 Task: Look for space in Trindade, Brazil from 3rd August, 2023 to 7th August, 2023 for 2 adults in price range Rs.4000 to Rs.9000. Place can be private room with 1  bedroom having 1 bed and 1 bathroom. Property type can be hotel. Amenities needed are: washing machine, . Booking option can be shelf check-in. Required host language is Spanish.
Action: Mouse moved to (431, 123)
Screenshot: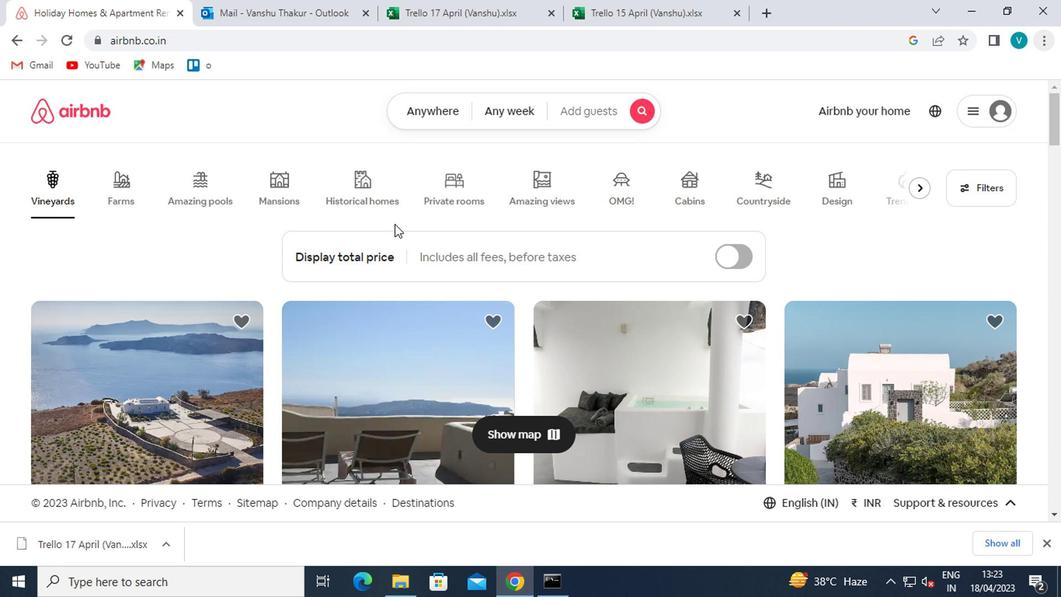 
Action: Mouse pressed left at (431, 123)
Screenshot: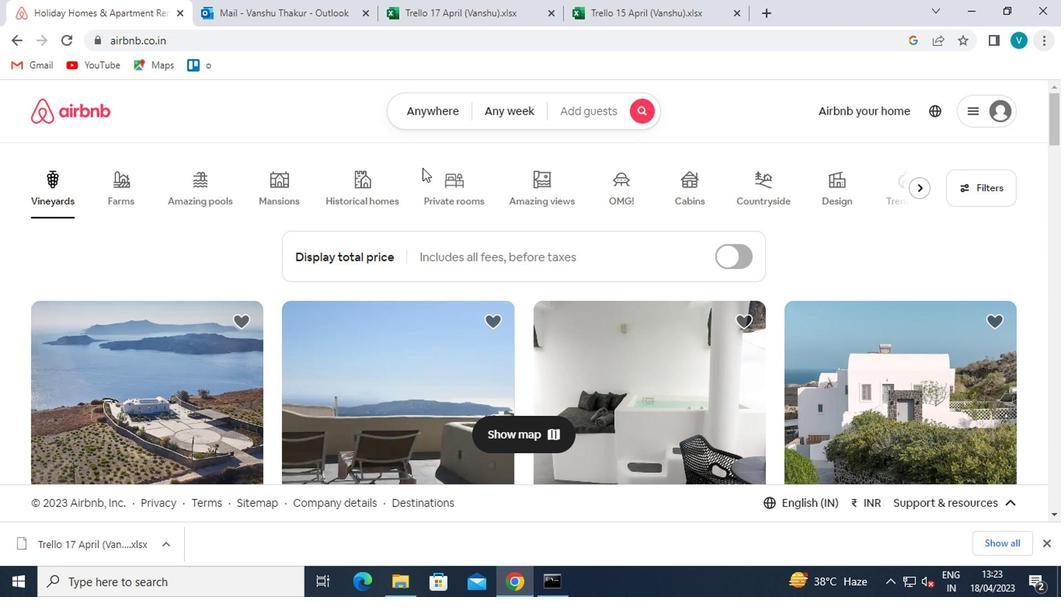 
Action: Mouse moved to (349, 152)
Screenshot: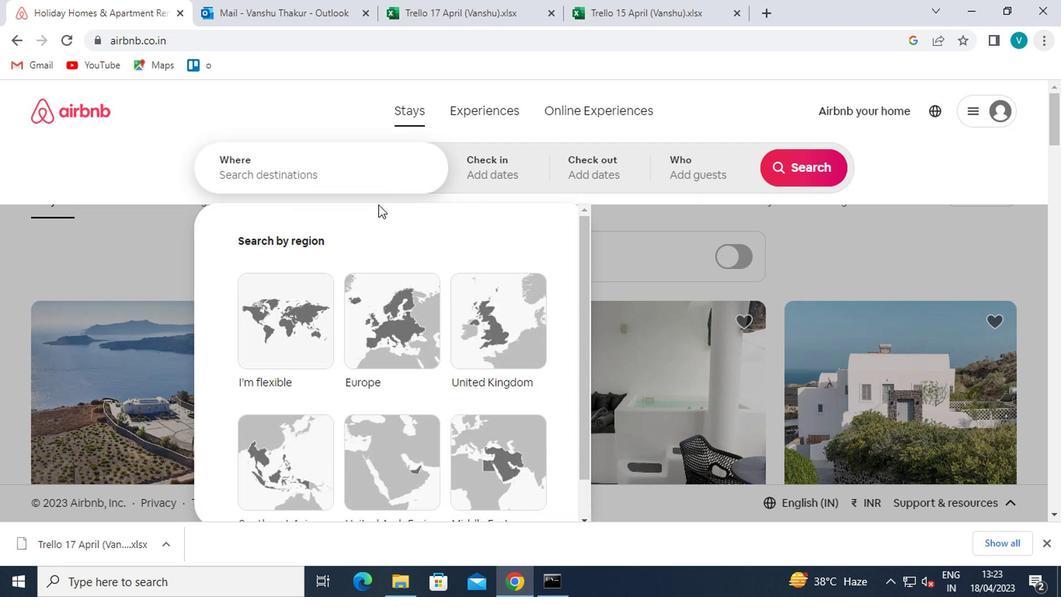 
Action: Mouse pressed left at (349, 152)
Screenshot: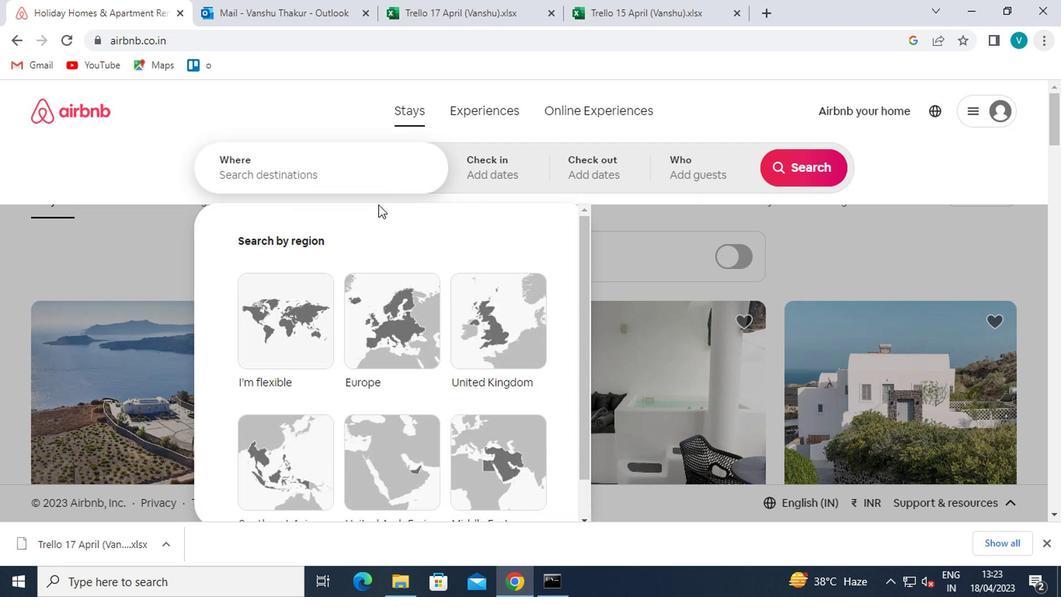 
Action: Mouse moved to (341, 183)
Screenshot: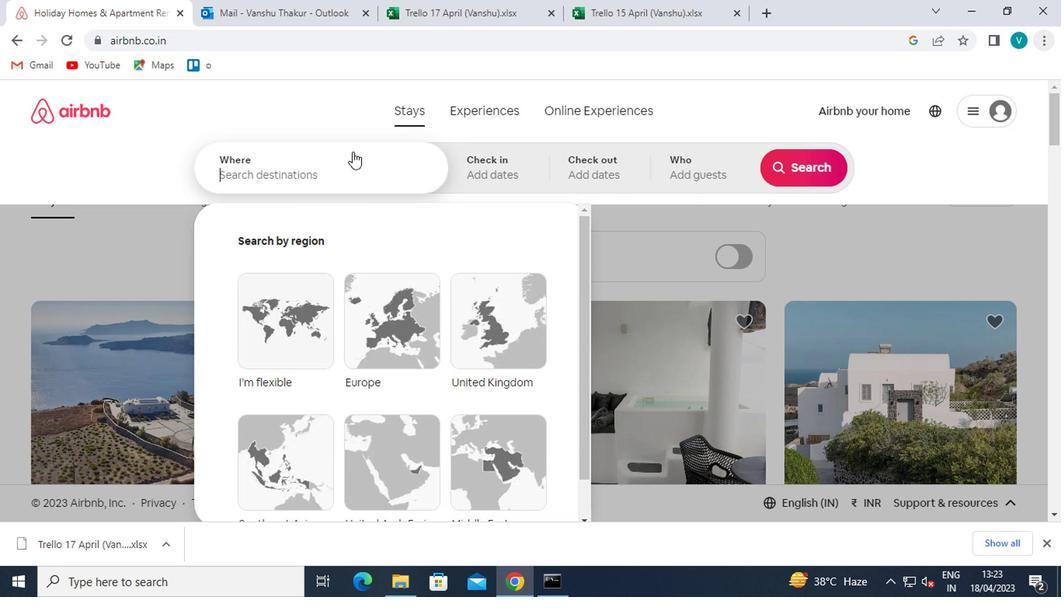
Action: Mouse pressed left at (341, 183)
Screenshot: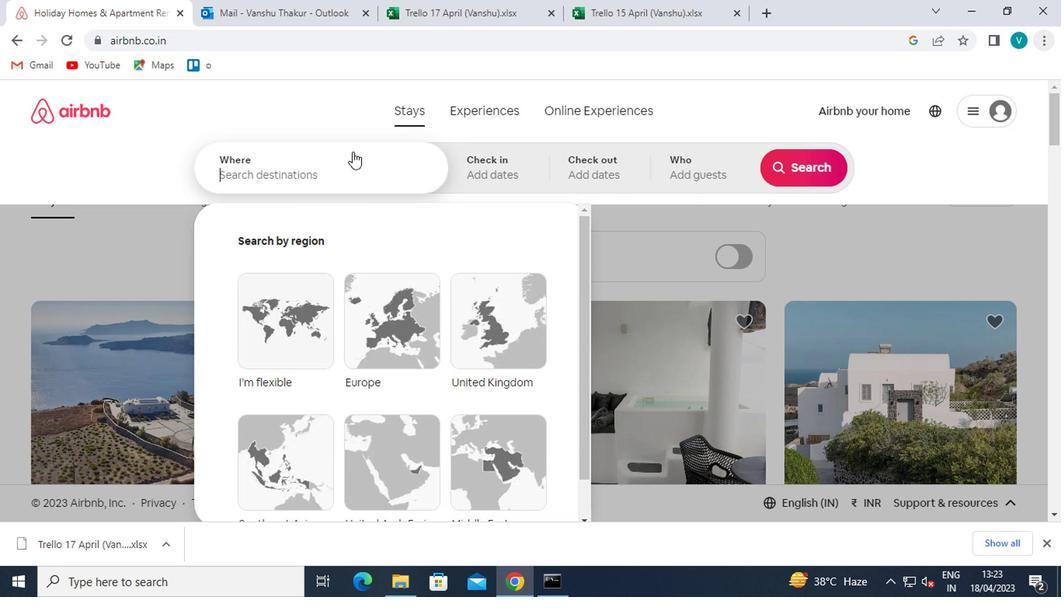
Action: Mouse moved to (341, 183)
Screenshot: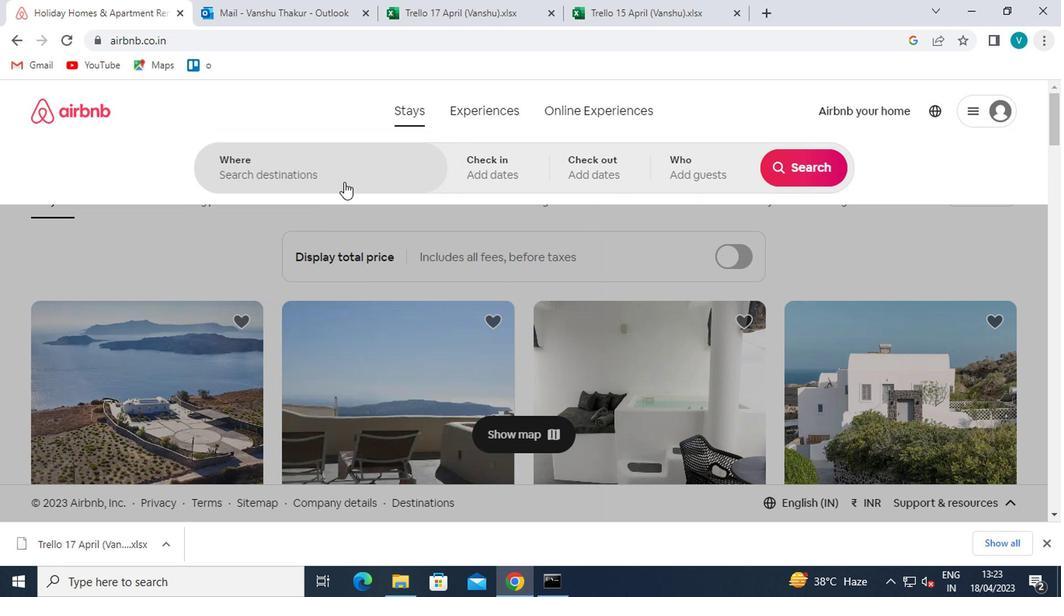
Action: Key pressed <Key.shift>TRINDADE
Screenshot: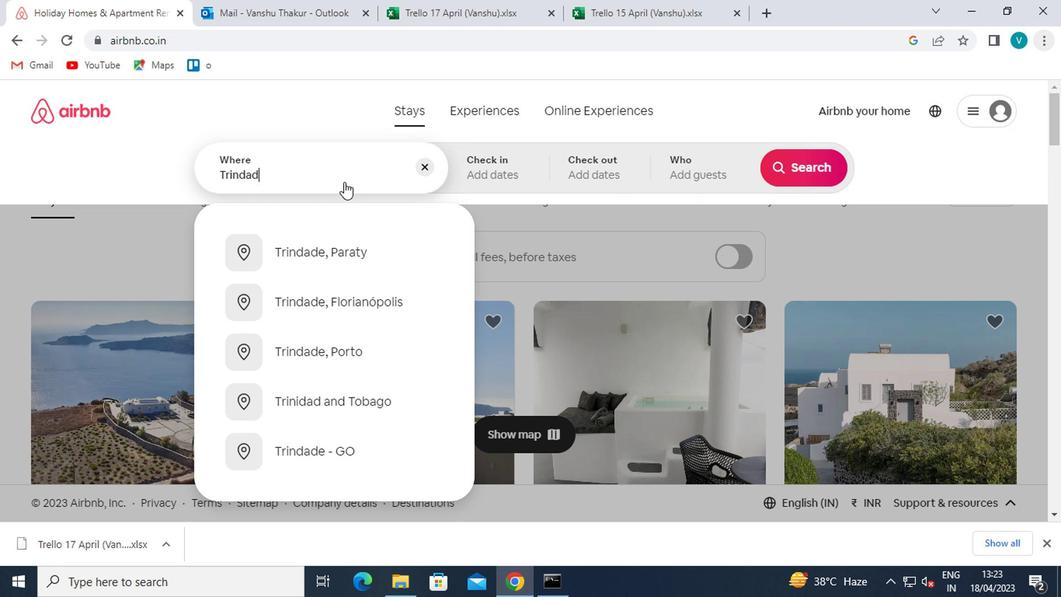 
Action: Mouse moved to (341, 183)
Screenshot: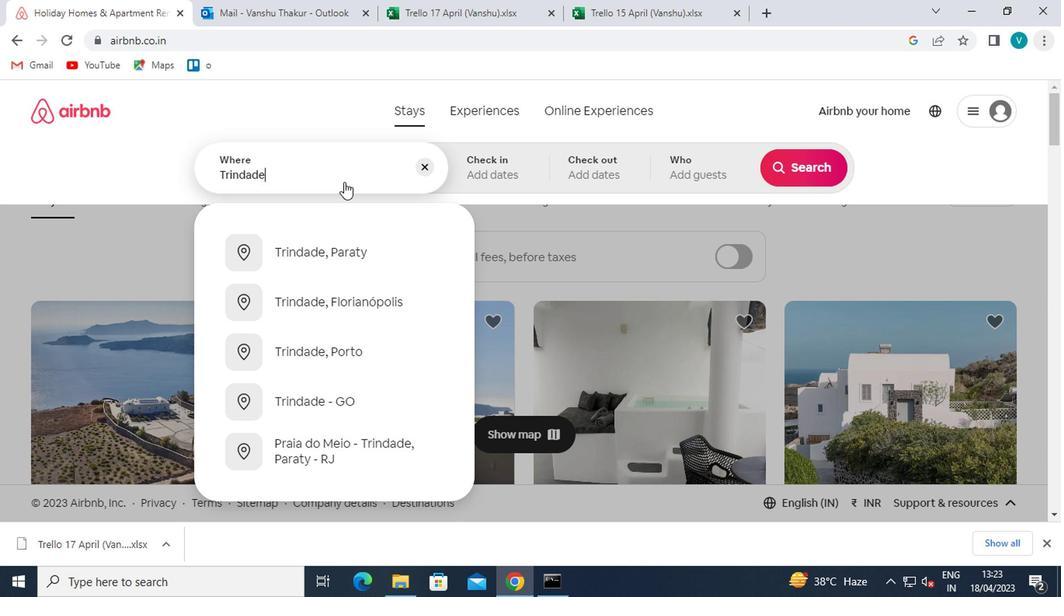 
Action: Key pressed <Key.enter>
Screenshot: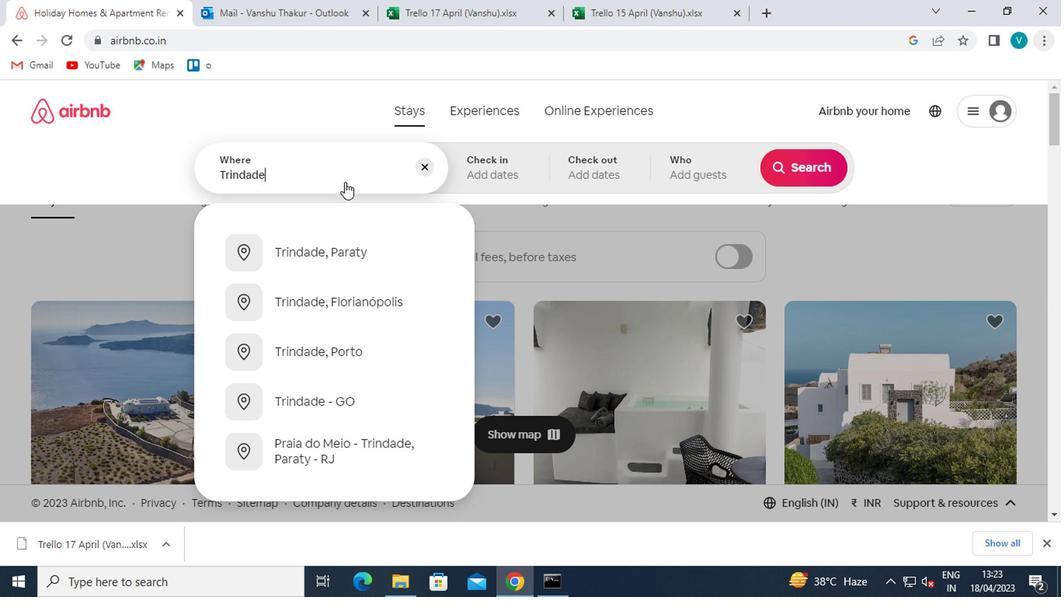 
Action: Mouse moved to (789, 288)
Screenshot: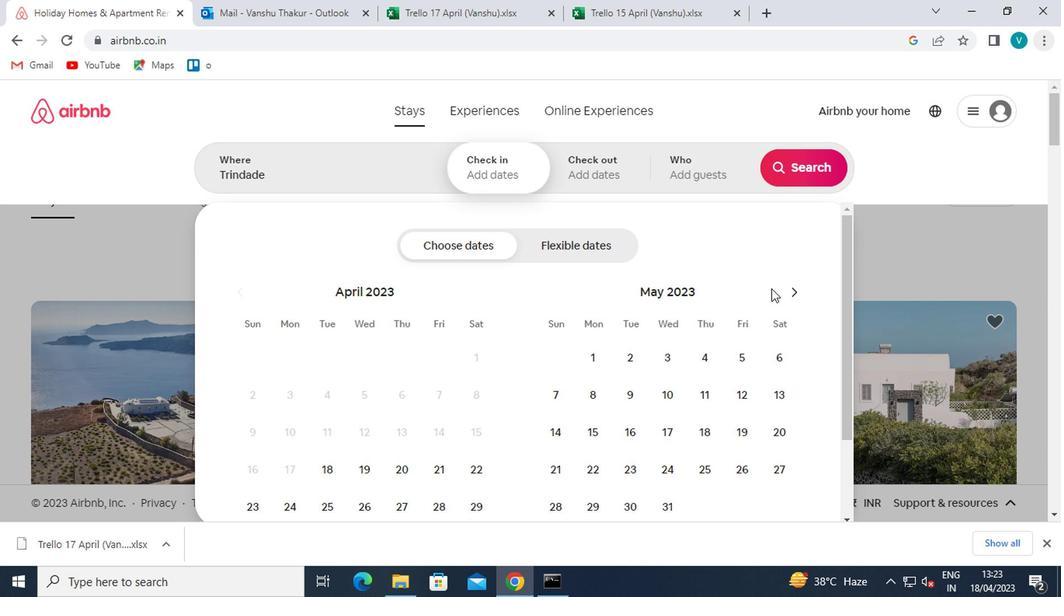 
Action: Mouse pressed left at (789, 288)
Screenshot: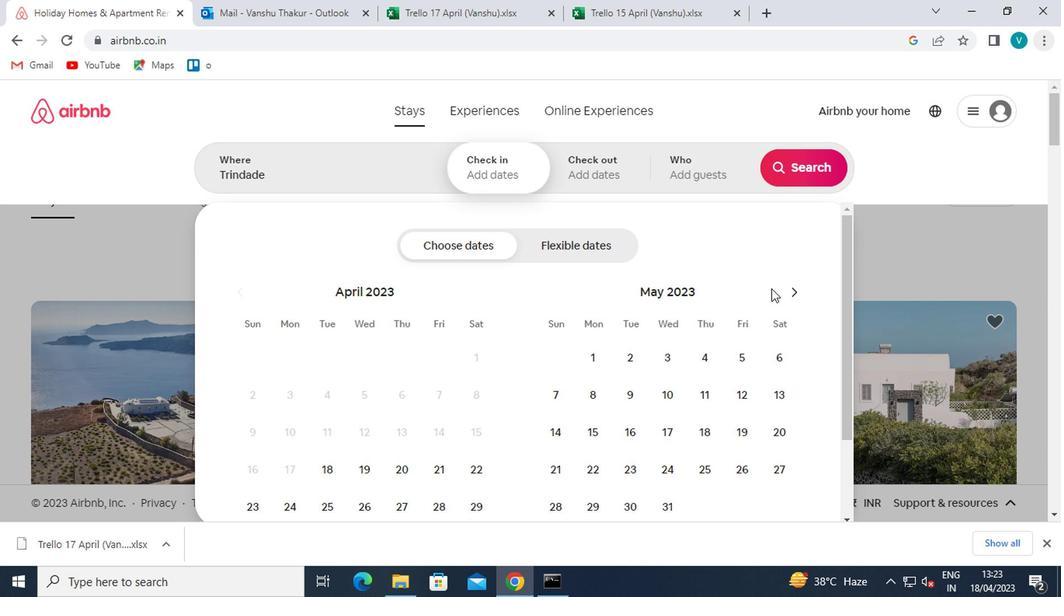 
Action: Mouse pressed left at (789, 288)
Screenshot: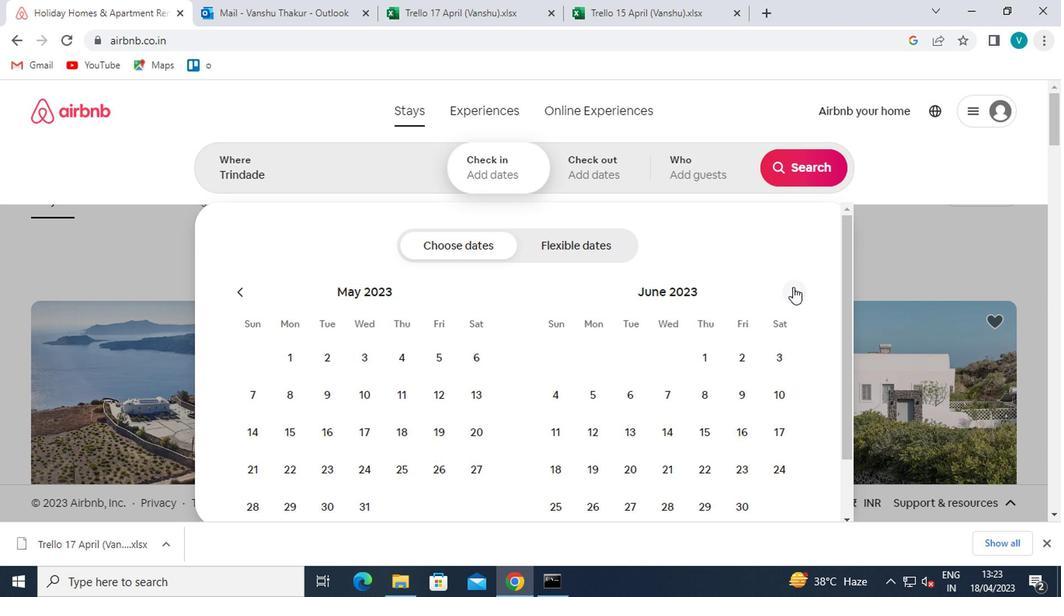 
Action: Mouse pressed left at (789, 288)
Screenshot: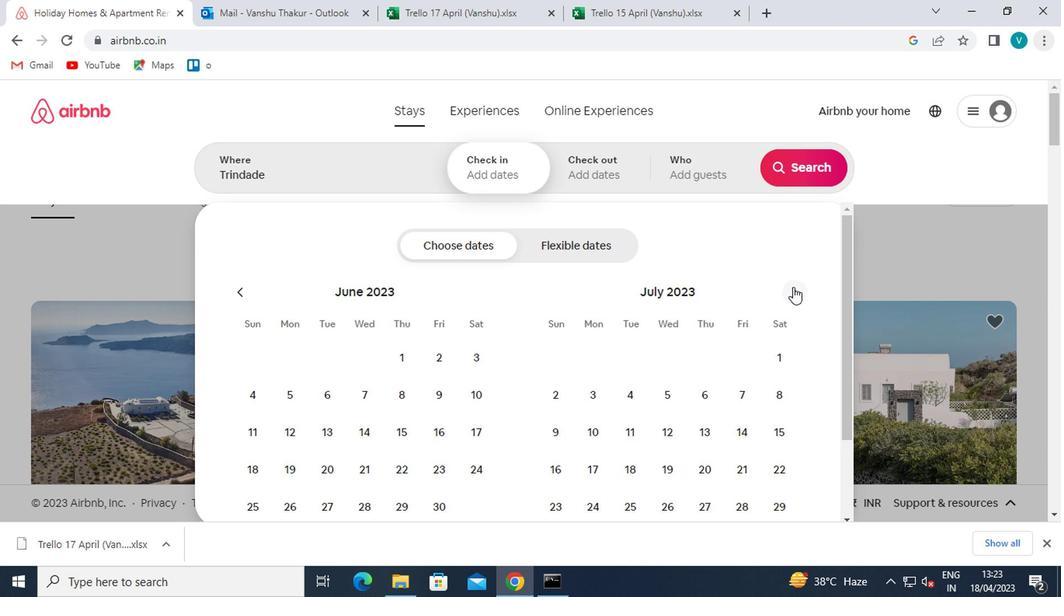 
Action: Mouse moved to (695, 362)
Screenshot: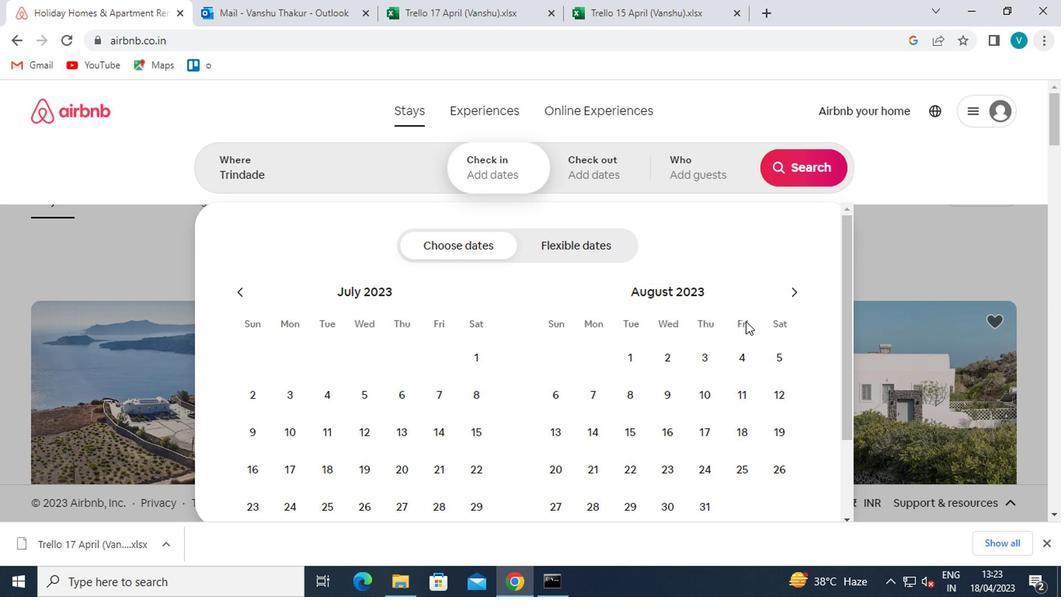
Action: Mouse pressed left at (695, 362)
Screenshot: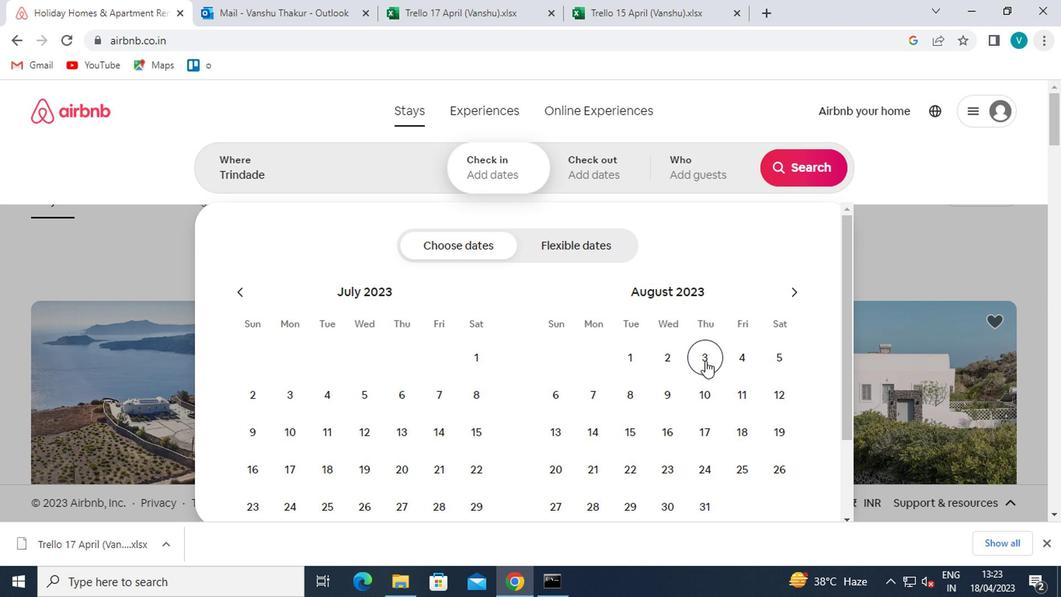 
Action: Mouse moved to (580, 388)
Screenshot: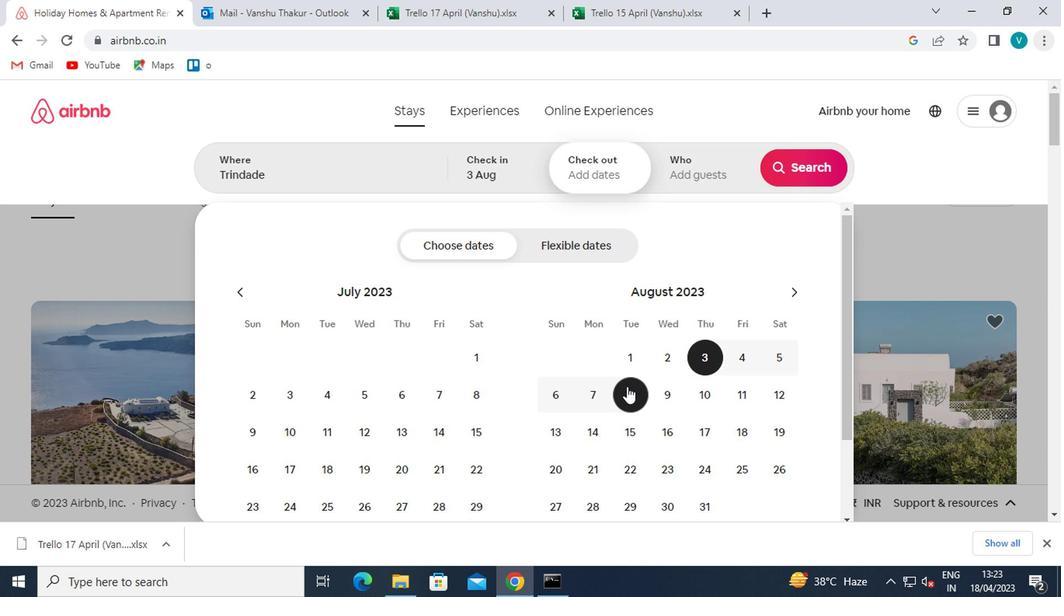 
Action: Mouse pressed left at (580, 388)
Screenshot: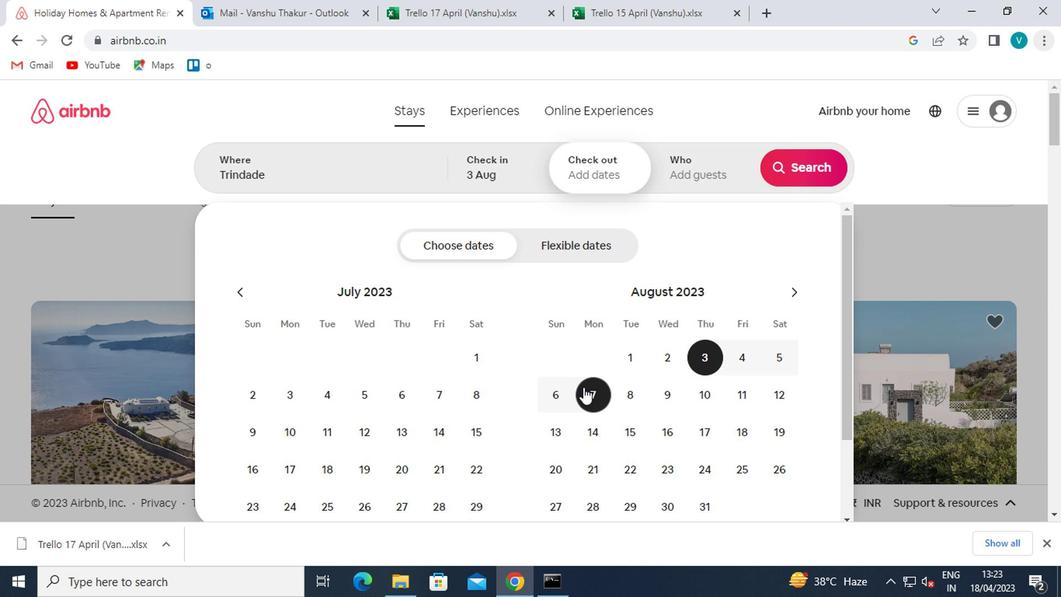 
Action: Mouse moved to (705, 185)
Screenshot: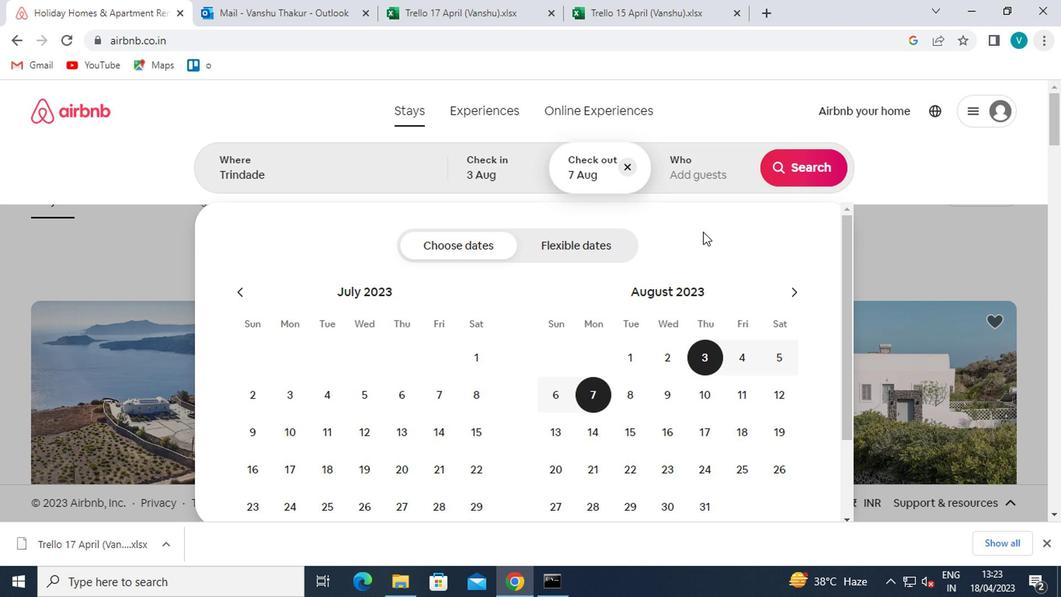 
Action: Mouse pressed left at (705, 185)
Screenshot: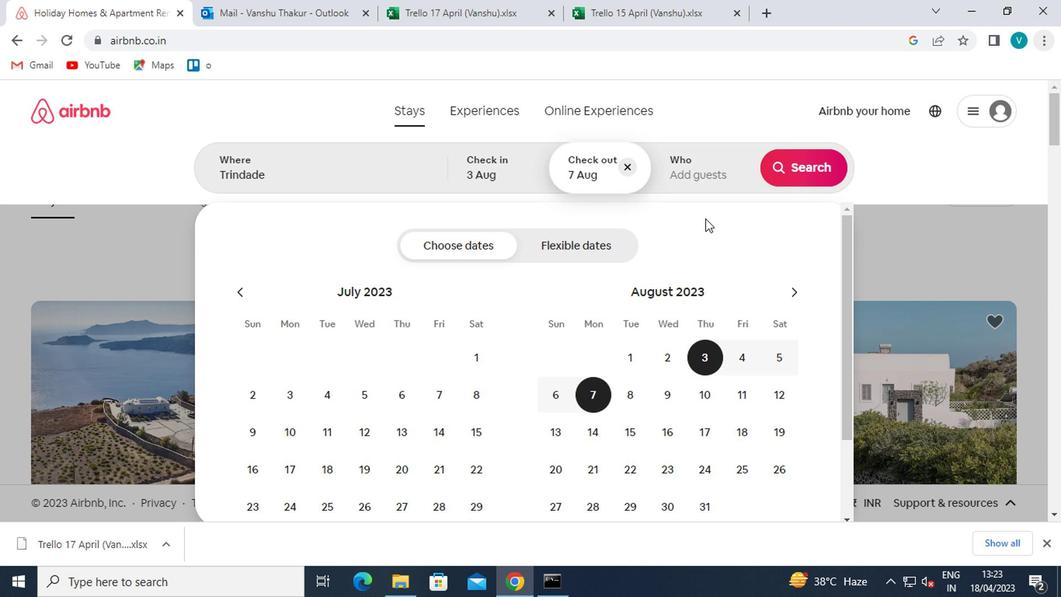 
Action: Mouse moved to (807, 255)
Screenshot: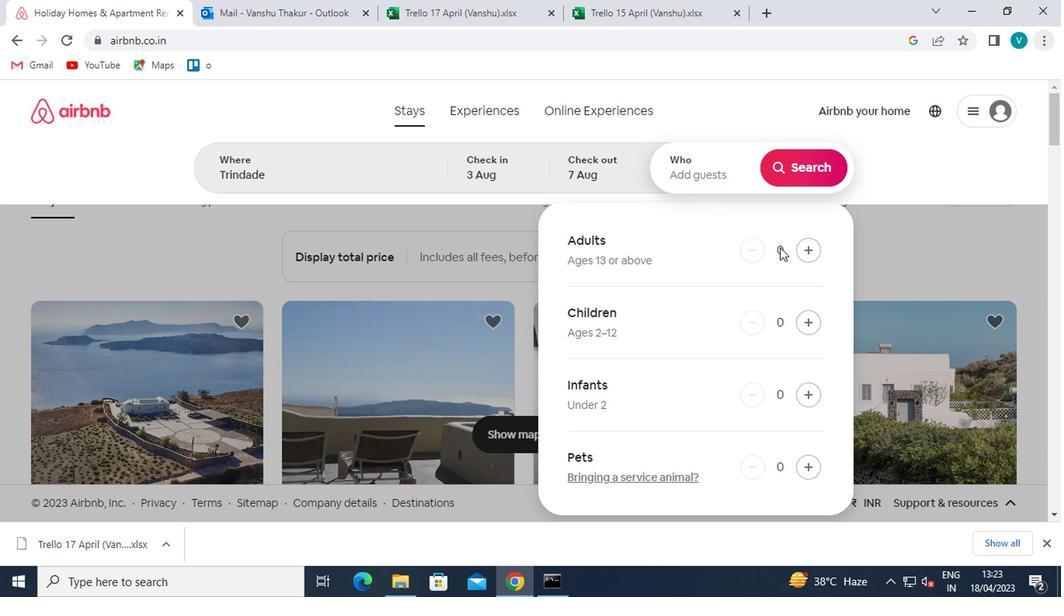 
Action: Mouse pressed left at (807, 255)
Screenshot: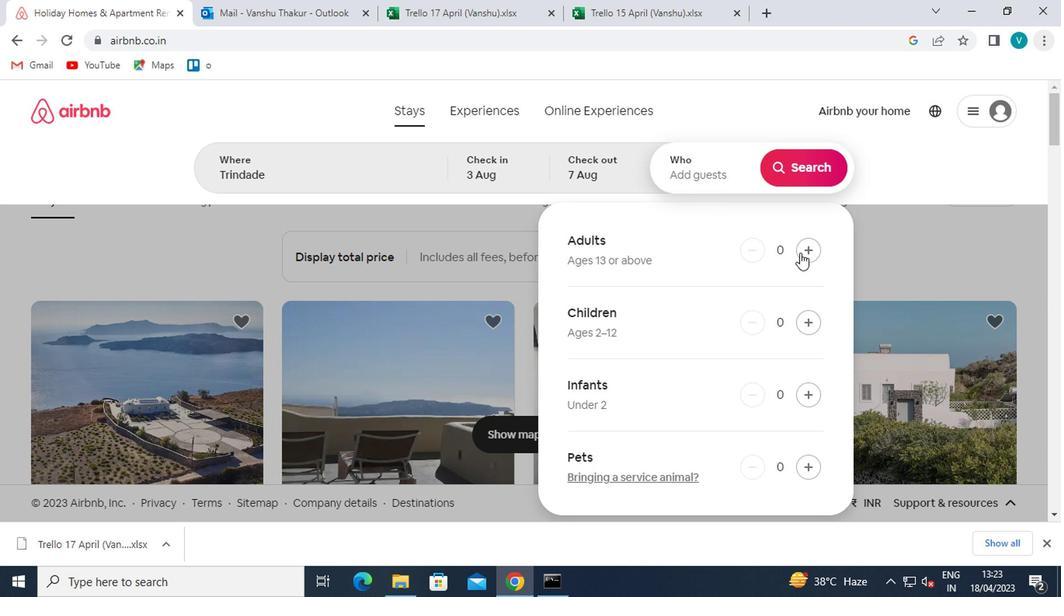 
Action: Mouse pressed left at (807, 255)
Screenshot: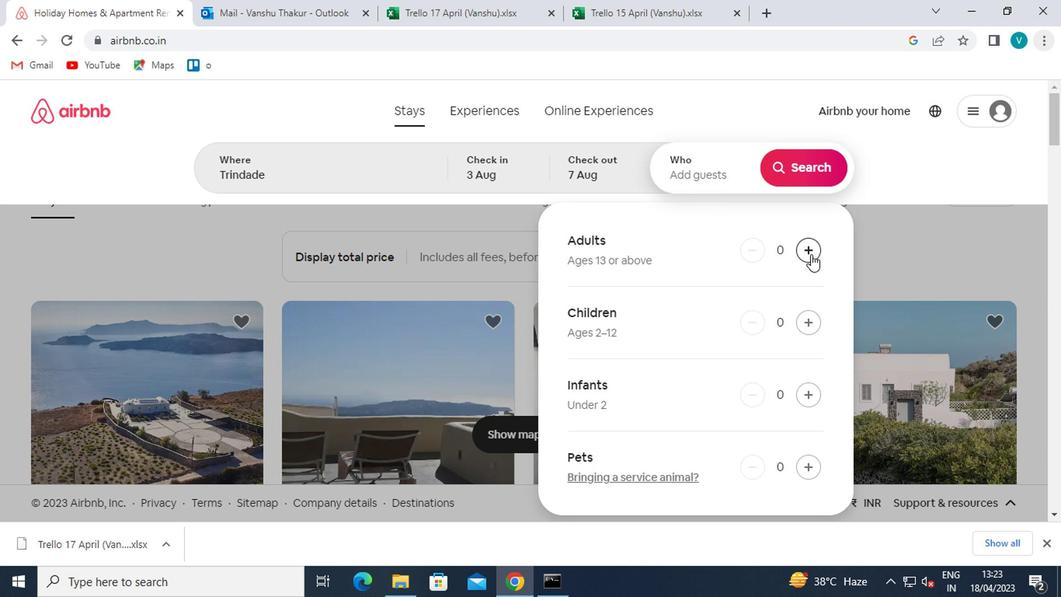 
Action: Mouse moved to (816, 173)
Screenshot: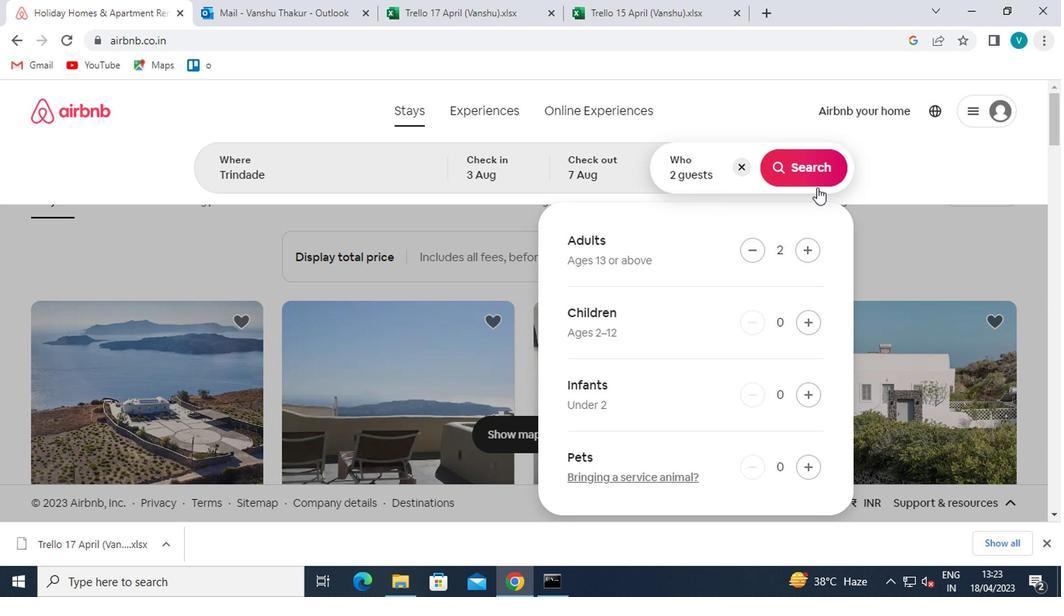 
Action: Mouse pressed left at (816, 173)
Screenshot: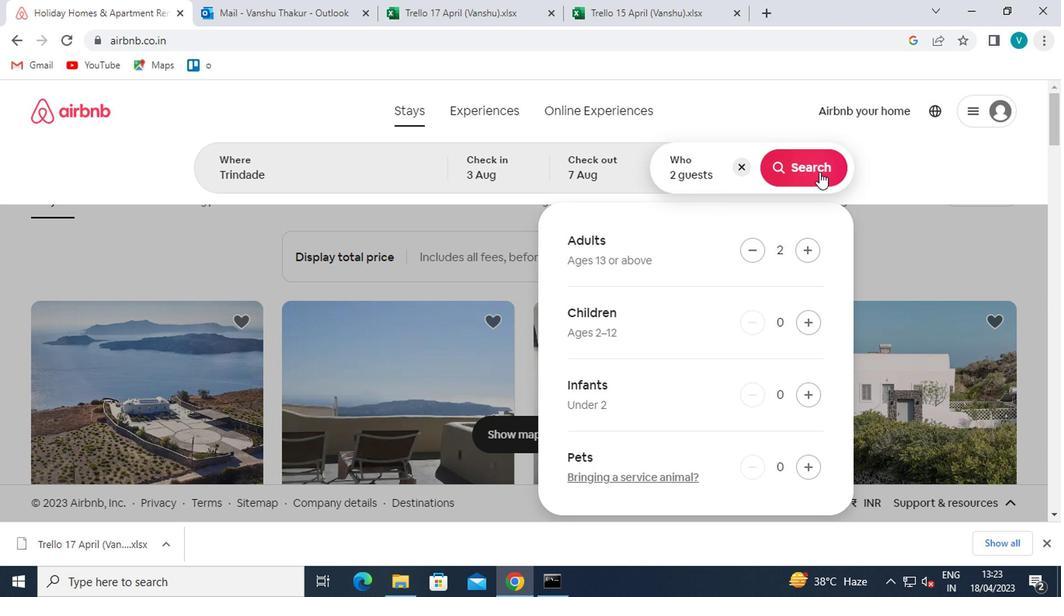 
Action: Mouse moved to (974, 164)
Screenshot: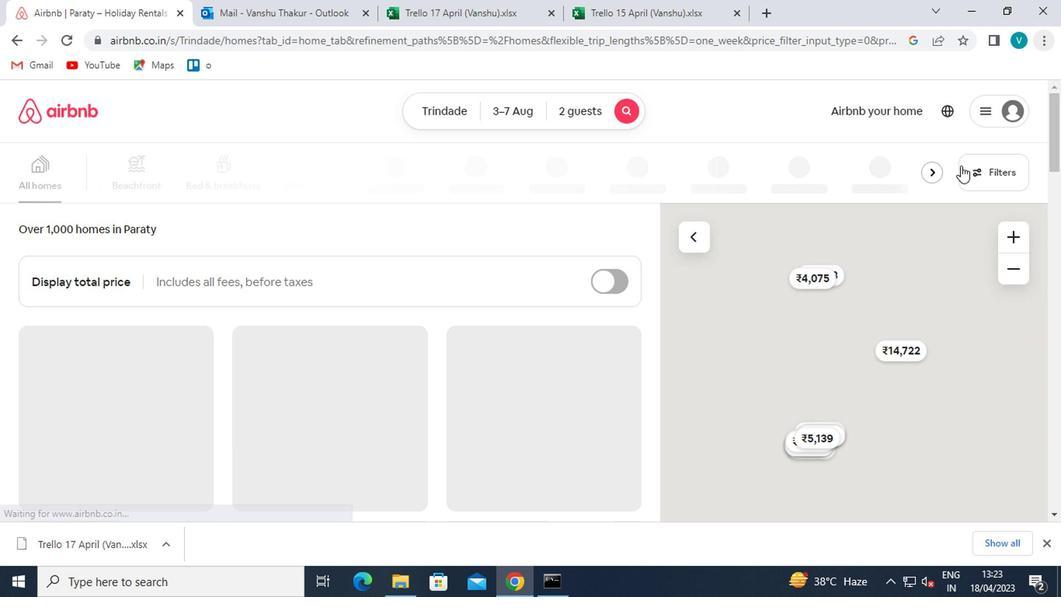 
Action: Mouse pressed left at (974, 164)
Screenshot: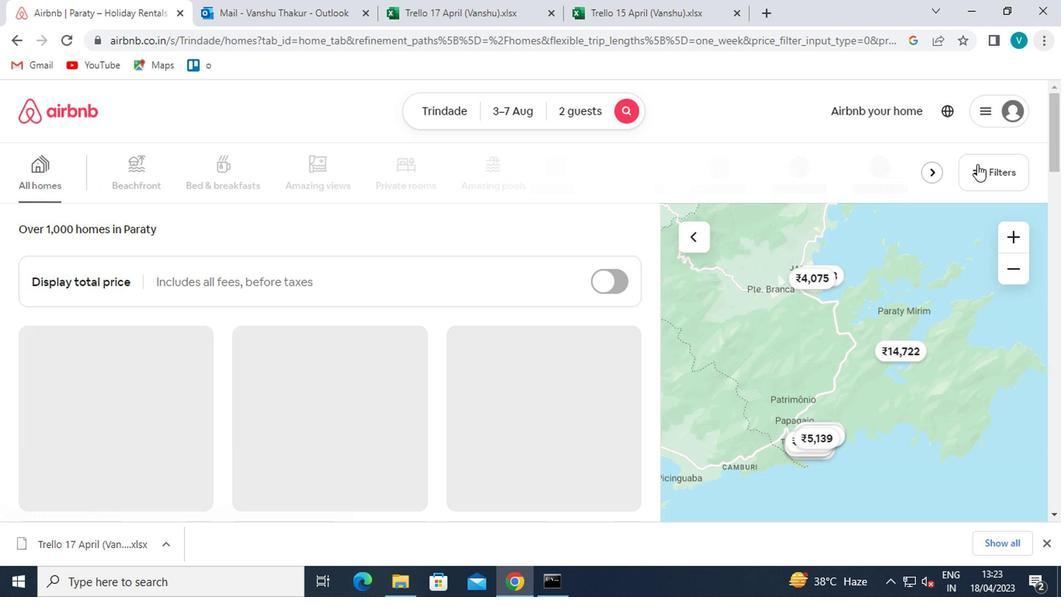 
Action: Mouse moved to (381, 362)
Screenshot: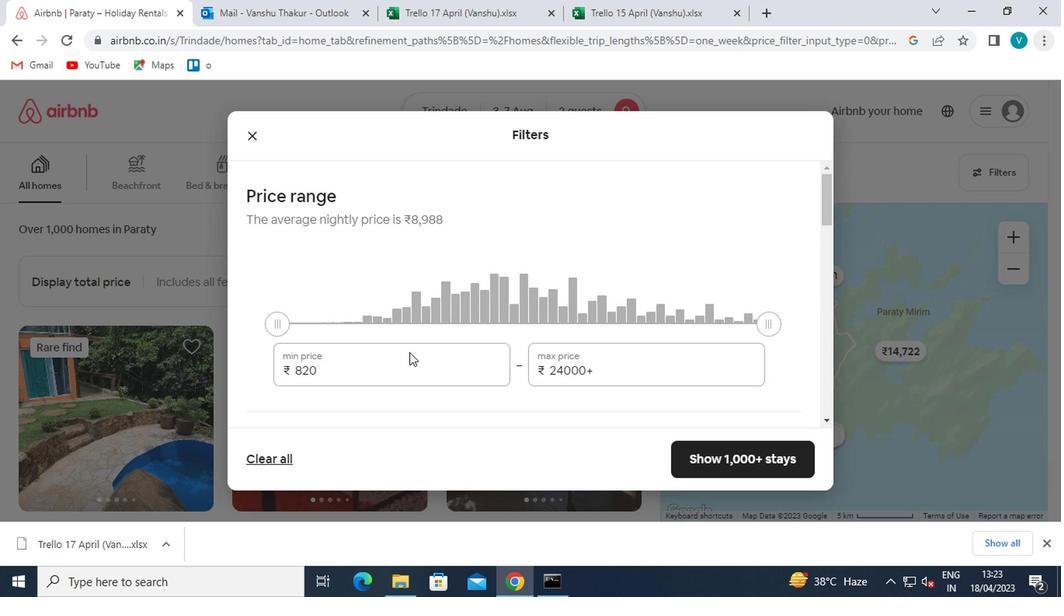 
Action: Mouse pressed left at (381, 362)
Screenshot: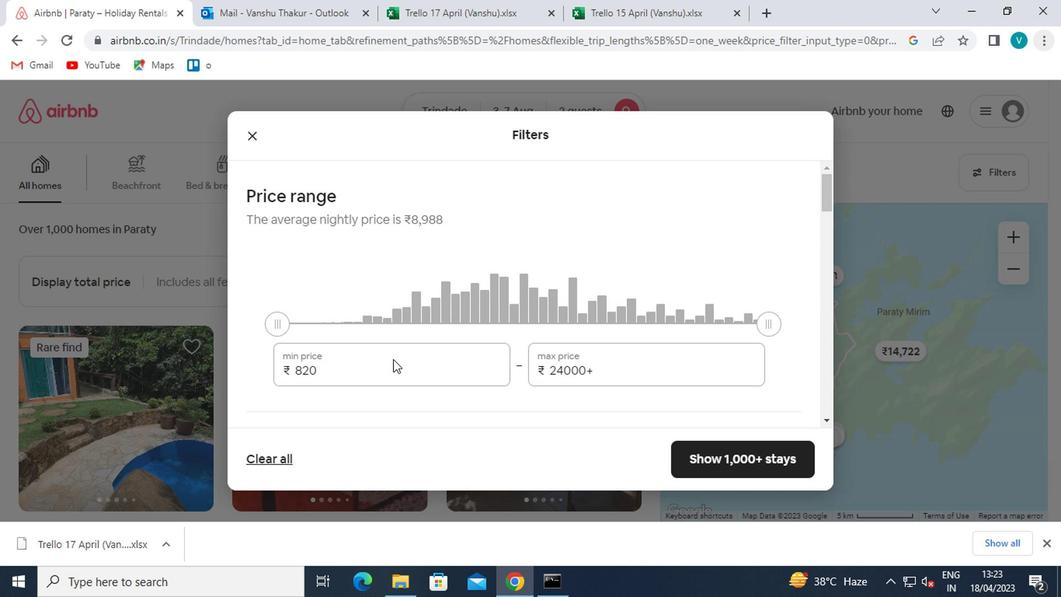
Action: Key pressed <Key.backspace><Key.backspace><Key.backspace>4000
Screenshot: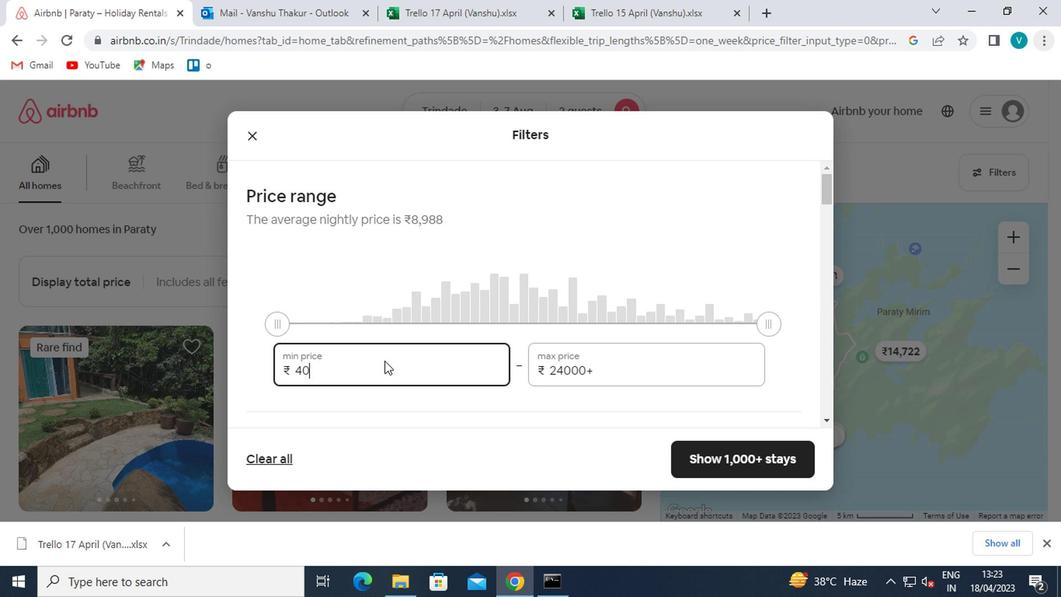 
Action: Mouse moved to (651, 373)
Screenshot: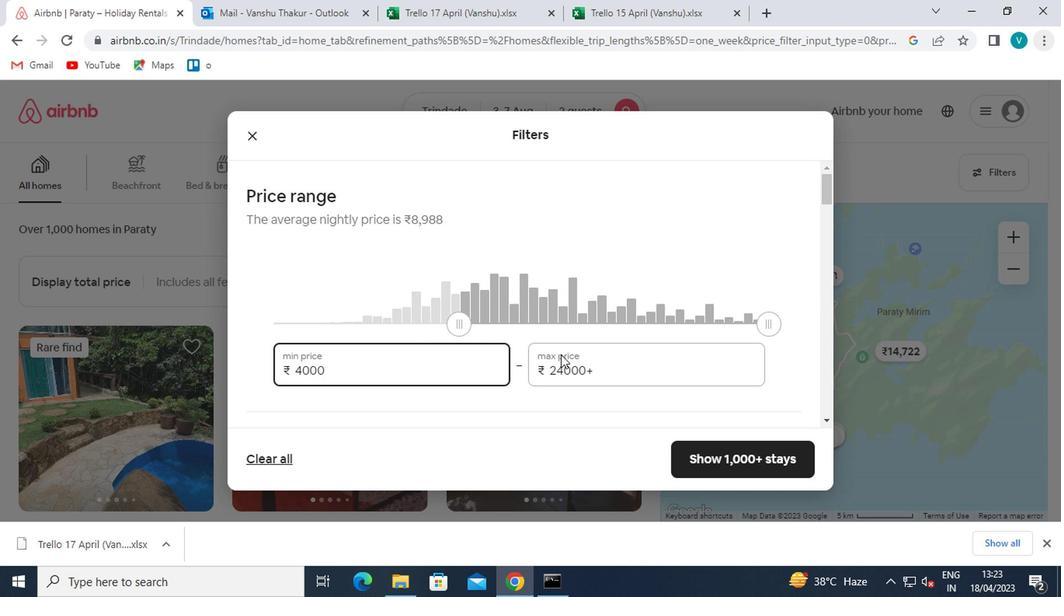 
Action: Mouse pressed left at (651, 373)
Screenshot: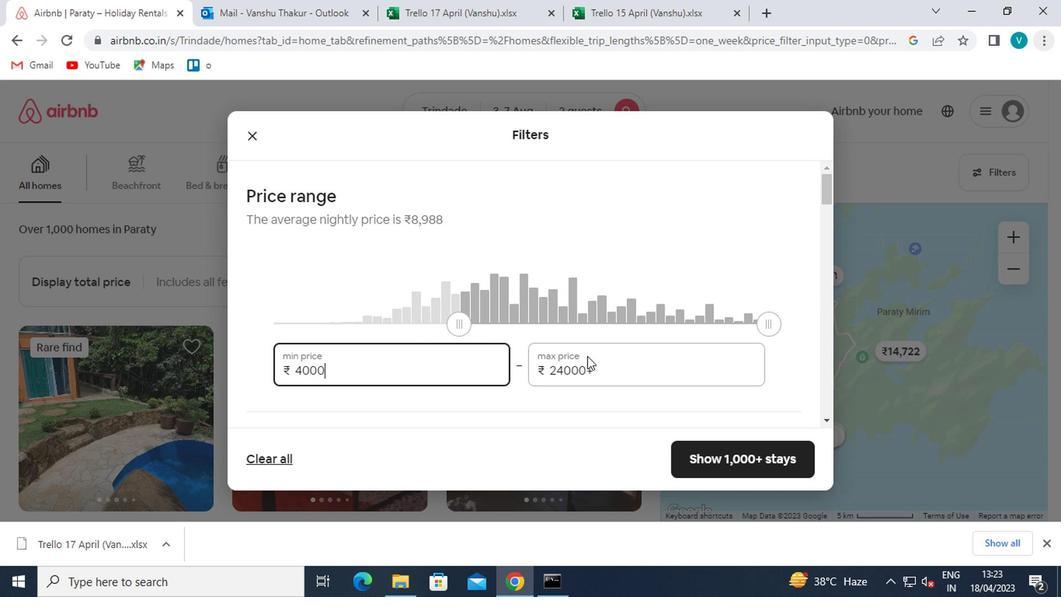 
Action: Mouse moved to (605, 349)
Screenshot: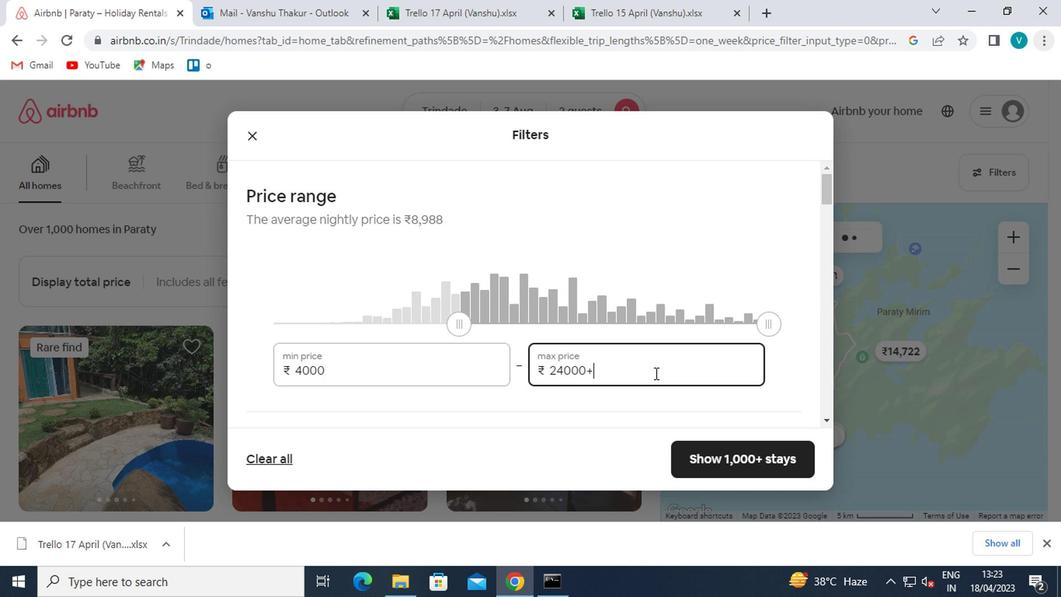 
Action: Key pressed <Key.backspace><Key.backspace><Key.backspace><Key.backspace><Key.backspace><Key.backspace>9000
Screenshot: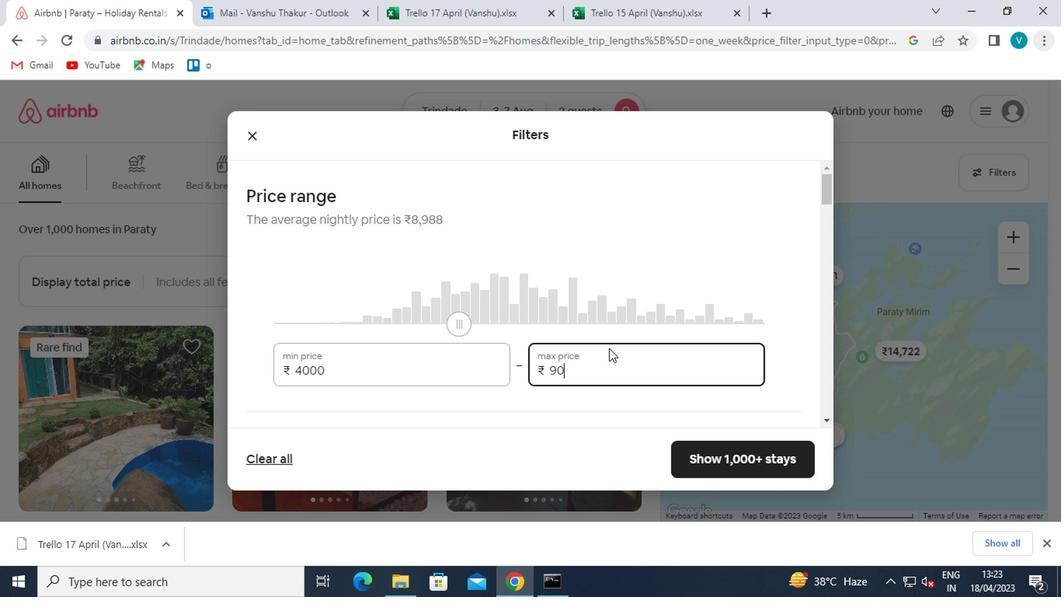 
Action: Mouse moved to (602, 348)
Screenshot: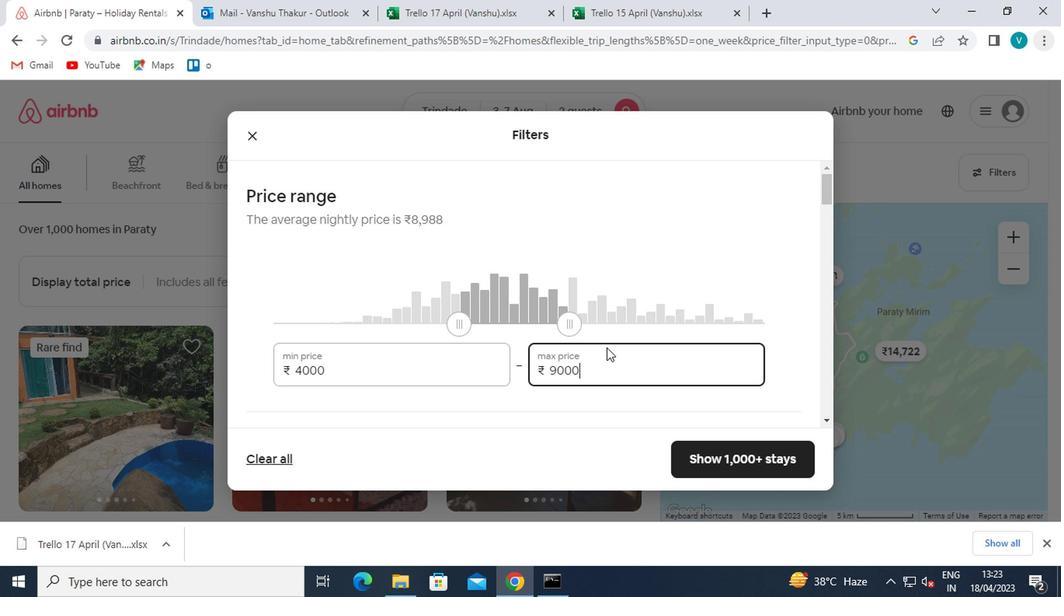 
Action: Mouse scrolled (602, 347) with delta (0, -1)
Screenshot: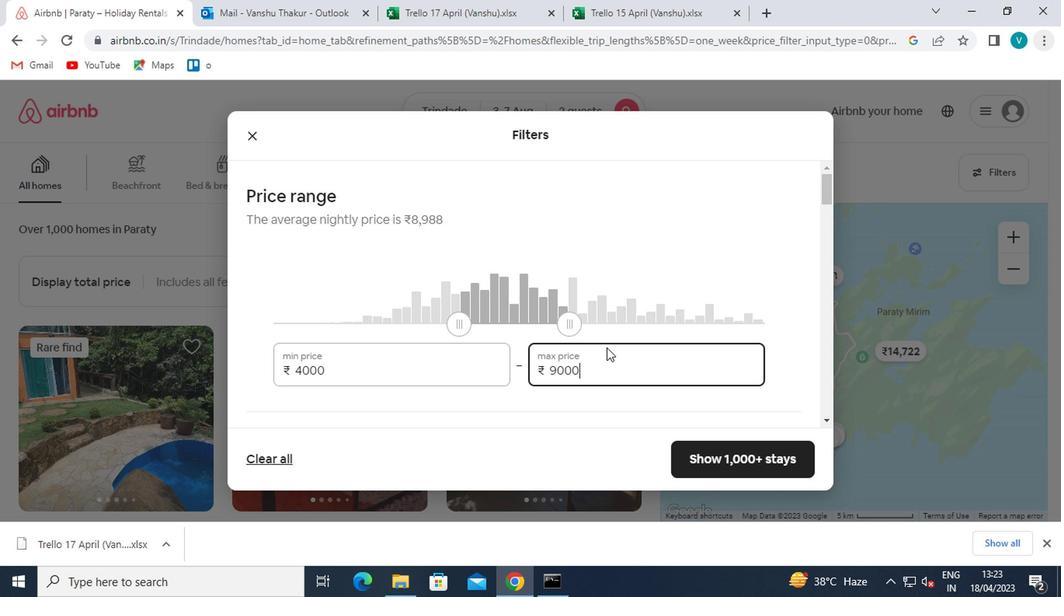 
Action: Mouse moved to (602, 349)
Screenshot: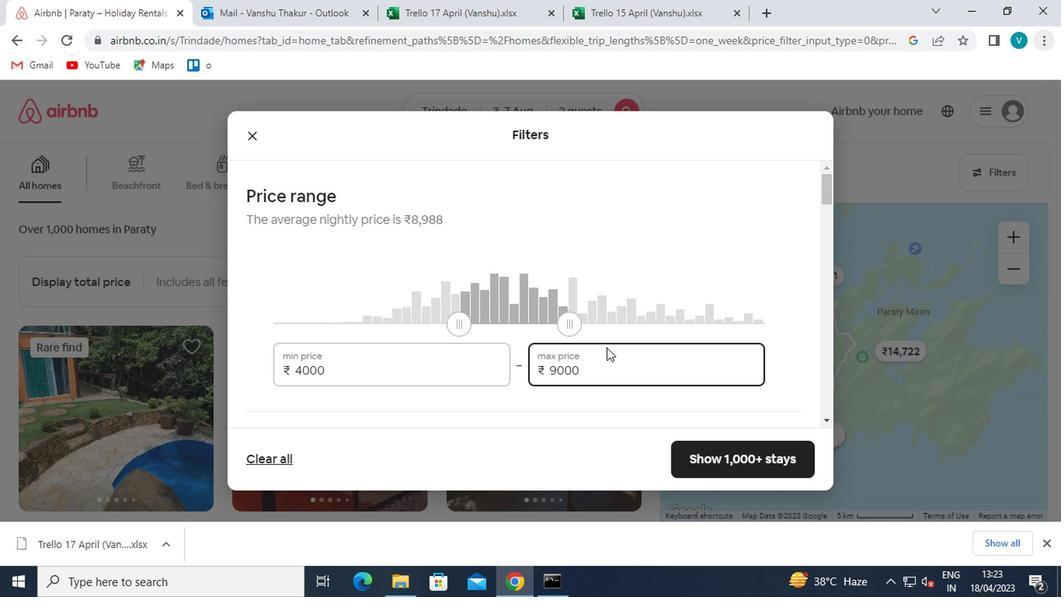 
Action: Mouse scrolled (602, 348) with delta (0, 0)
Screenshot: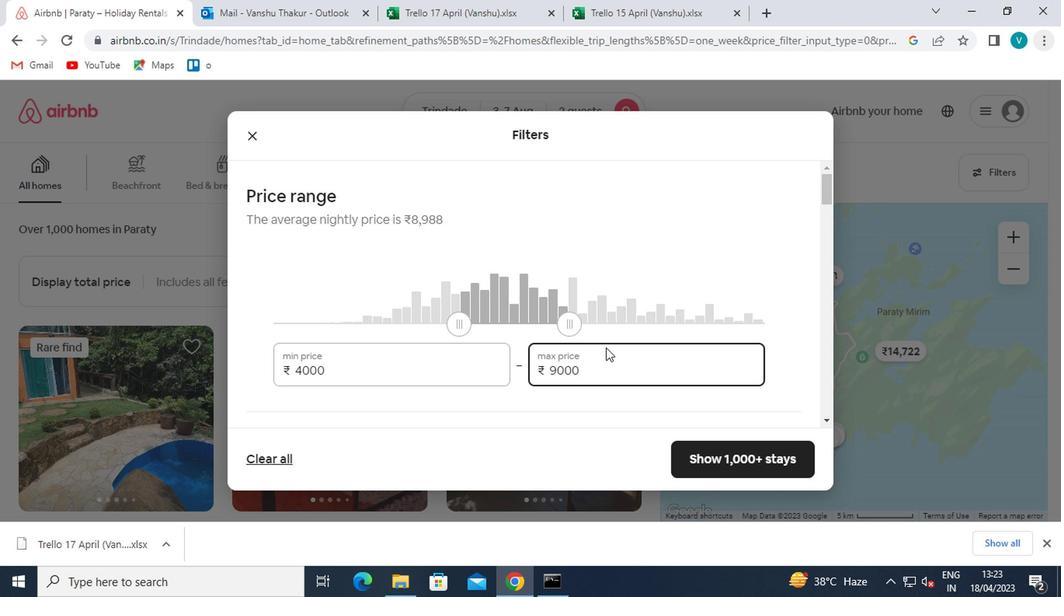
Action: Mouse moved to (601, 352)
Screenshot: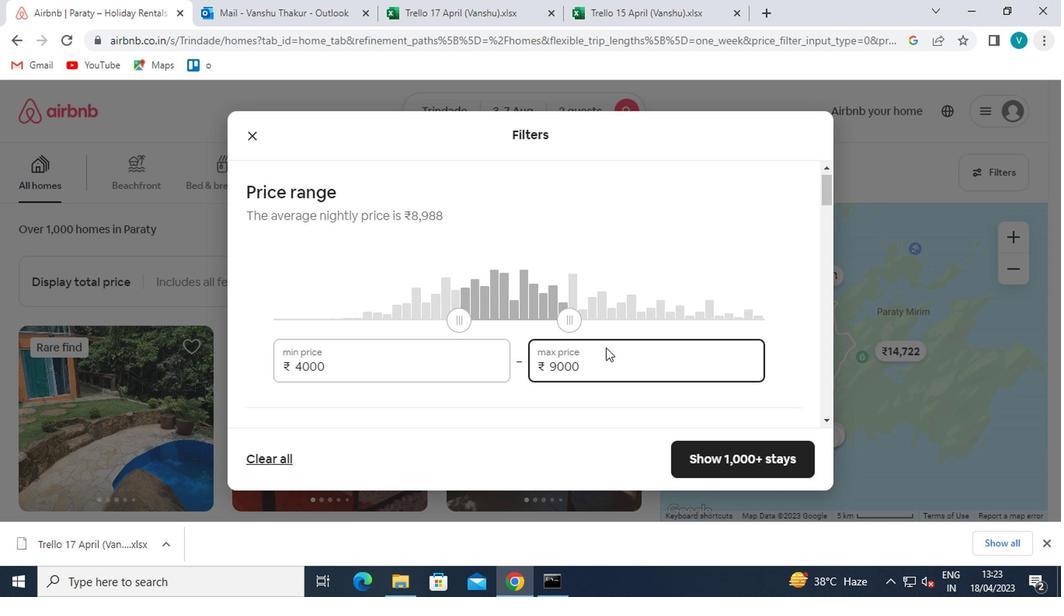 
Action: Mouse scrolled (601, 352) with delta (0, 0)
Screenshot: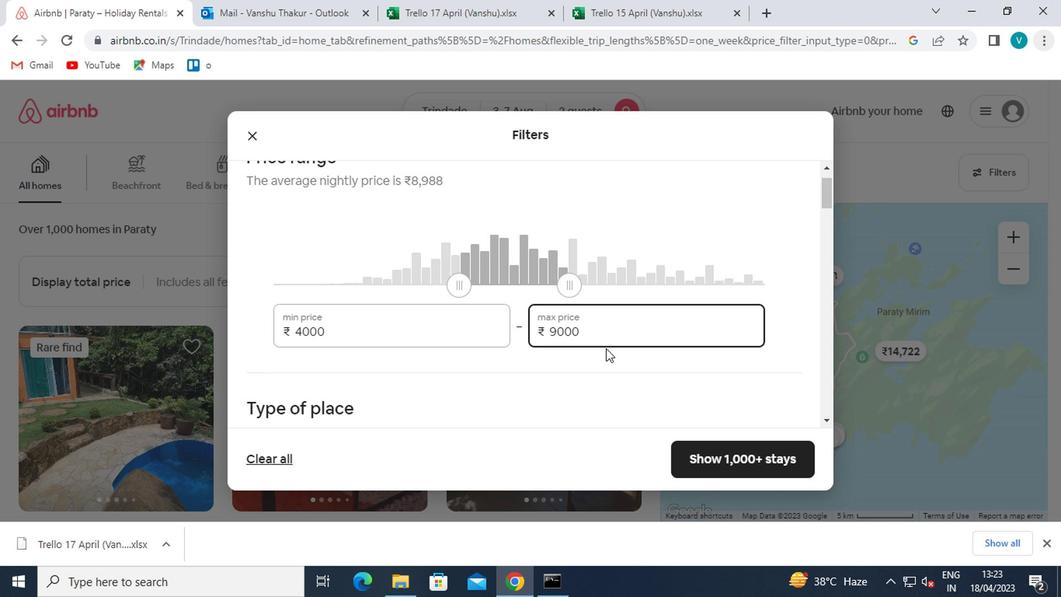 
Action: Mouse moved to (563, 266)
Screenshot: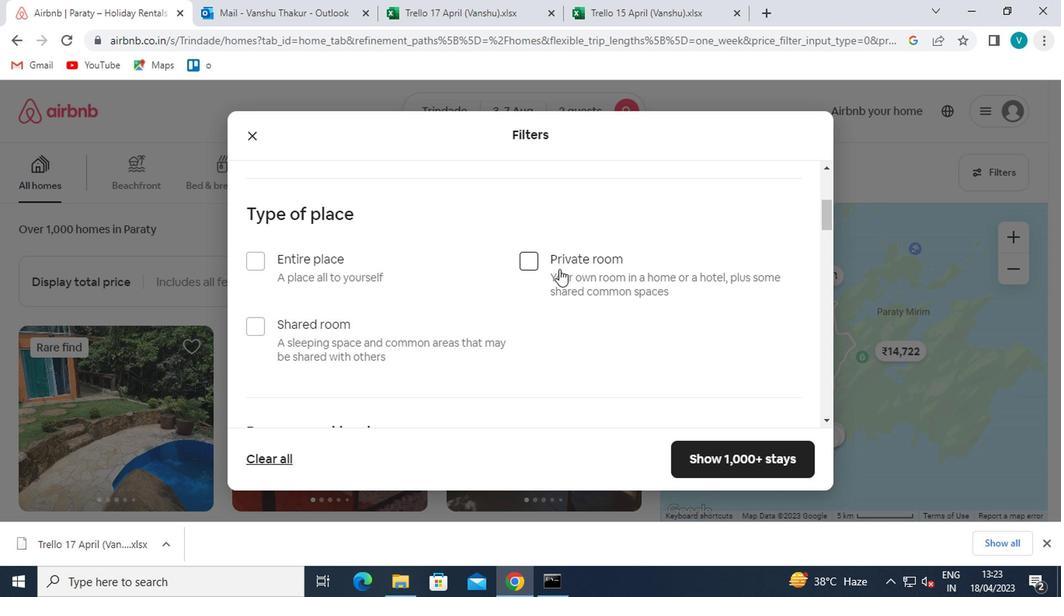 
Action: Mouse pressed left at (563, 266)
Screenshot: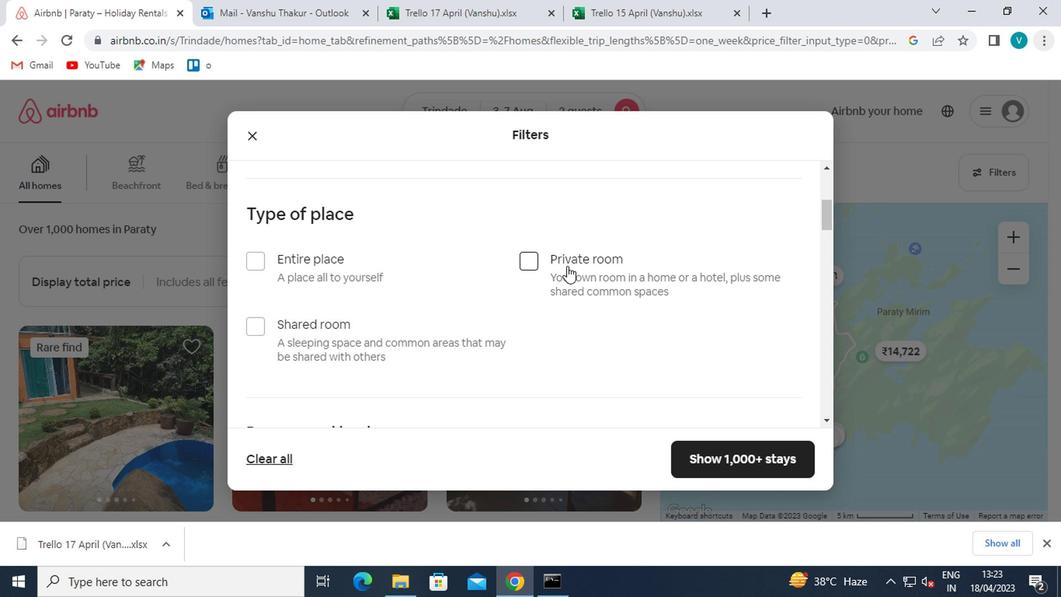 
Action: Mouse moved to (556, 270)
Screenshot: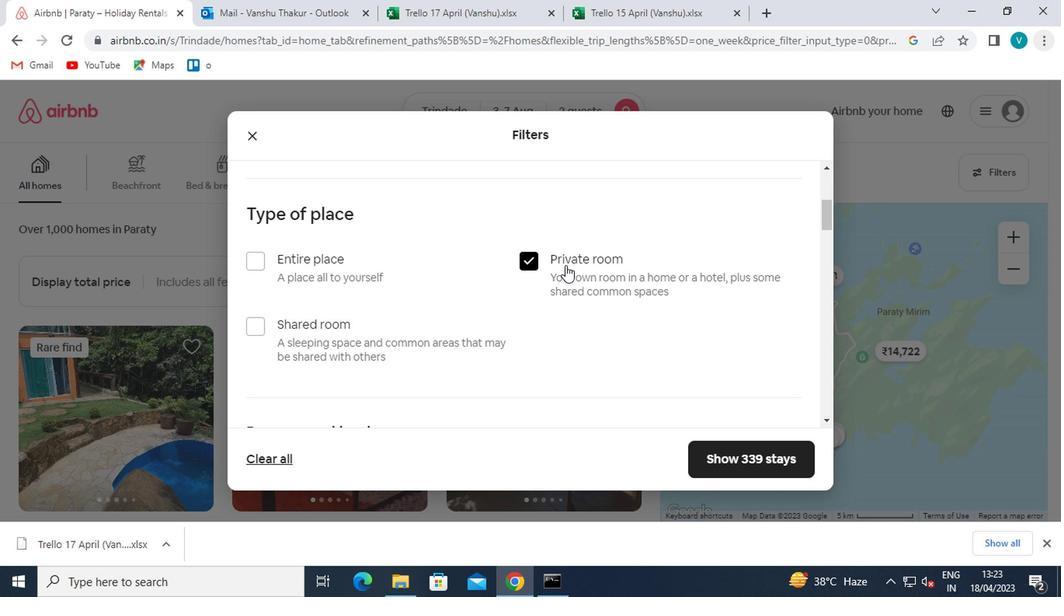 
Action: Mouse scrolled (556, 270) with delta (0, 0)
Screenshot: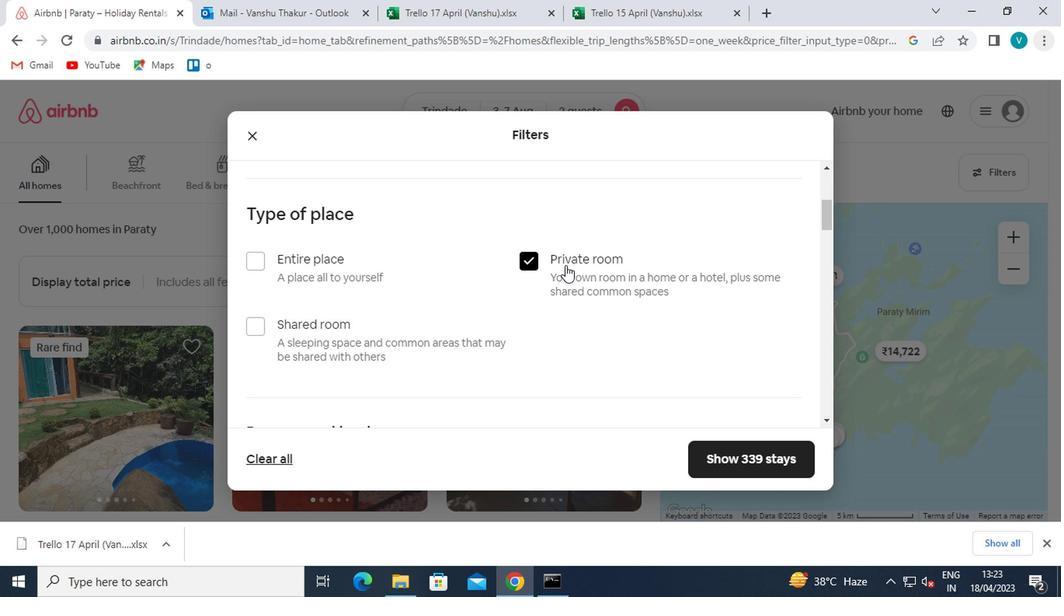 
Action: Mouse moved to (553, 278)
Screenshot: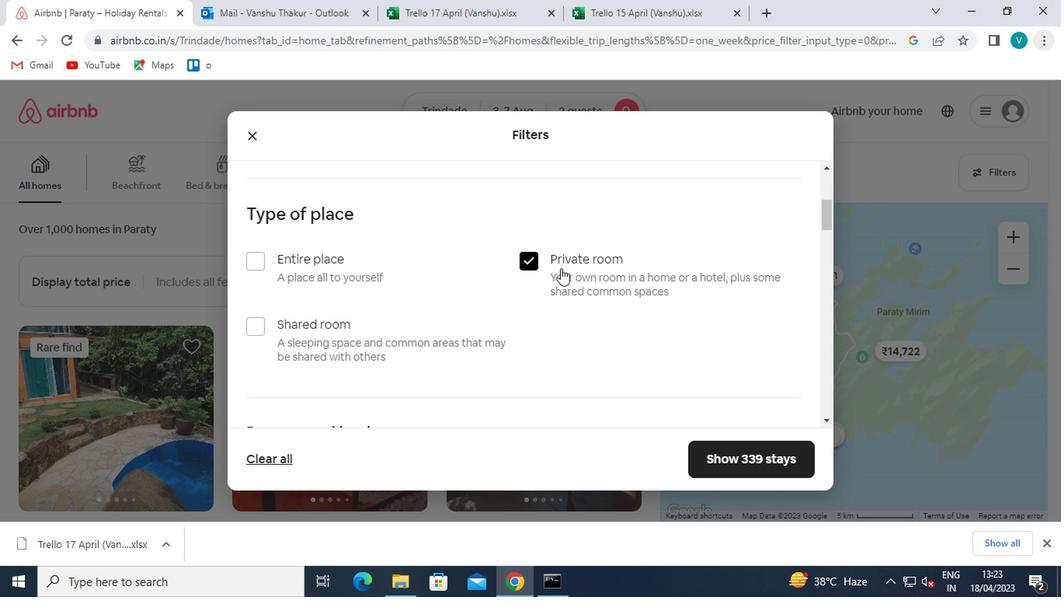 
Action: Mouse scrolled (553, 277) with delta (0, -1)
Screenshot: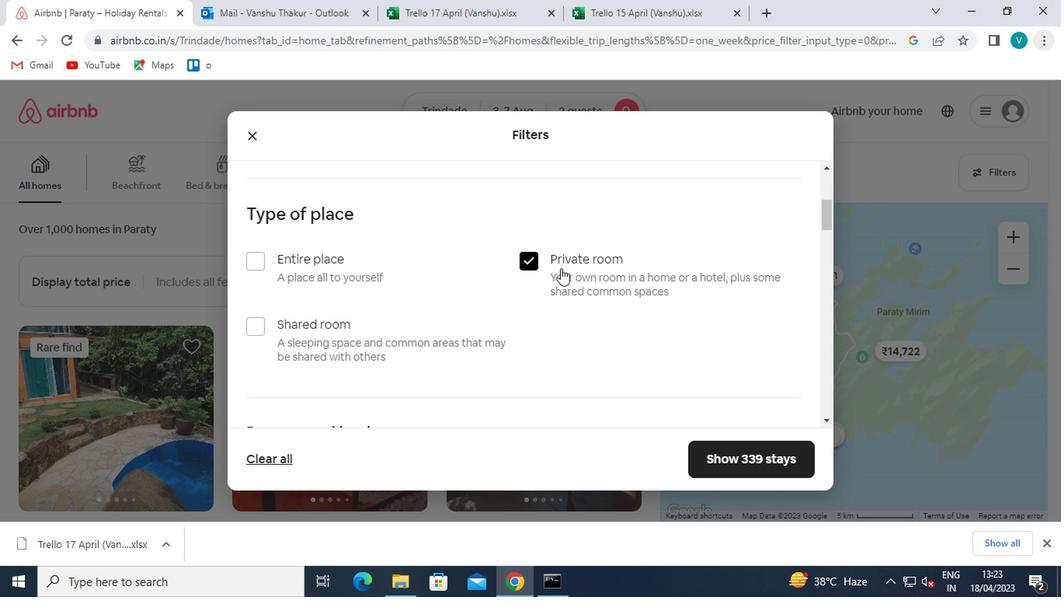 
Action: Mouse moved to (321, 367)
Screenshot: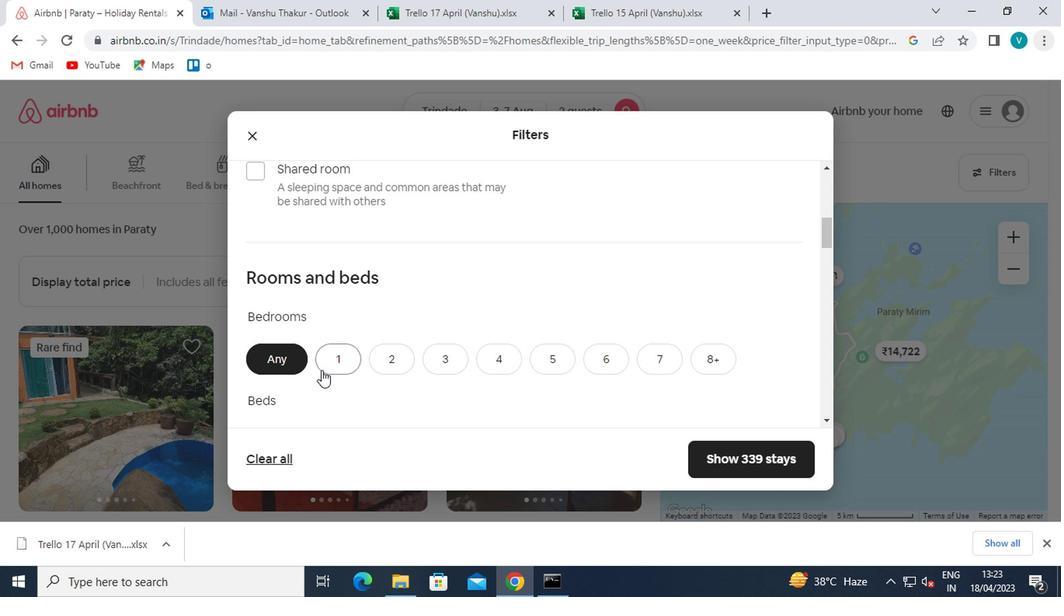 
Action: Mouse pressed left at (321, 367)
Screenshot: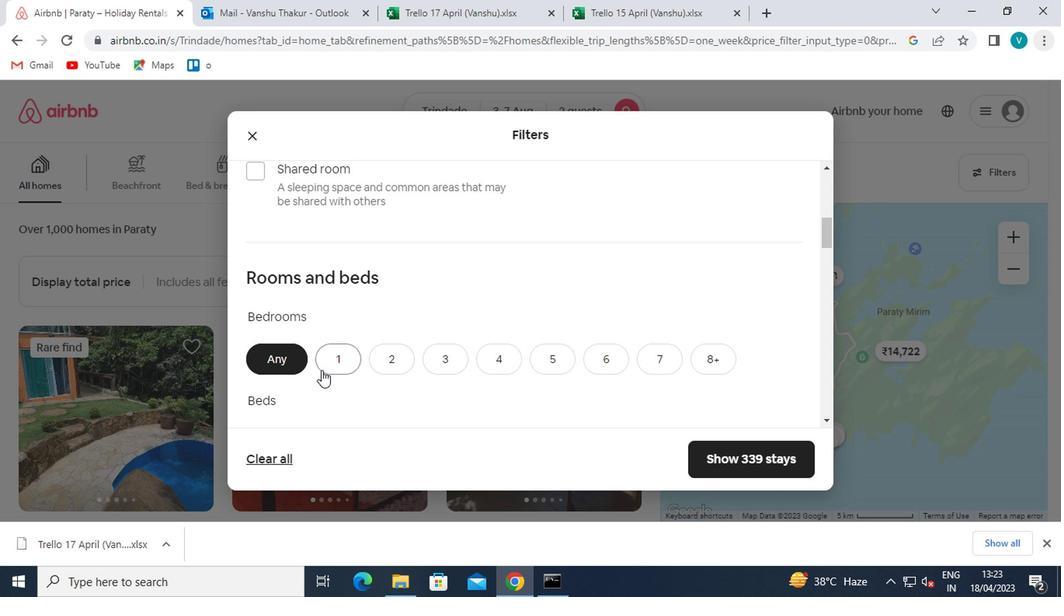 
Action: Mouse moved to (325, 367)
Screenshot: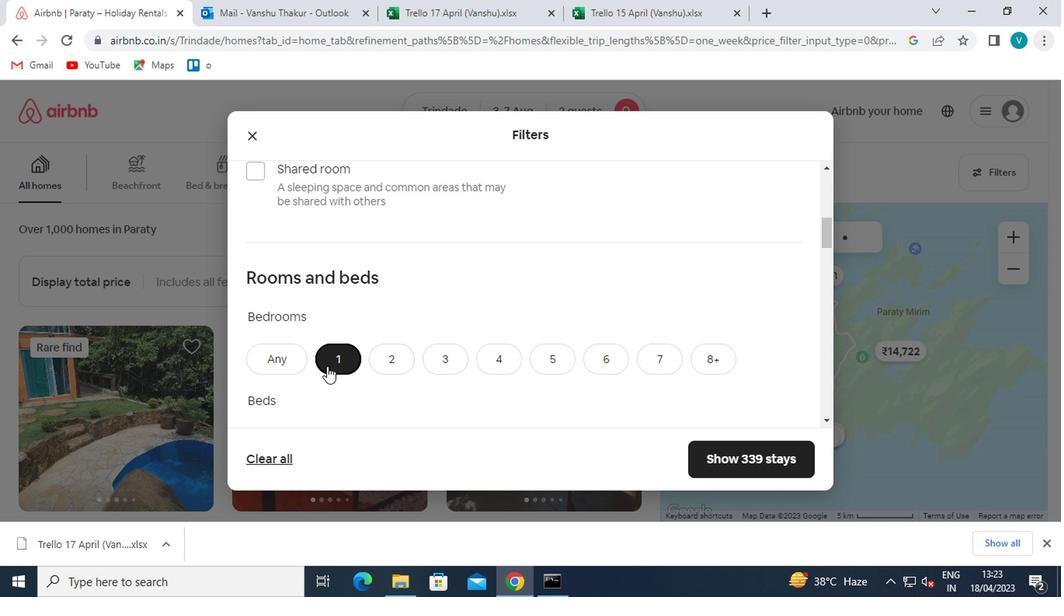 
Action: Mouse scrolled (325, 366) with delta (0, -1)
Screenshot: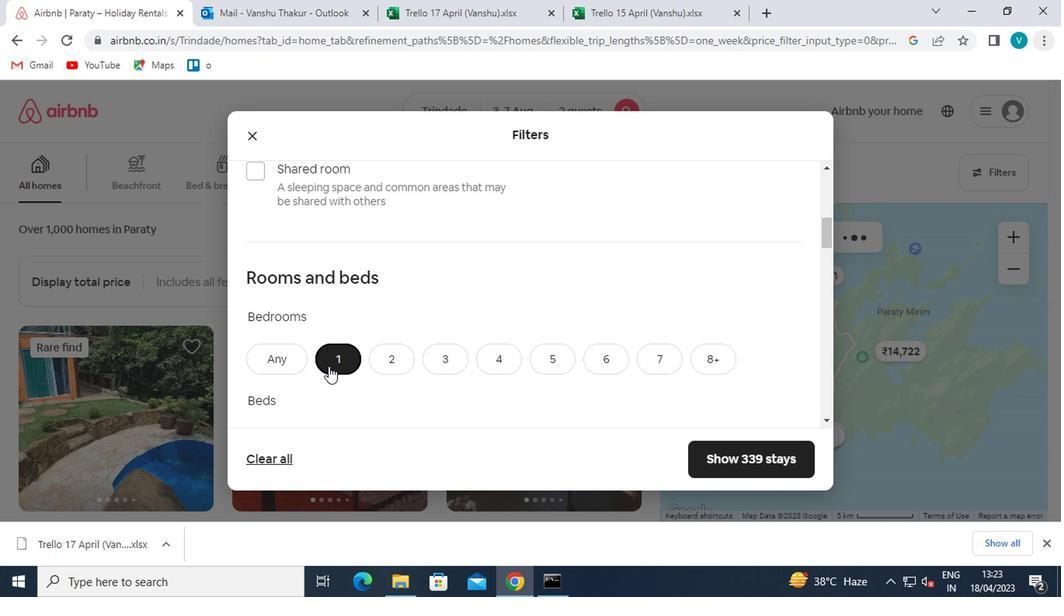 
Action: Mouse moved to (326, 367)
Screenshot: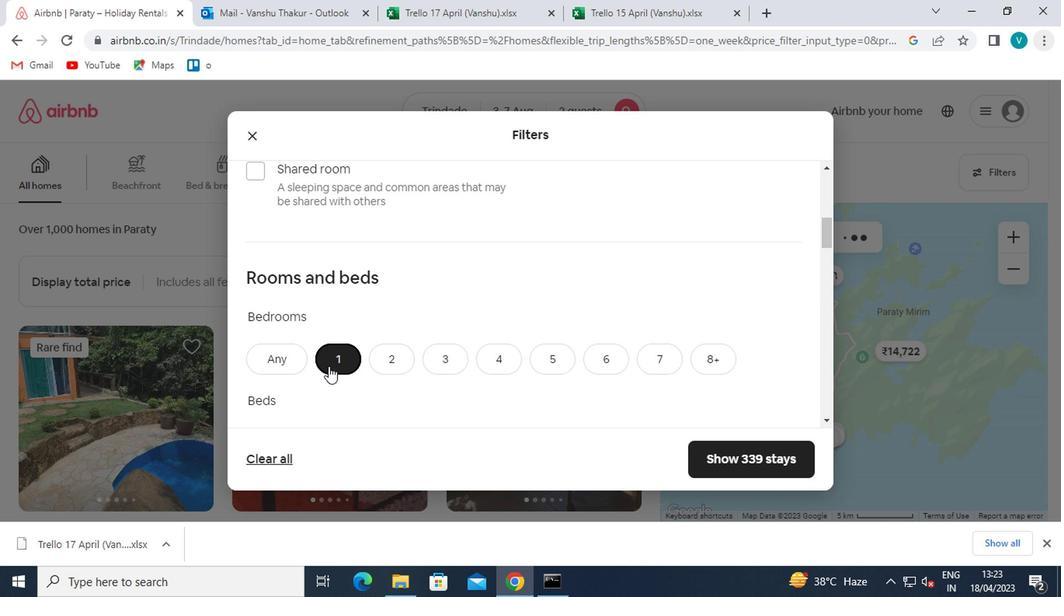 
Action: Mouse scrolled (326, 366) with delta (0, -1)
Screenshot: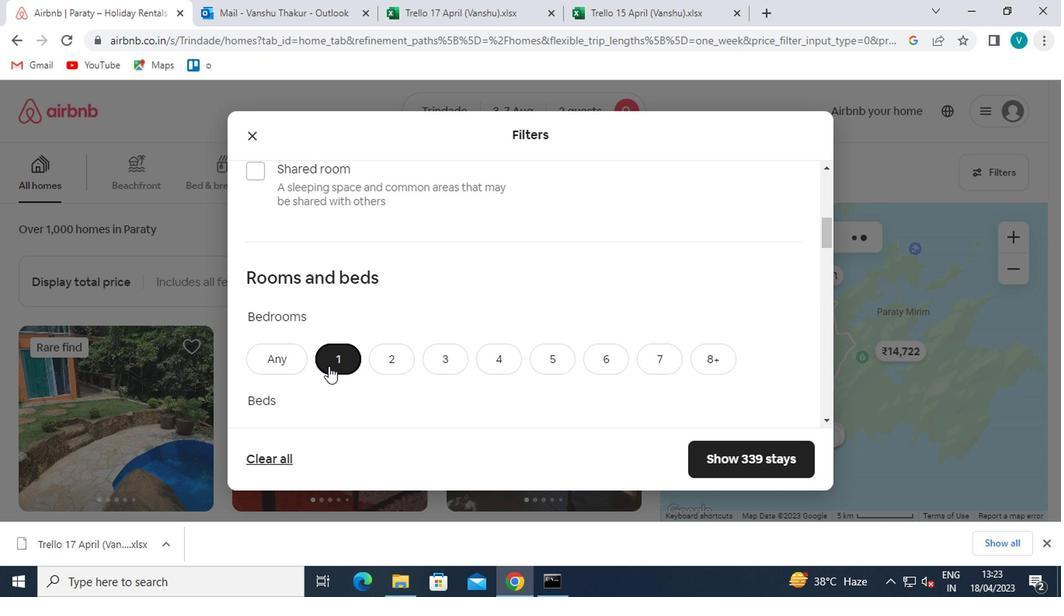 
Action: Mouse moved to (330, 295)
Screenshot: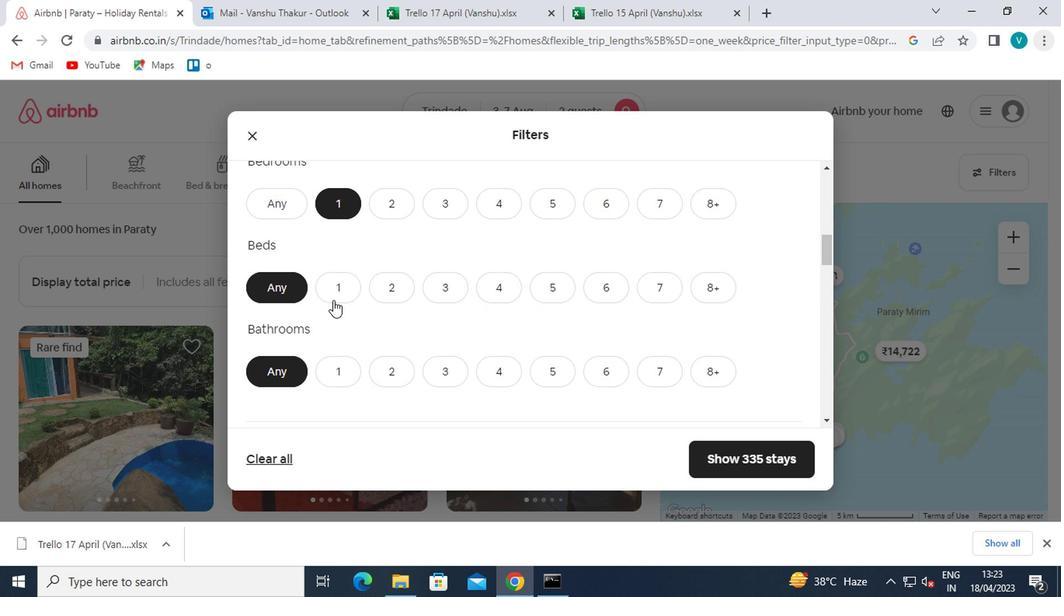 
Action: Mouse pressed left at (330, 295)
Screenshot: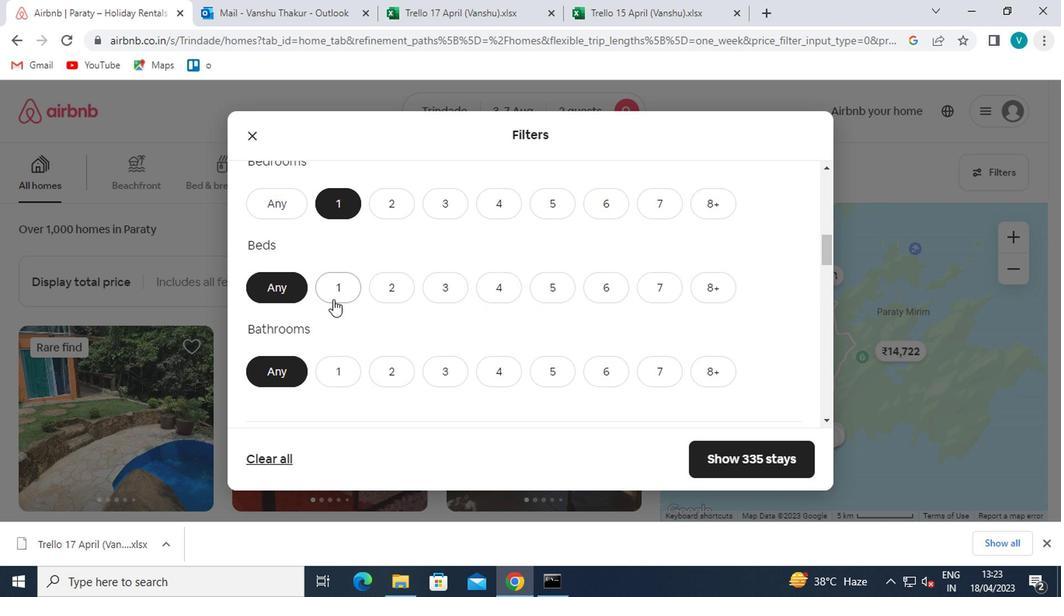 
Action: Mouse scrolled (330, 295) with delta (0, 0)
Screenshot: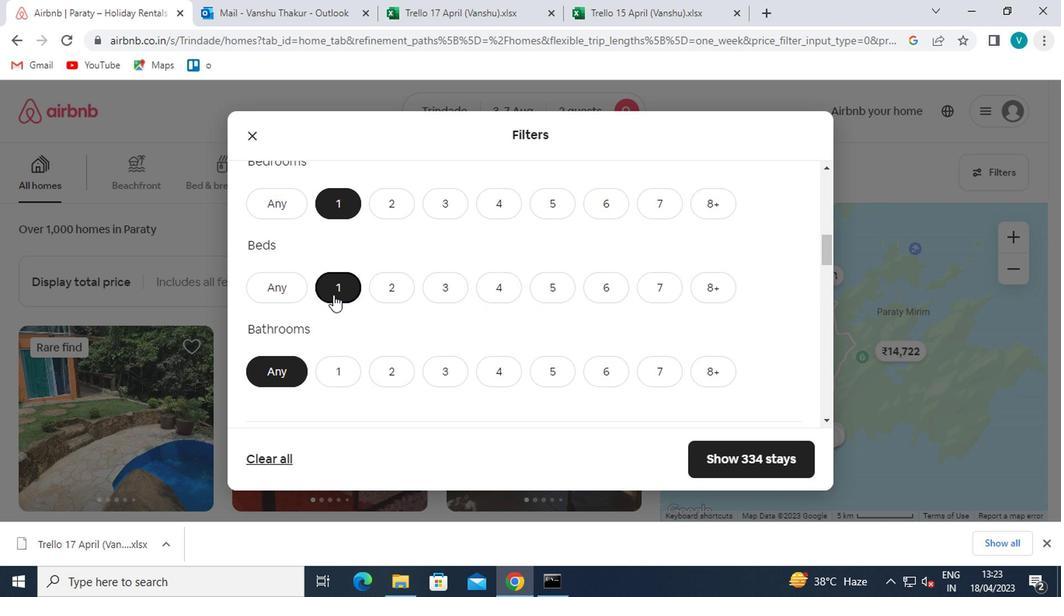 
Action: Mouse pressed left at (330, 295)
Screenshot: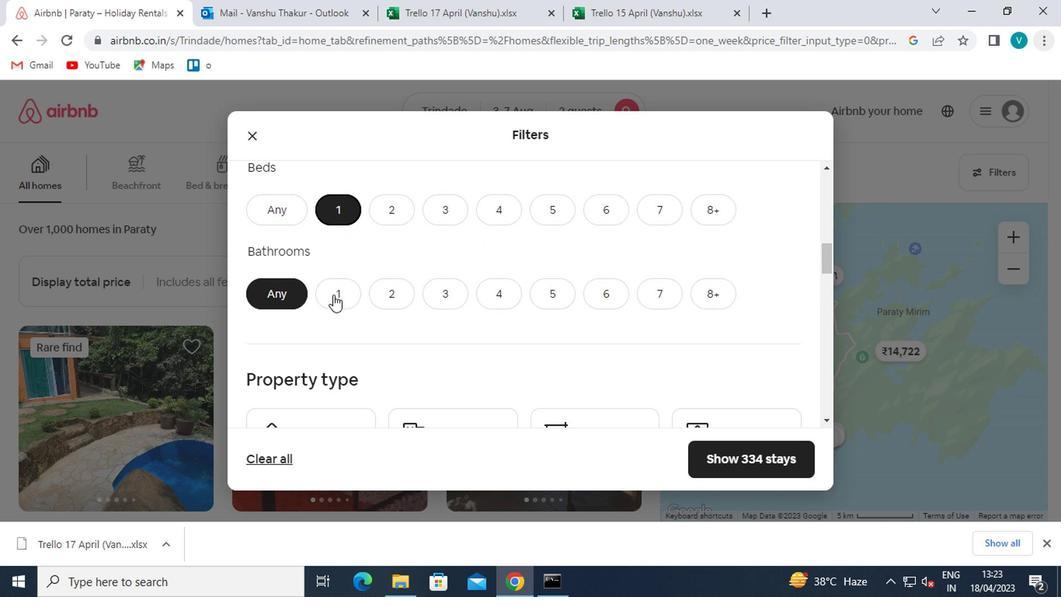 
Action: Mouse moved to (330, 301)
Screenshot: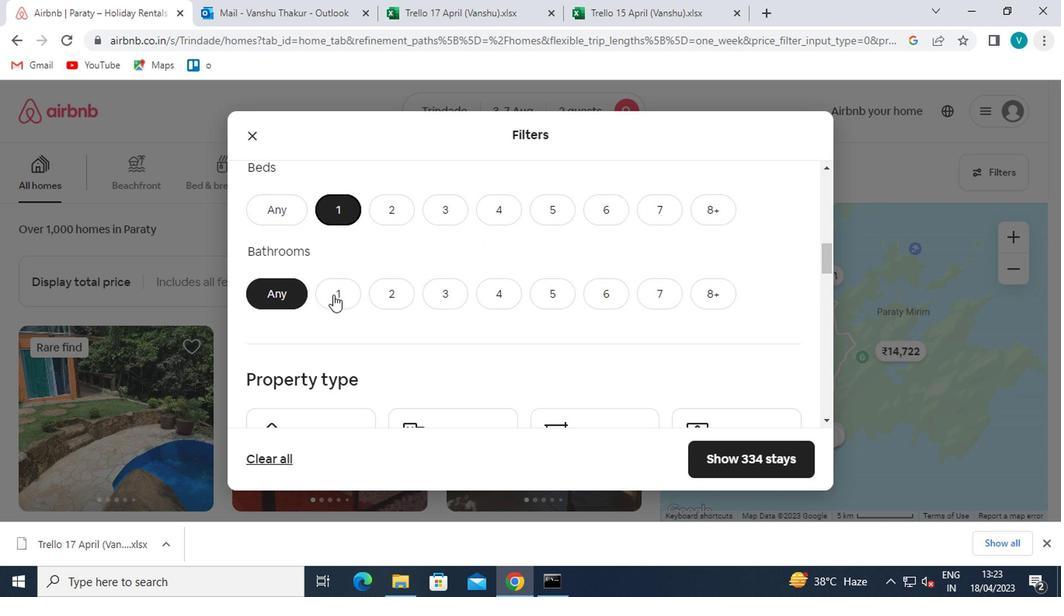 
Action: Mouse scrolled (330, 300) with delta (0, 0)
Screenshot: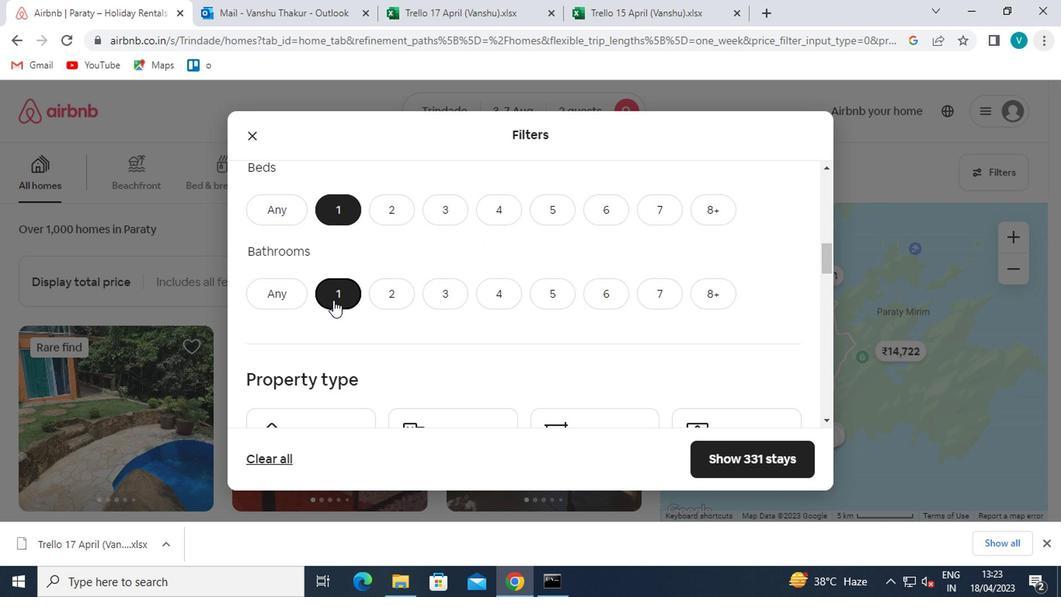 
Action: Mouse scrolled (330, 300) with delta (0, 0)
Screenshot: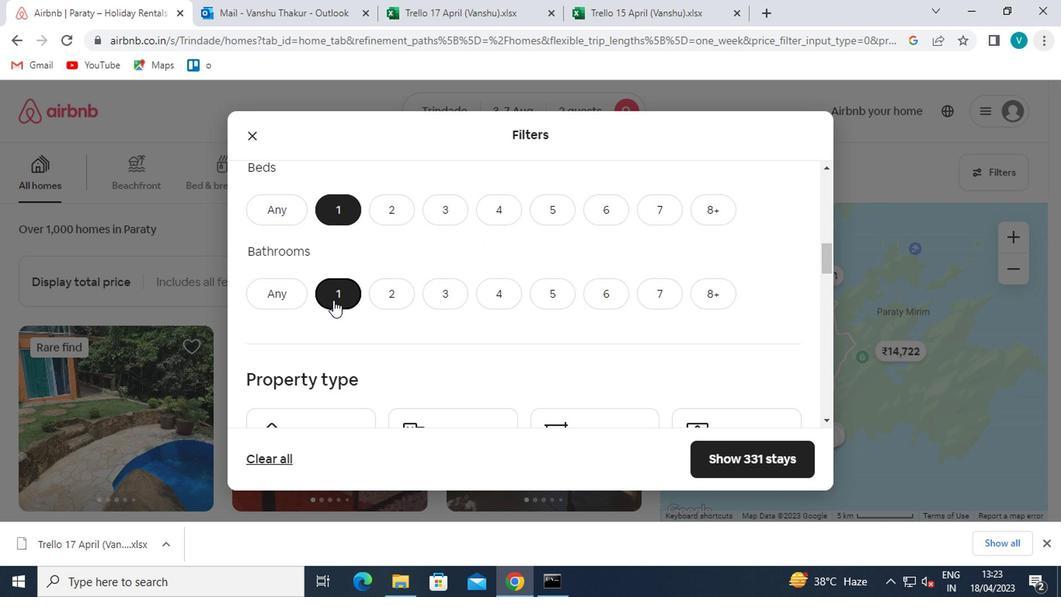 
Action: Mouse moved to (721, 295)
Screenshot: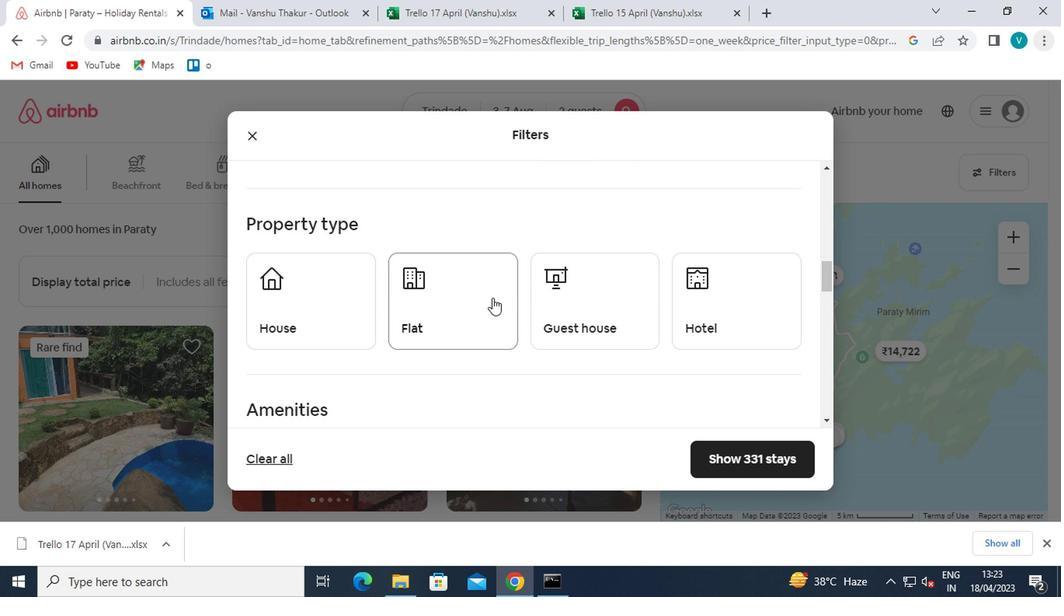 
Action: Mouse pressed left at (721, 295)
Screenshot: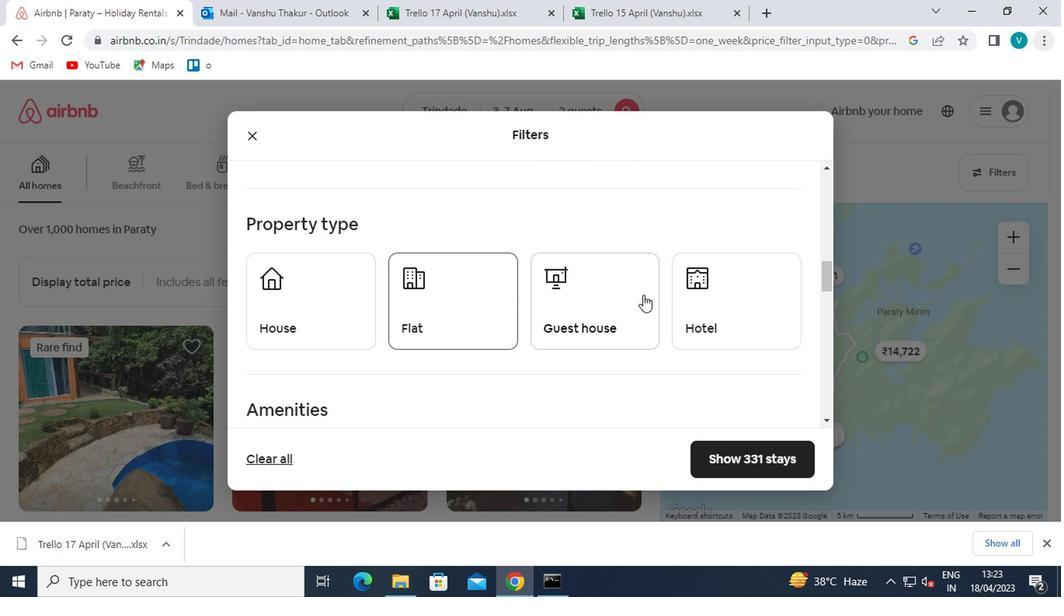 
Action: Mouse moved to (645, 299)
Screenshot: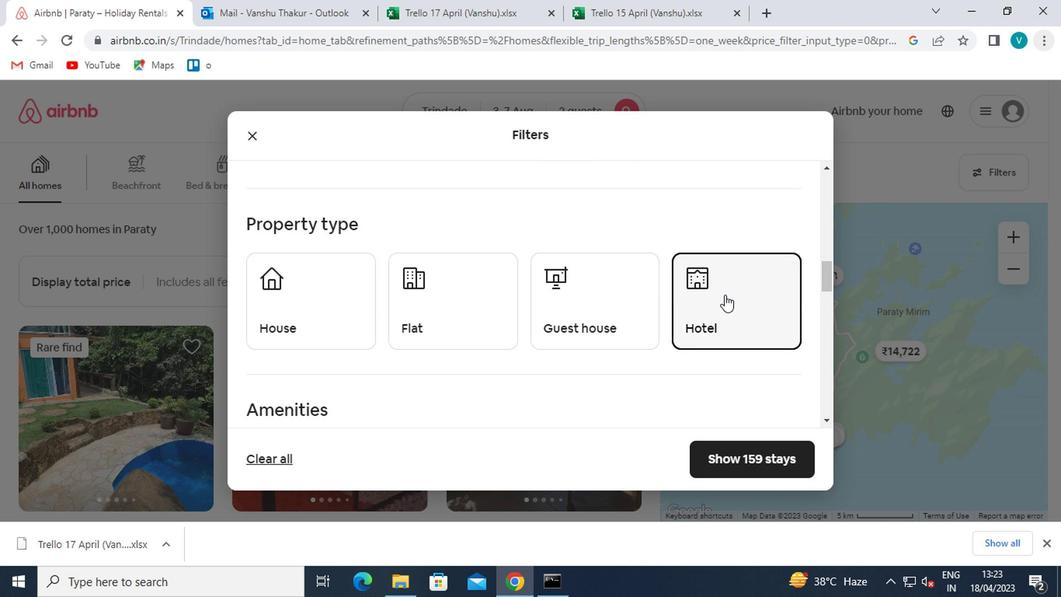 
Action: Mouse scrolled (645, 298) with delta (0, -1)
Screenshot: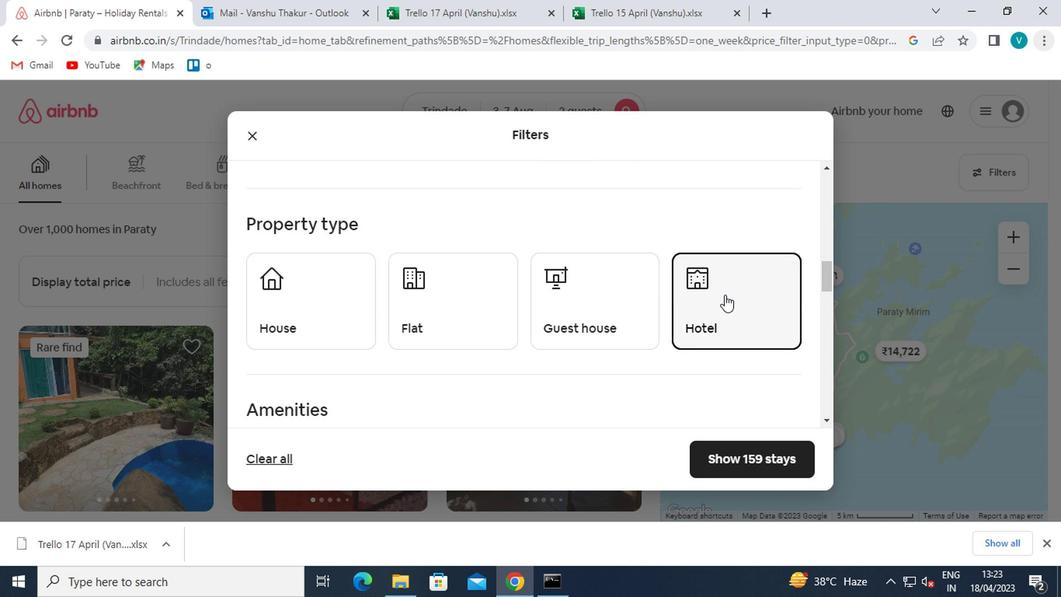 
Action: Mouse moved to (630, 303)
Screenshot: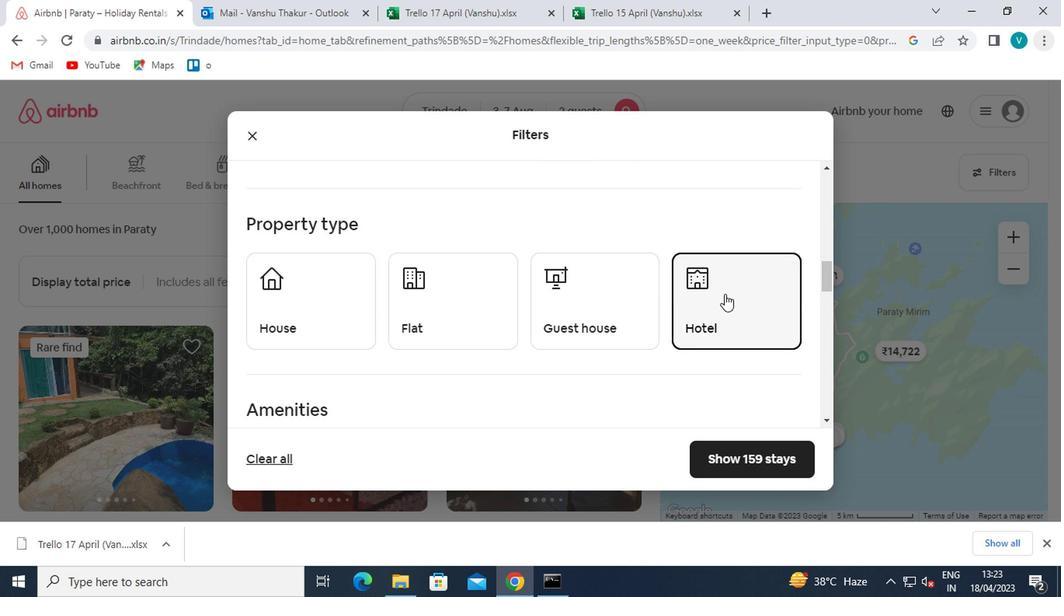 
Action: Mouse scrolled (630, 303) with delta (0, 0)
Screenshot: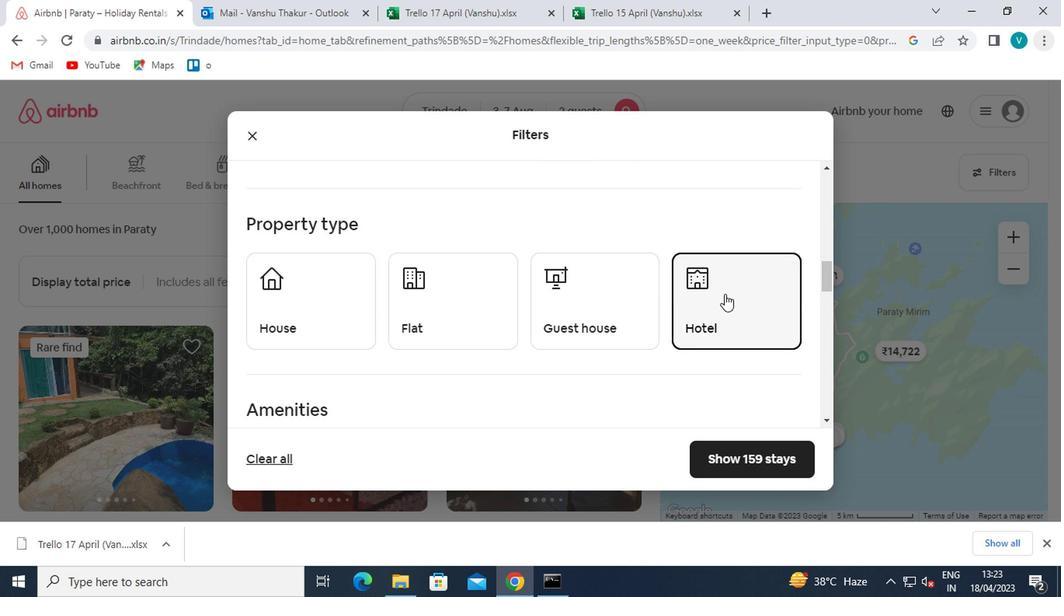 
Action: Mouse moved to (619, 305)
Screenshot: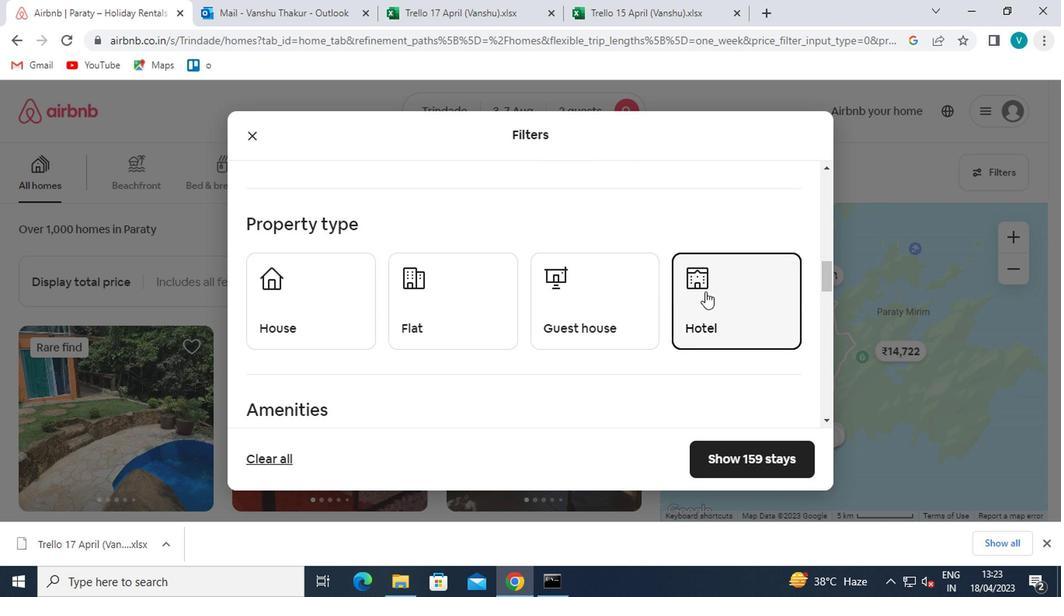 
Action: Mouse scrolled (619, 305) with delta (0, 0)
Screenshot: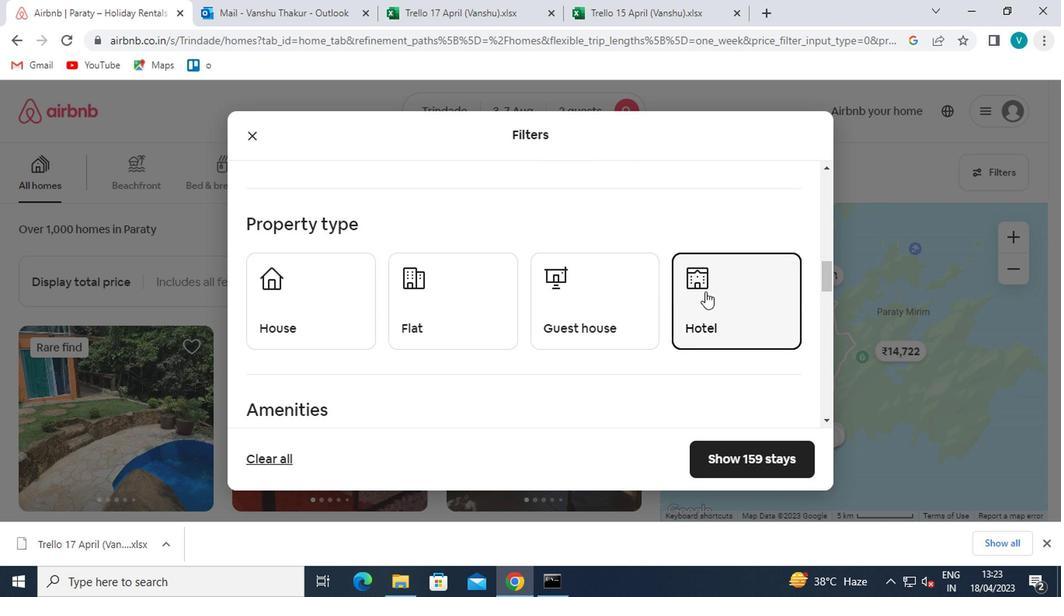 
Action: Mouse moved to (299, 364)
Screenshot: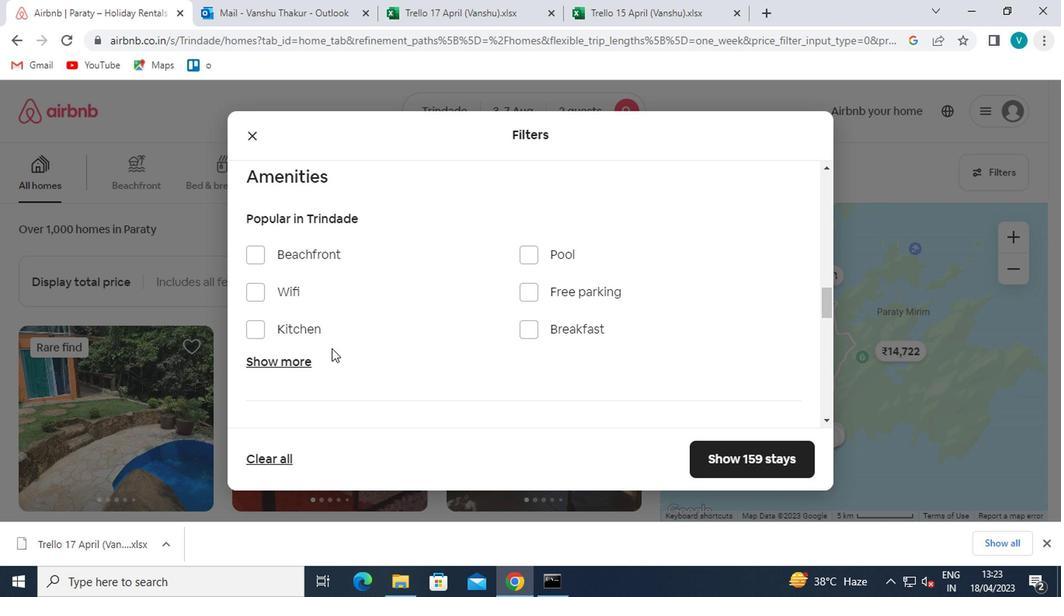 
Action: Mouse pressed left at (299, 364)
Screenshot: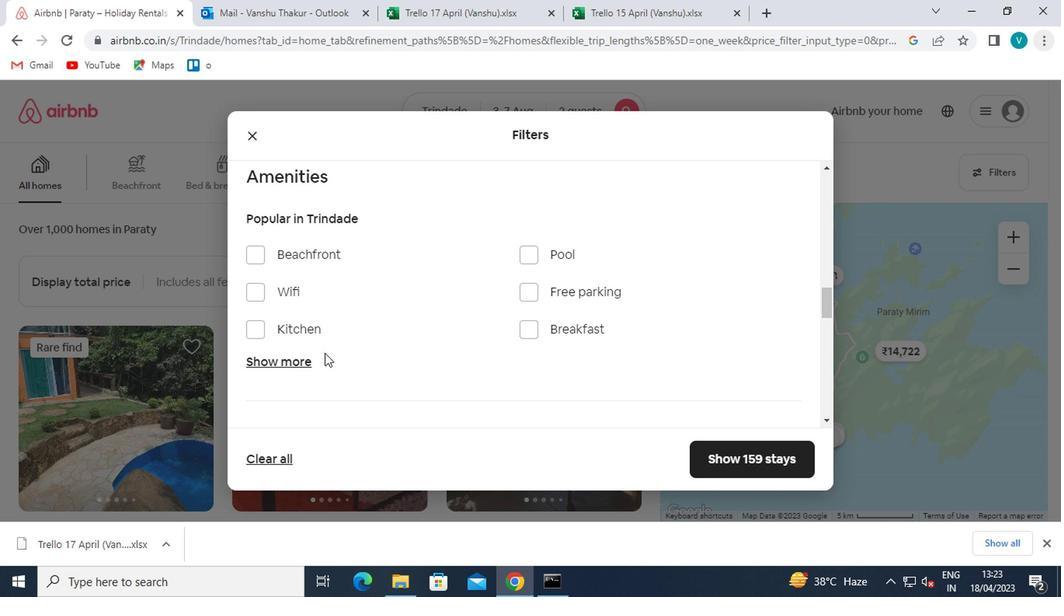 
Action: Mouse moved to (299, 364)
Screenshot: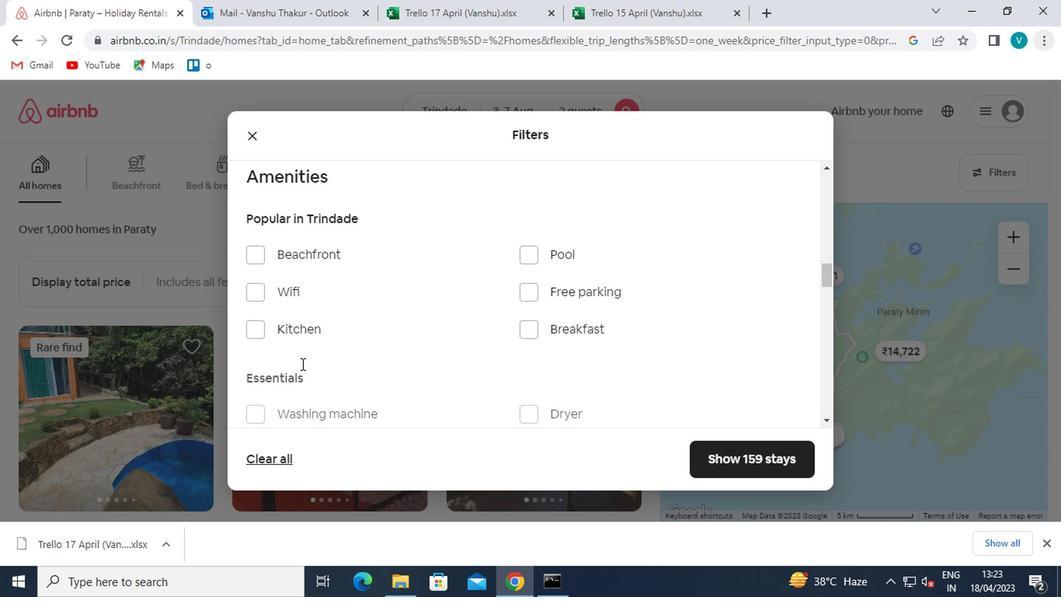 
Action: Mouse scrolled (299, 364) with delta (0, 0)
Screenshot: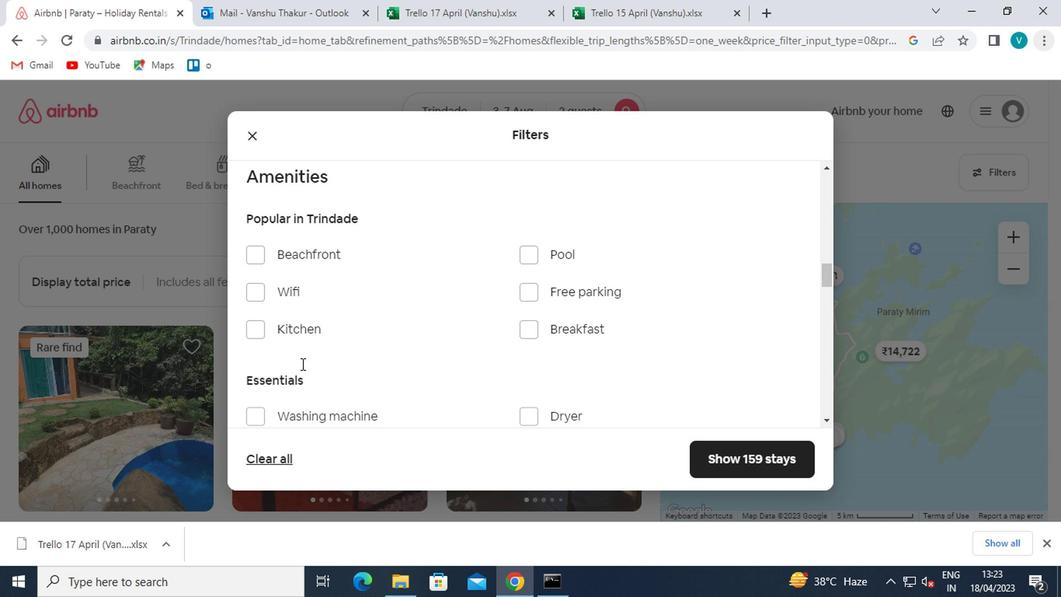 
Action: Mouse scrolled (299, 364) with delta (0, 0)
Screenshot: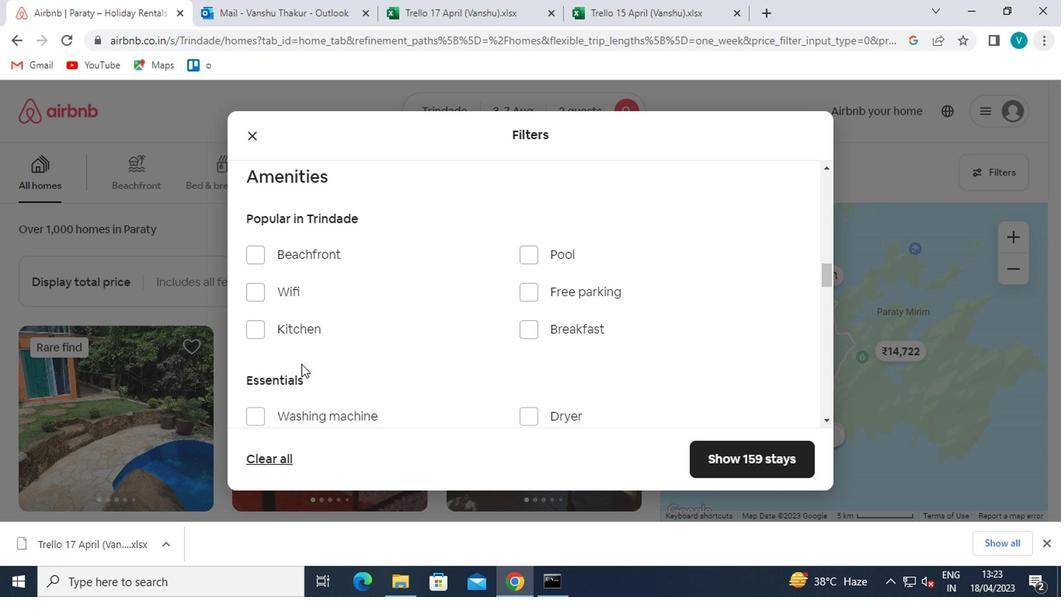 
Action: Mouse moved to (256, 252)
Screenshot: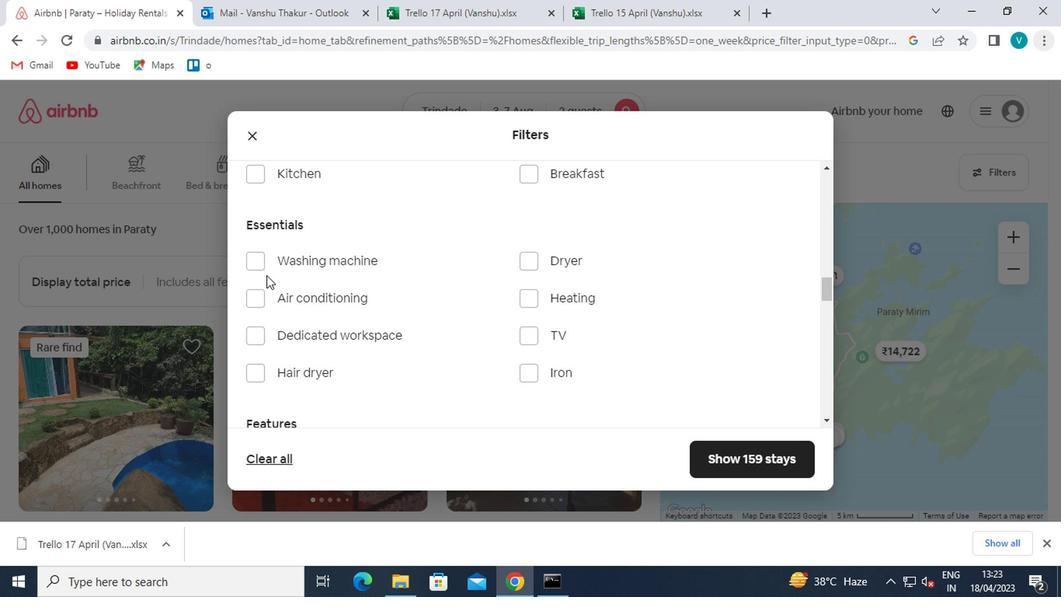 
Action: Mouse pressed left at (256, 252)
Screenshot: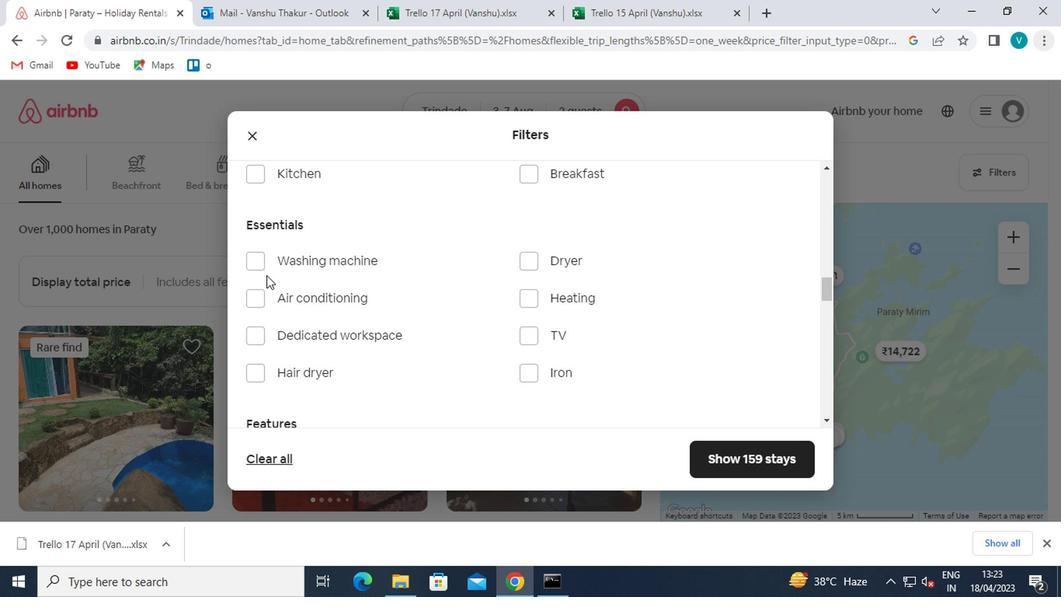 
Action: Mouse moved to (255, 254)
Screenshot: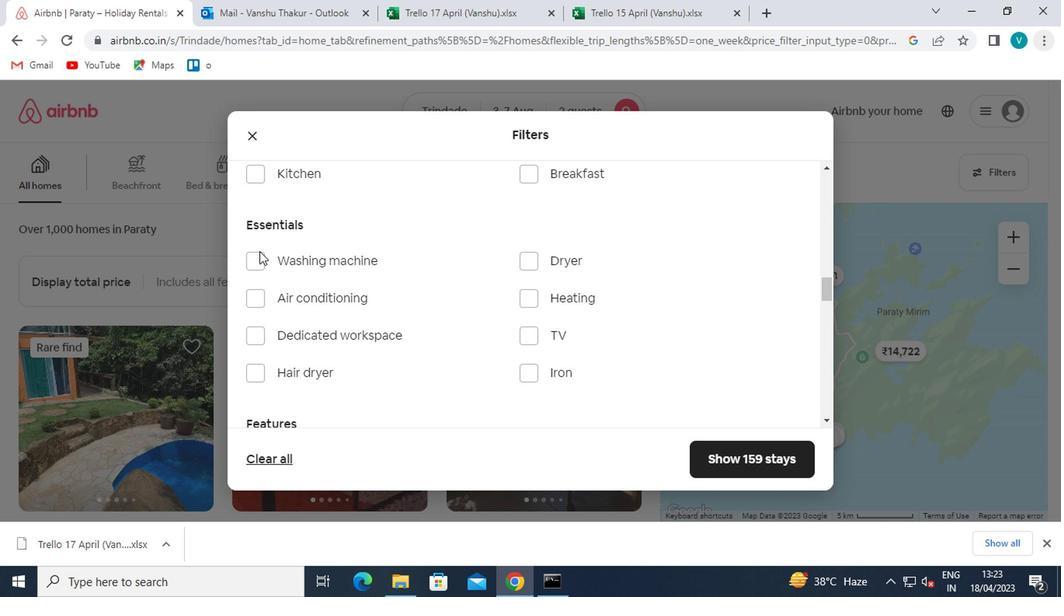 
Action: Mouse pressed left at (255, 254)
Screenshot: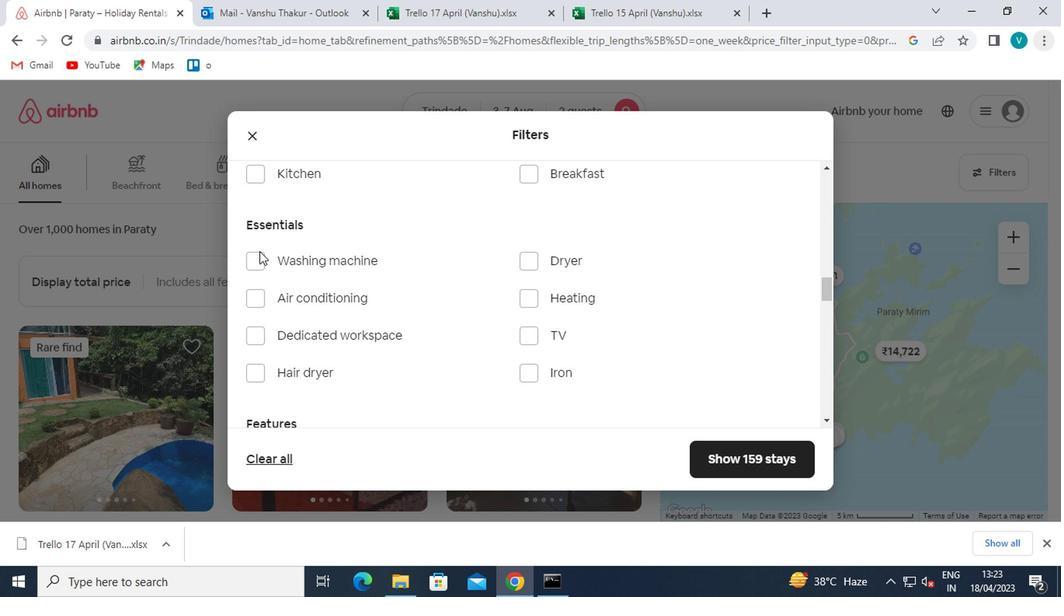 
Action: Mouse moved to (260, 256)
Screenshot: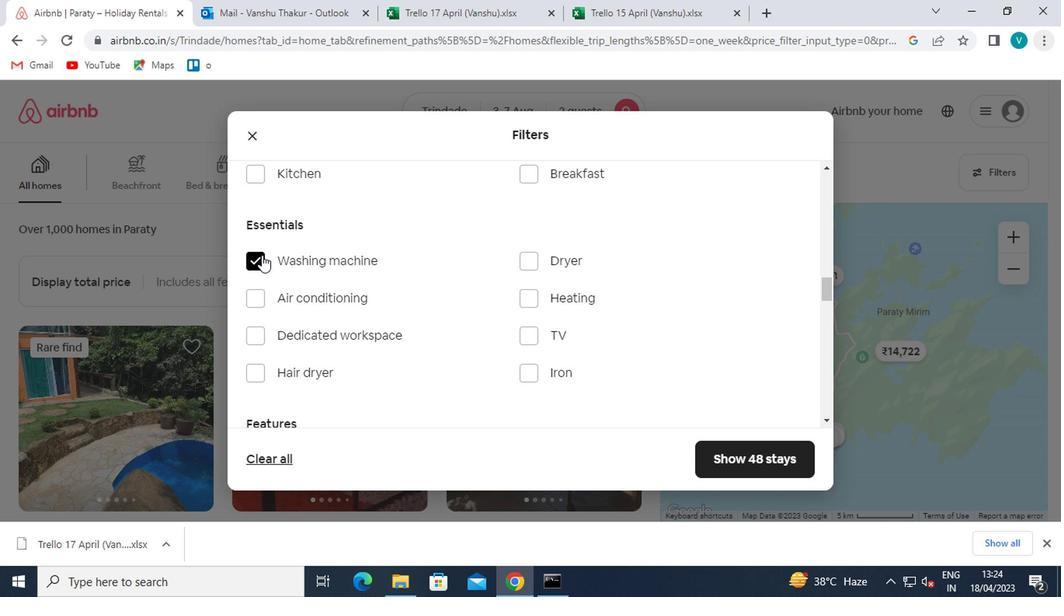 
Action: Mouse scrolled (260, 255) with delta (0, 0)
Screenshot: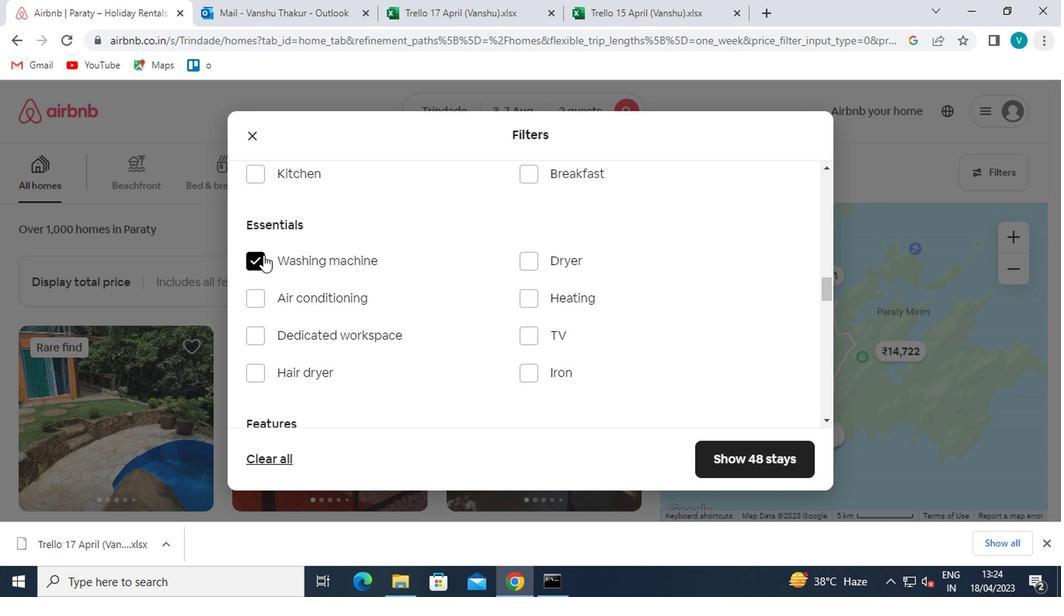 
Action: Mouse moved to (261, 256)
Screenshot: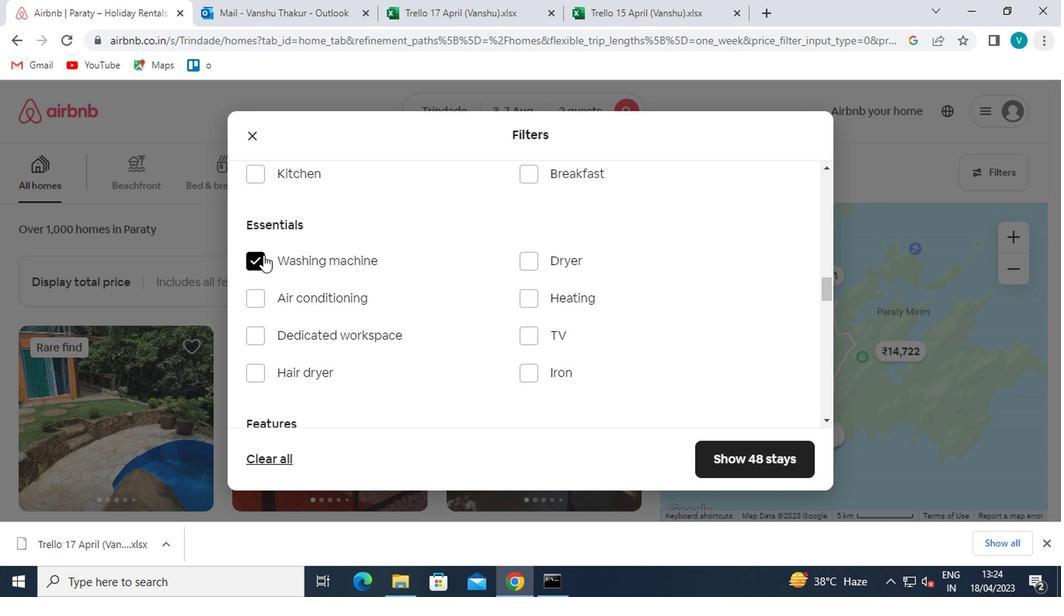 
Action: Mouse scrolled (261, 255) with delta (0, 0)
Screenshot: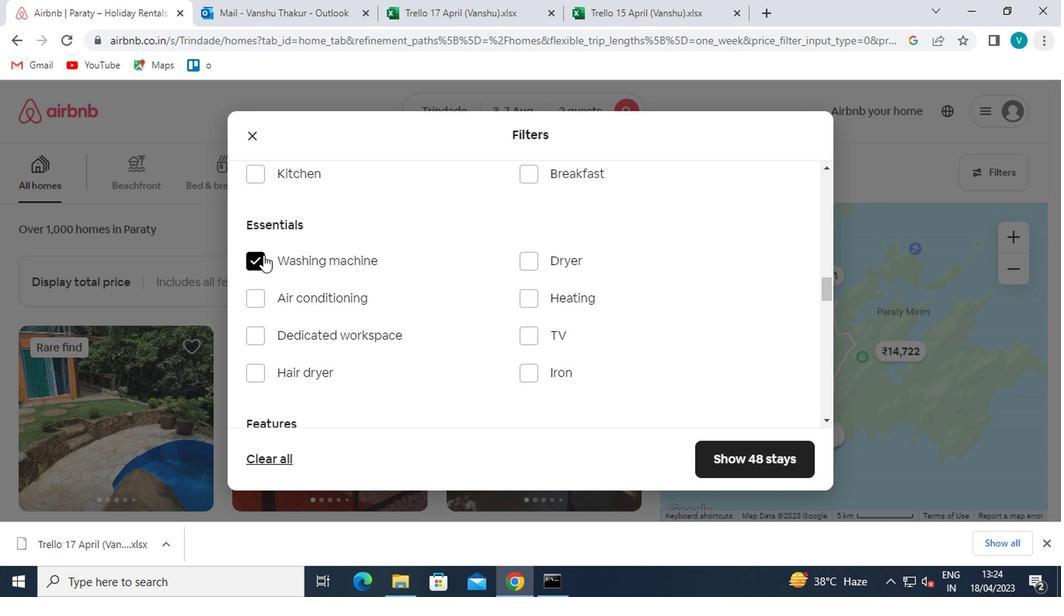 
Action: Mouse scrolled (261, 255) with delta (0, 0)
Screenshot: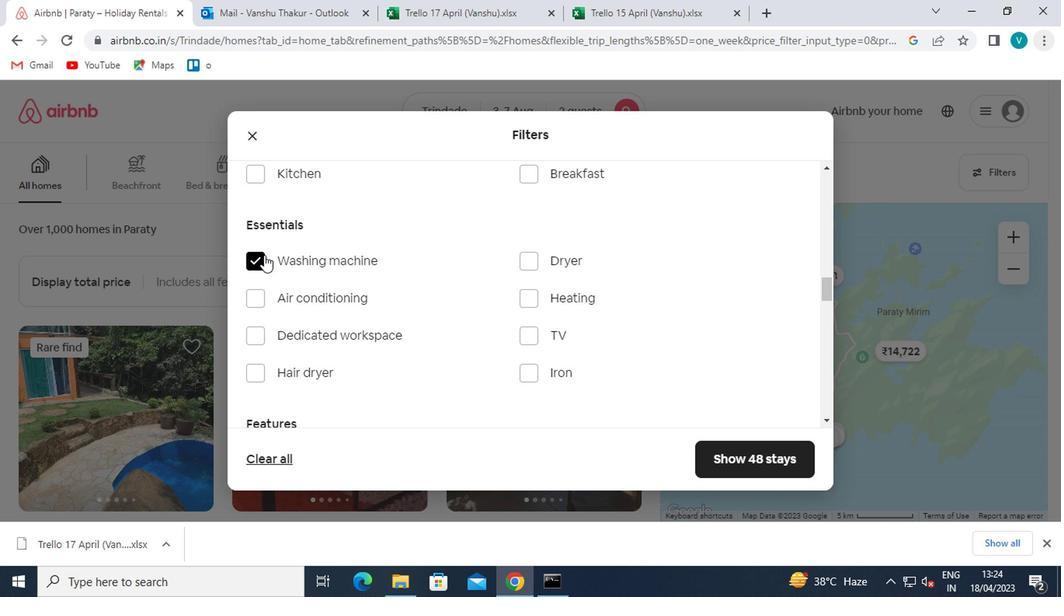 
Action: Mouse moved to (261, 256)
Screenshot: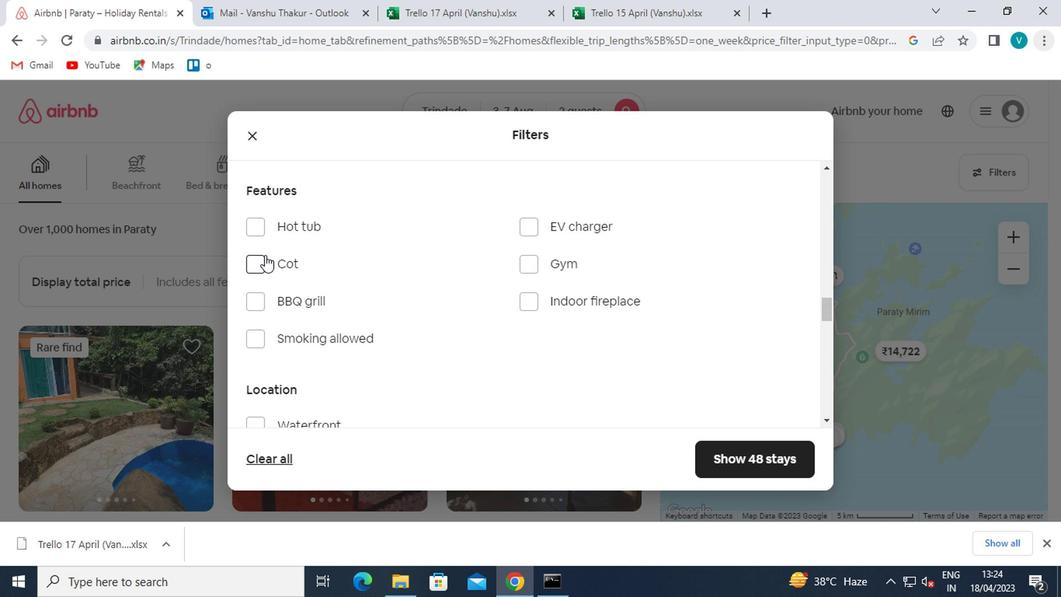 
Action: Mouse scrolled (261, 255) with delta (0, 0)
Screenshot: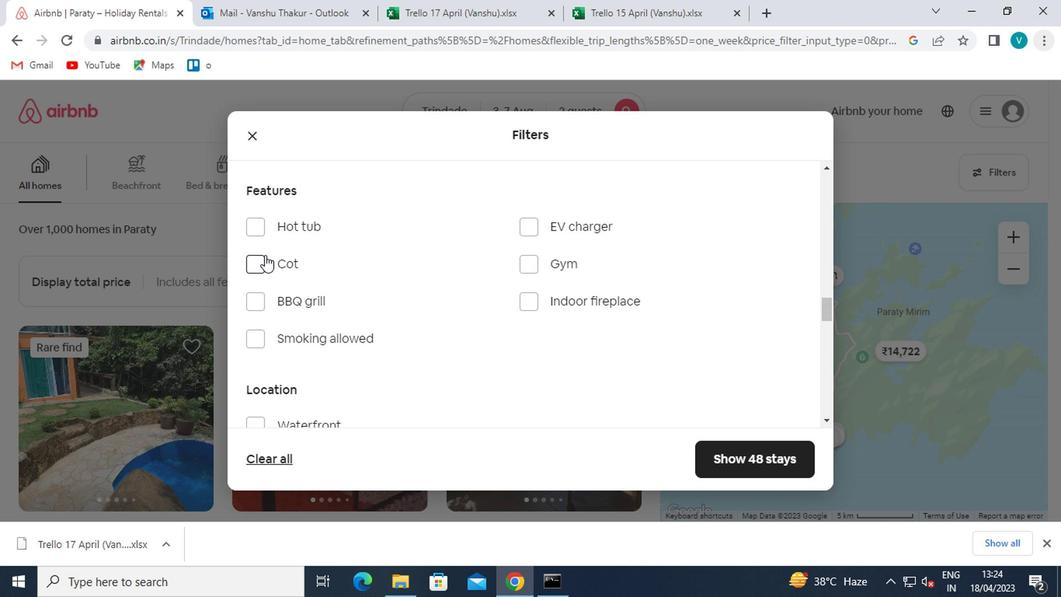 
Action: Mouse moved to (262, 256)
Screenshot: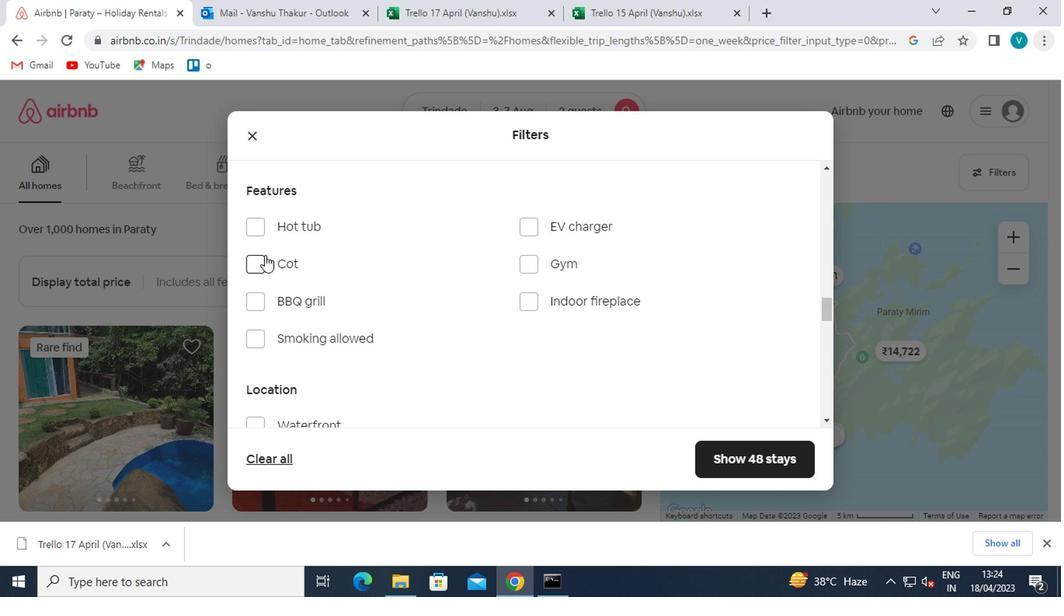 
Action: Mouse scrolled (262, 255) with delta (0, 0)
Screenshot: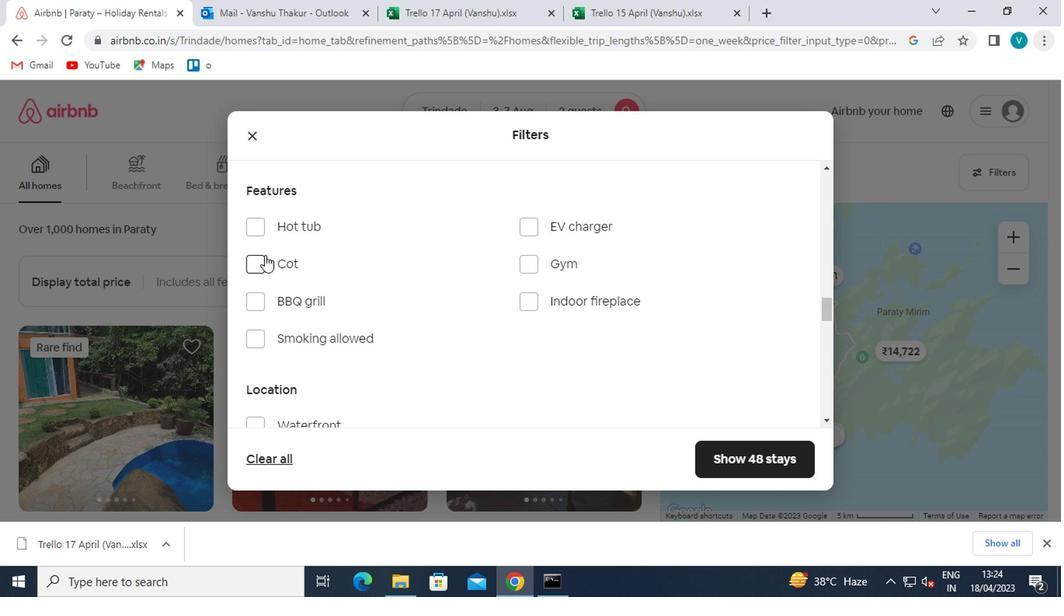 
Action: Mouse scrolled (262, 255) with delta (0, 0)
Screenshot: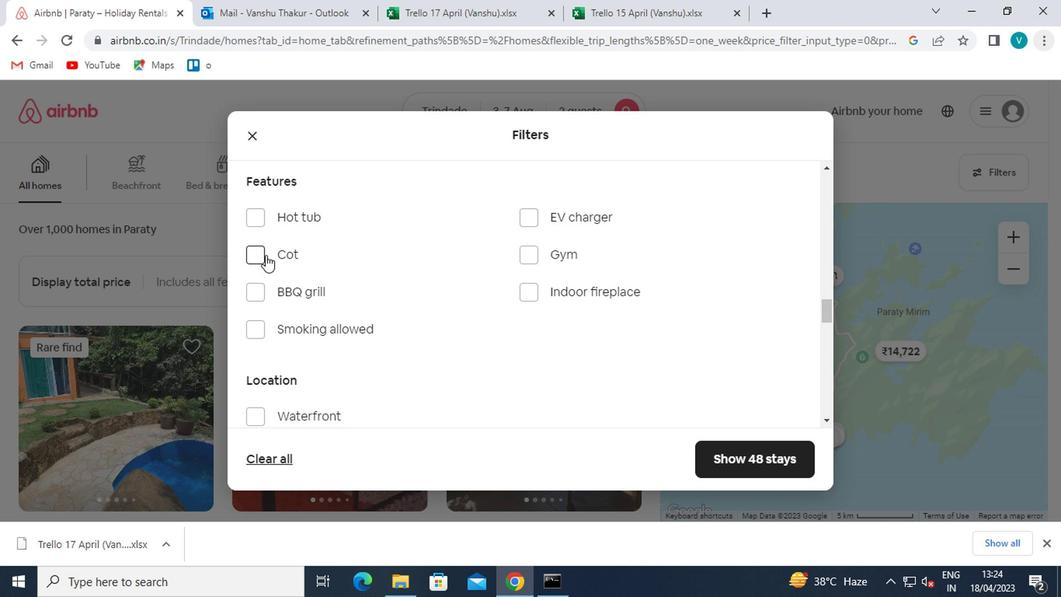 
Action: Mouse moved to (263, 256)
Screenshot: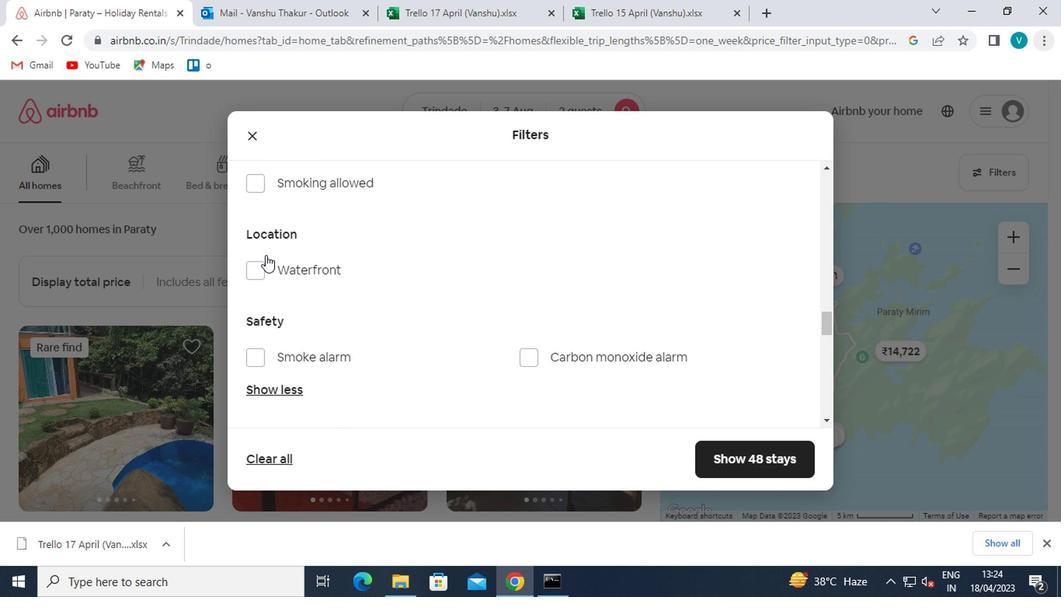
Action: Mouse scrolled (263, 255) with delta (0, 0)
Screenshot: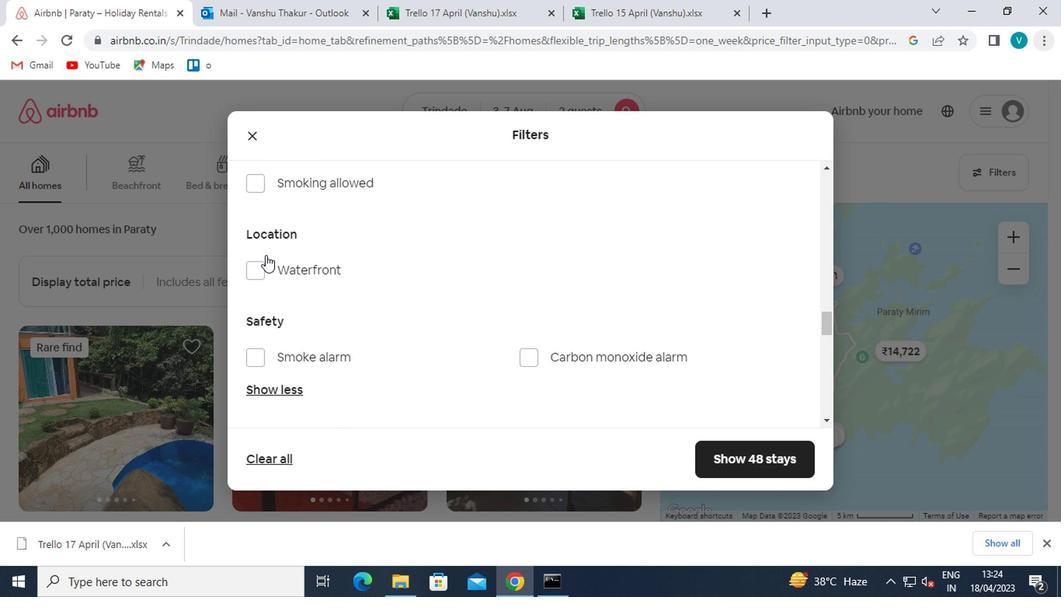 
Action: Mouse moved to (264, 257)
Screenshot: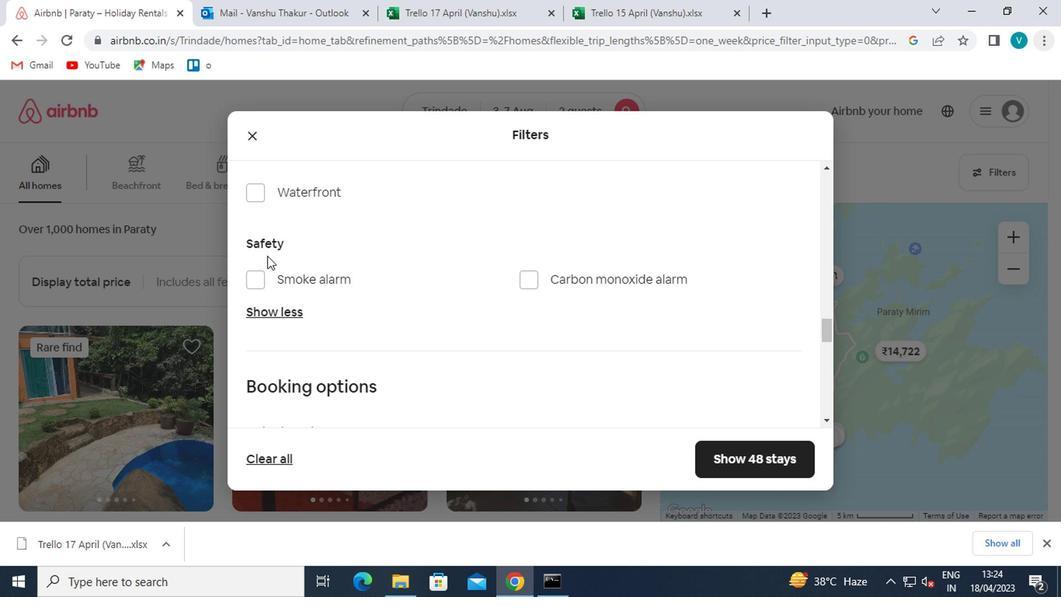 
Action: Mouse scrolled (264, 257) with delta (0, 0)
Screenshot: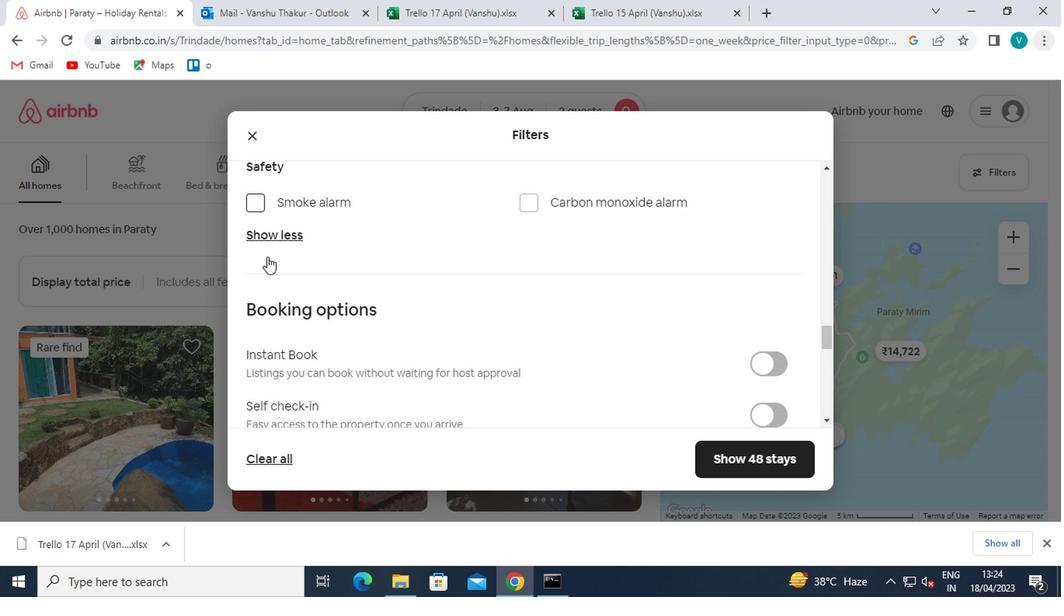 
Action: Mouse moved to (769, 330)
Screenshot: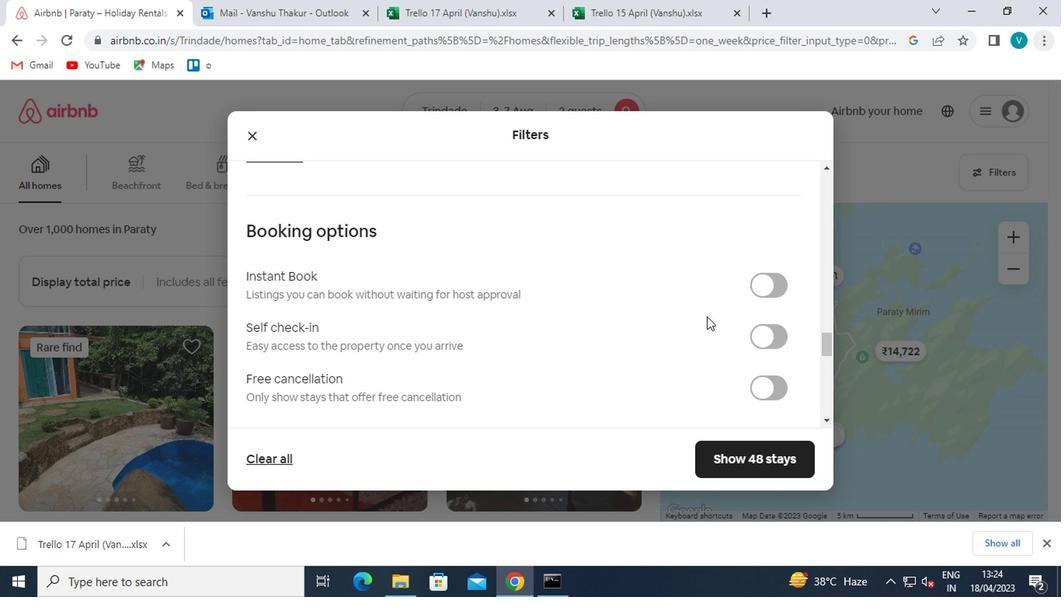 
Action: Mouse pressed left at (769, 330)
Screenshot: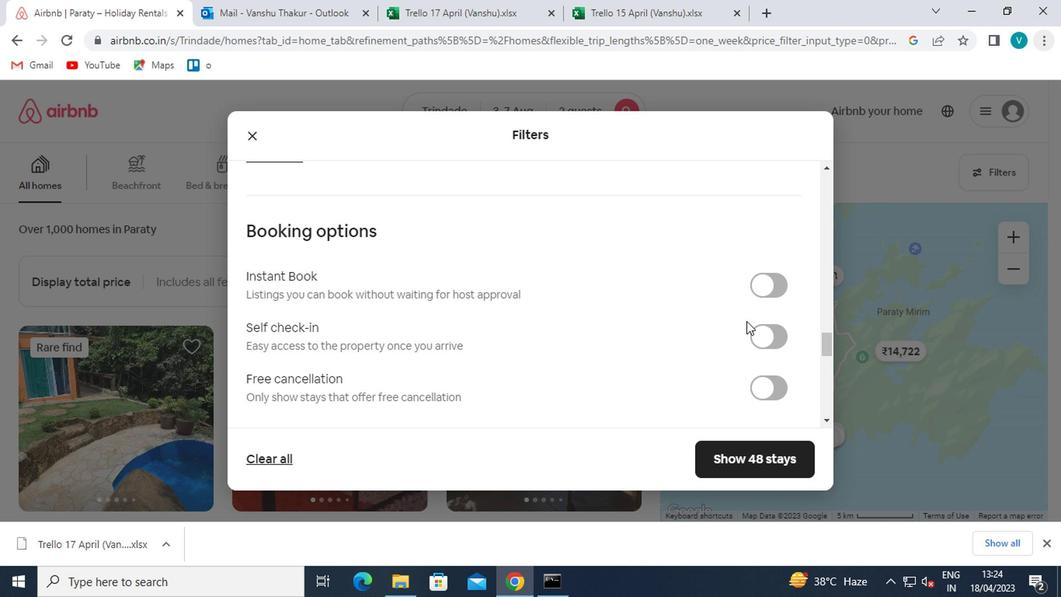 
Action: Mouse moved to (583, 335)
Screenshot: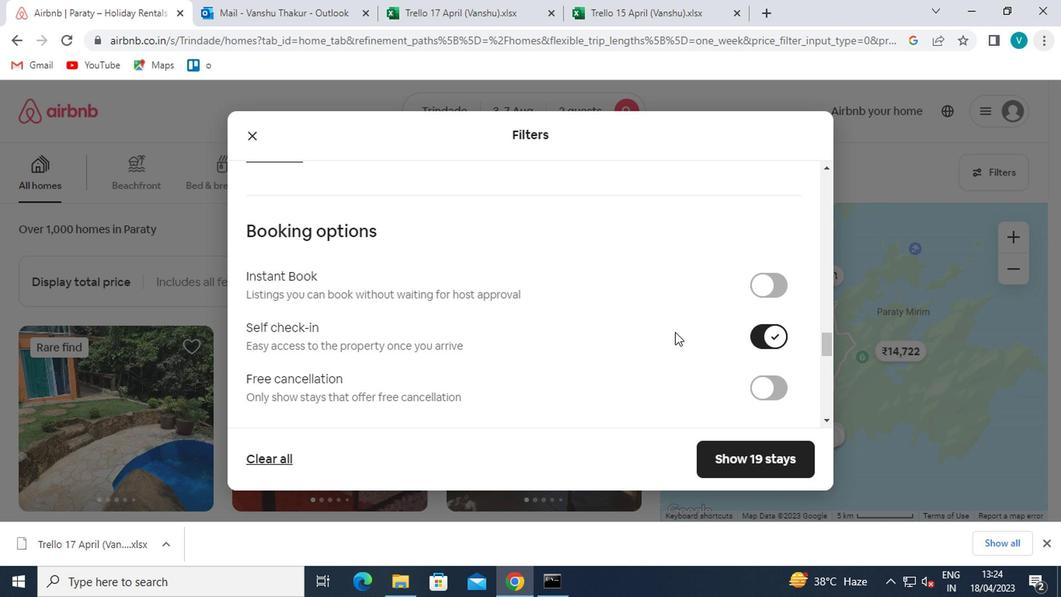 
Action: Mouse scrolled (583, 335) with delta (0, 0)
Screenshot: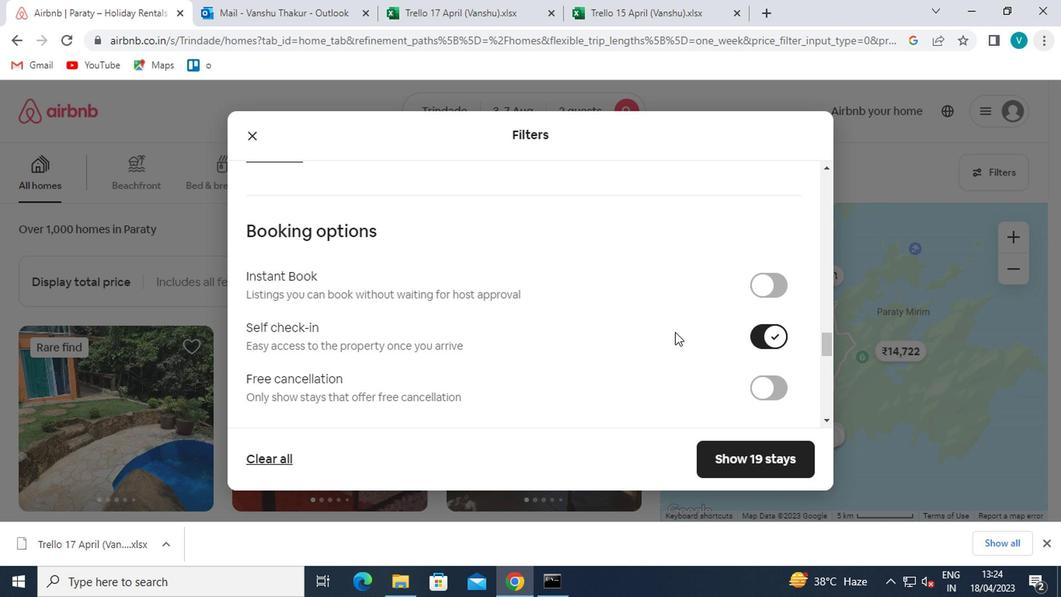
Action: Mouse moved to (539, 335)
Screenshot: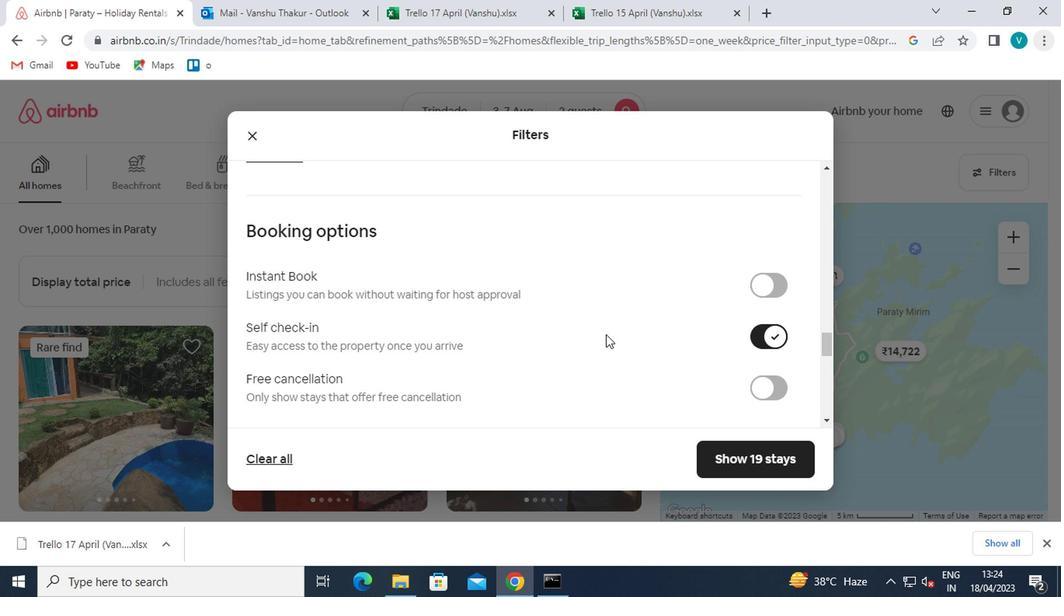 
Action: Mouse scrolled (539, 335) with delta (0, 0)
Screenshot: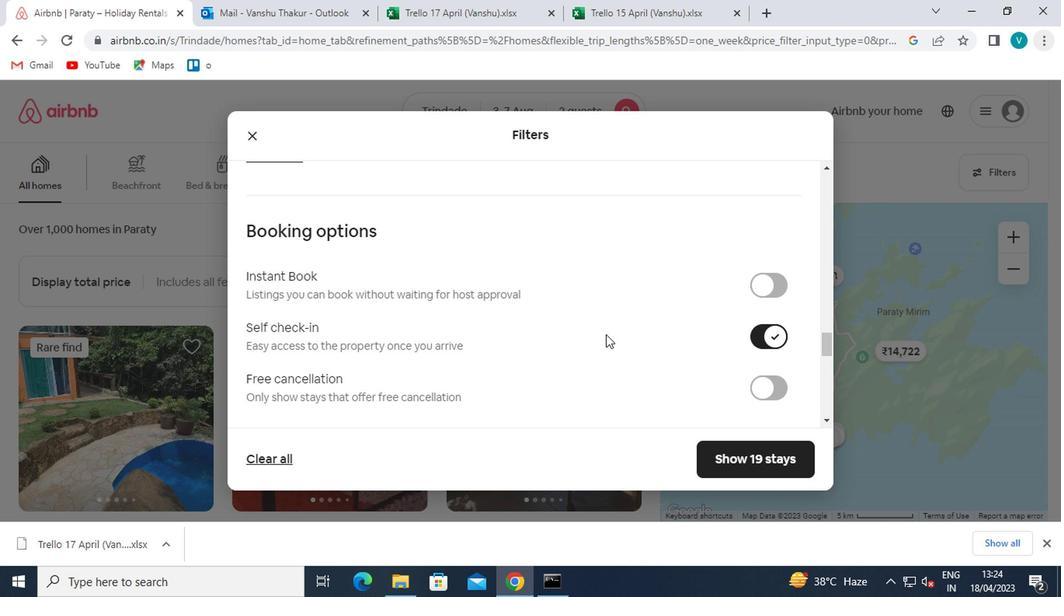 
Action: Mouse moved to (503, 335)
Screenshot: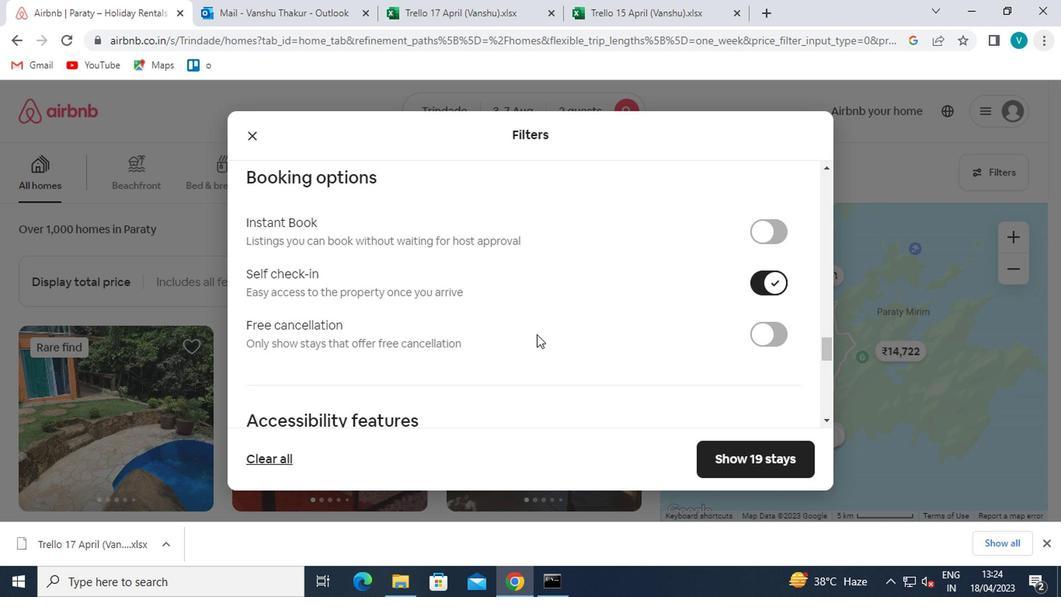 
Action: Mouse scrolled (503, 335) with delta (0, 0)
Screenshot: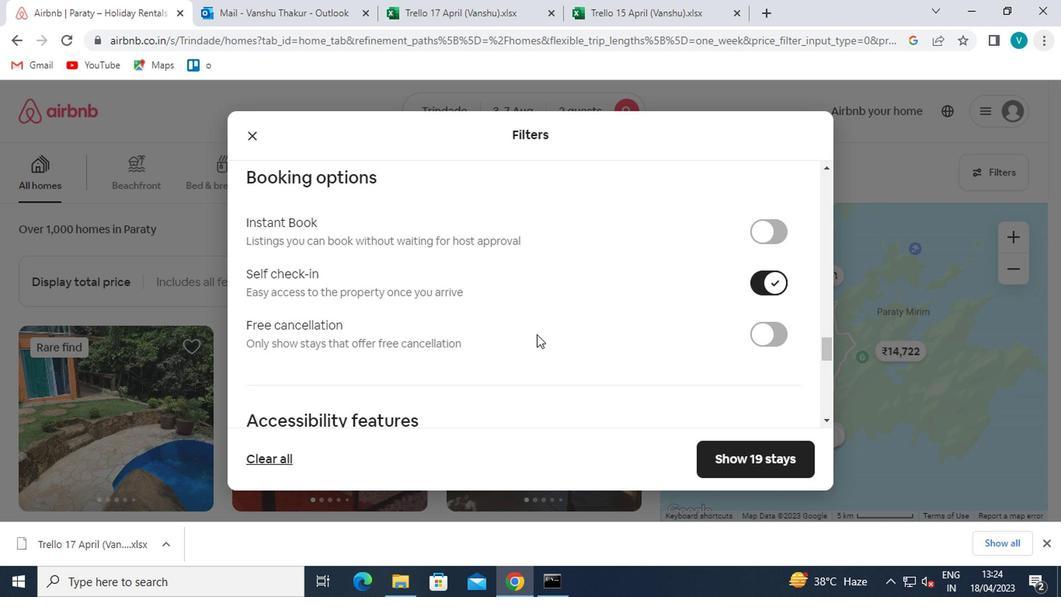 
Action: Mouse moved to (489, 337)
Screenshot: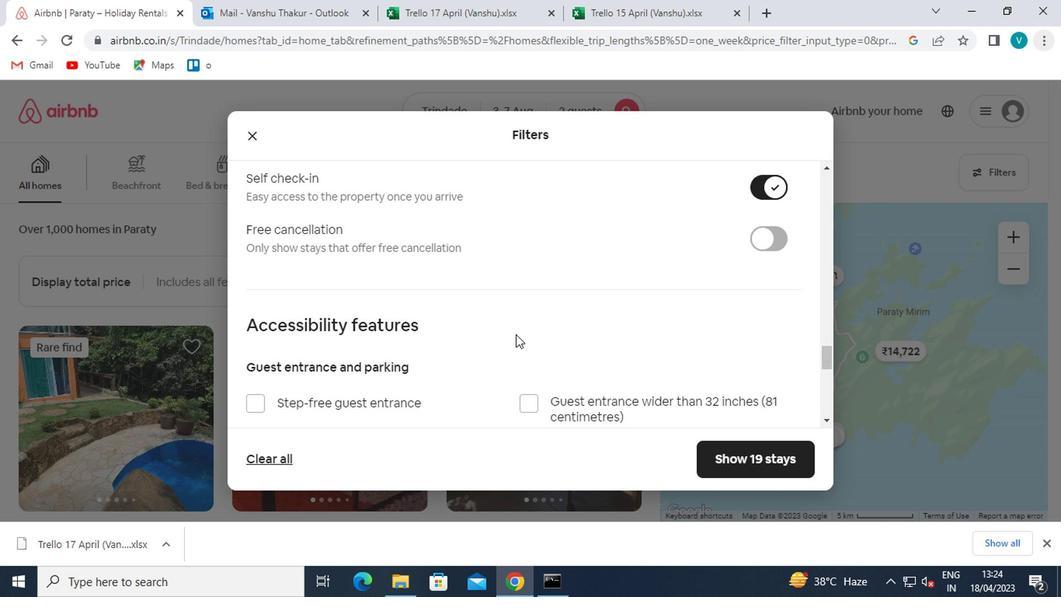 
Action: Mouse scrolled (489, 337) with delta (0, 0)
Screenshot: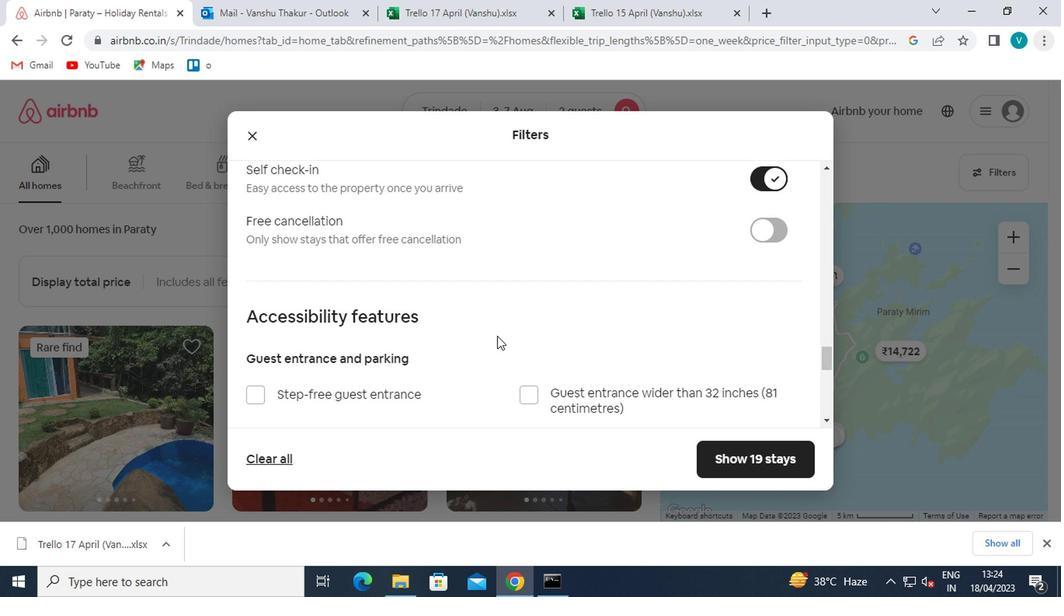 
Action: Mouse scrolled (489, 337) with delta (0, 0)
Screenshot: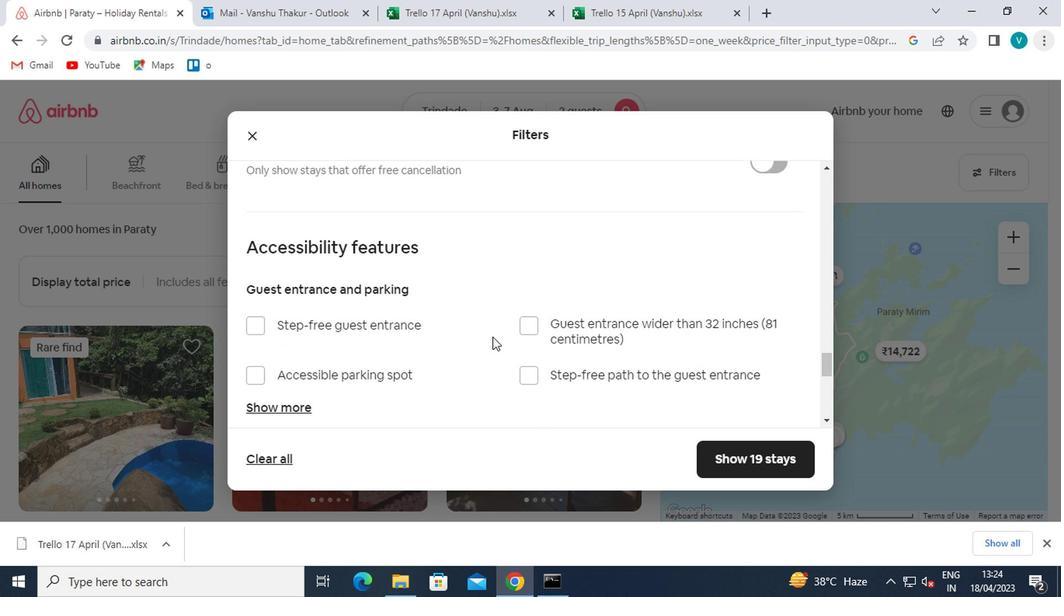 
Action: Mouse moved to (488, 337)
Screenshot: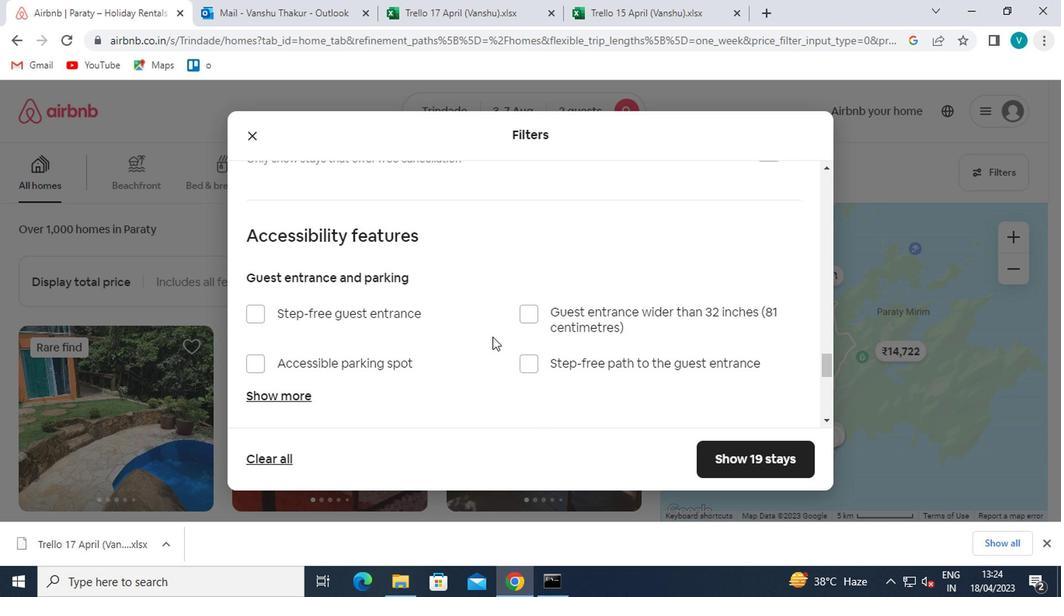 
Action: Mouse scrolled (488, 337) with delta (0, 0)
Screenshot: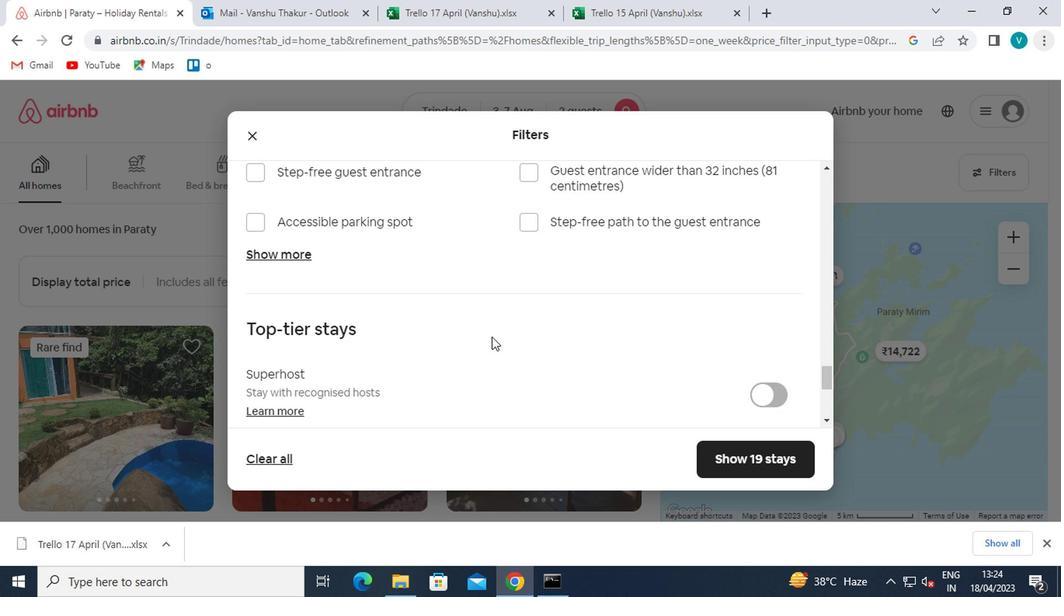 
Action: Mouse scrolled (488, 337) with delta (0, 0)
Screenshot: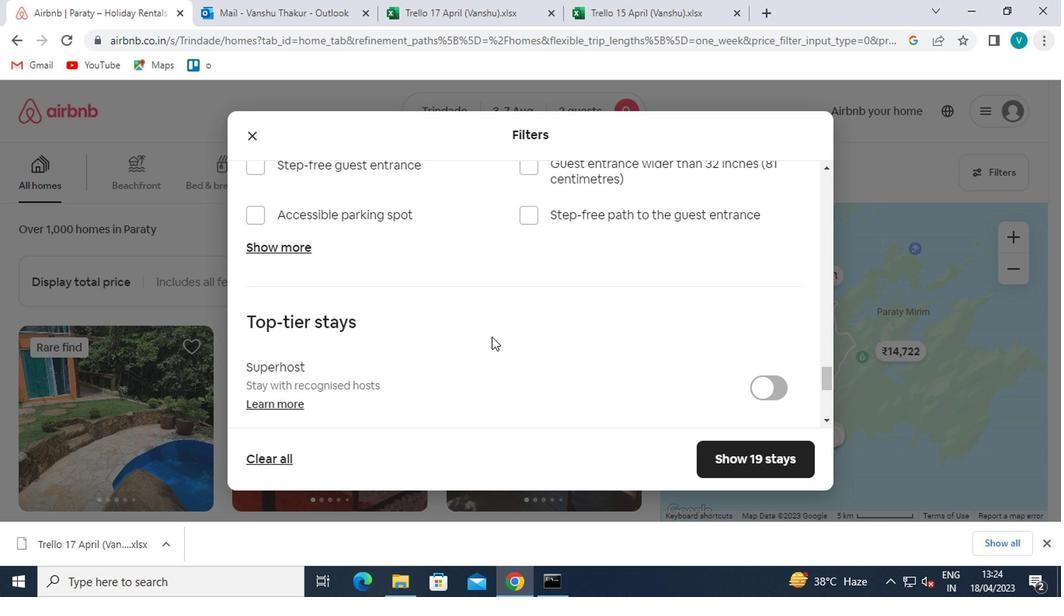 
Action: Mouse scrolled (488, 337) with delta (0, 0)
Screenshot: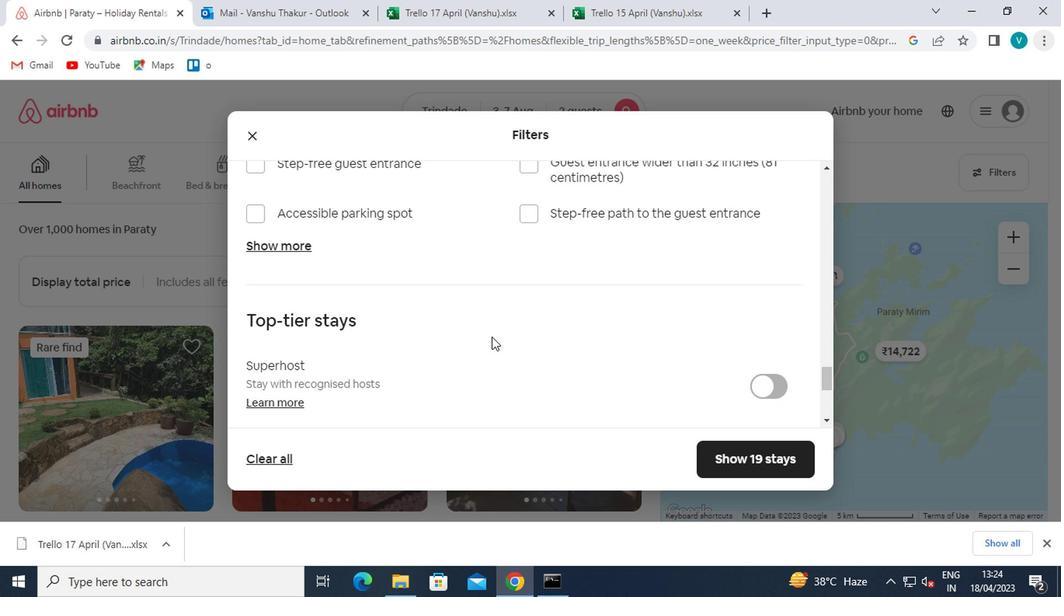 
Action: Mouse moved to (393, 387)
Screenshot: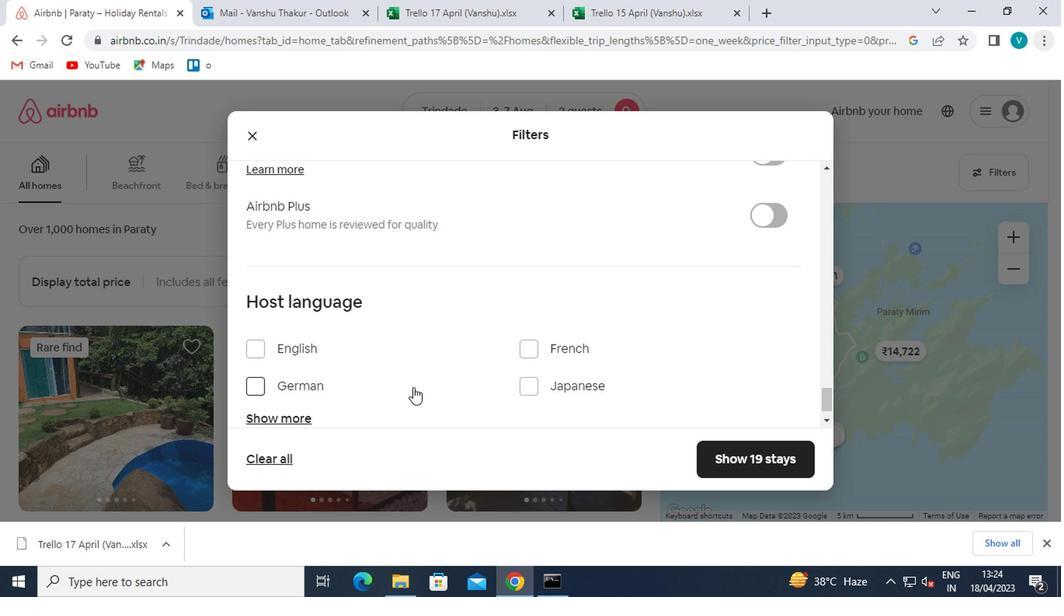 
Action: Mouse scrolled (393, 386) with delta (0, 0)
Screenshot: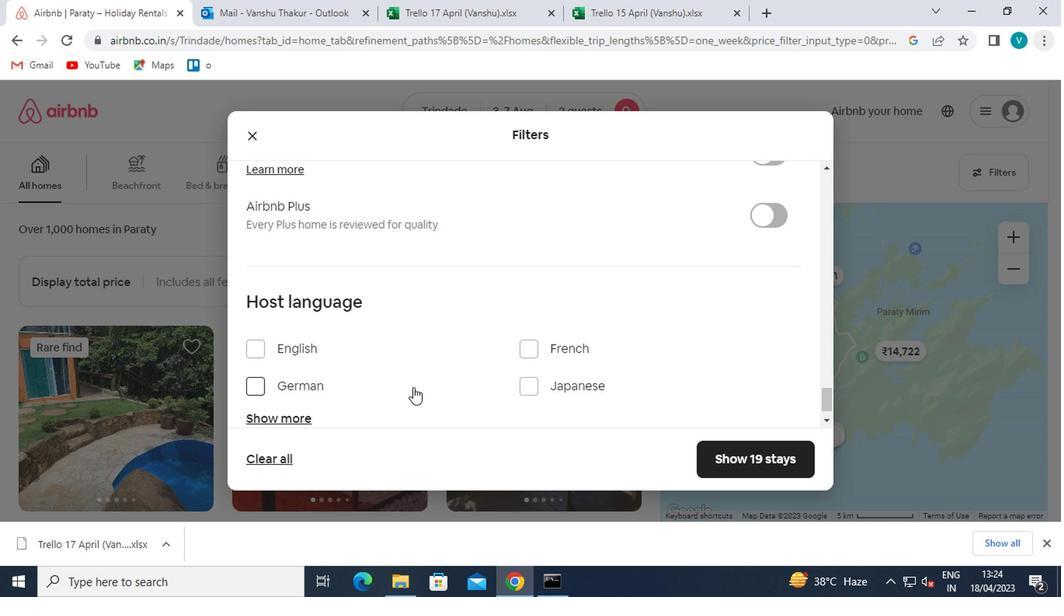 
Action: Mouse moved to (285, 394)
Screenshot: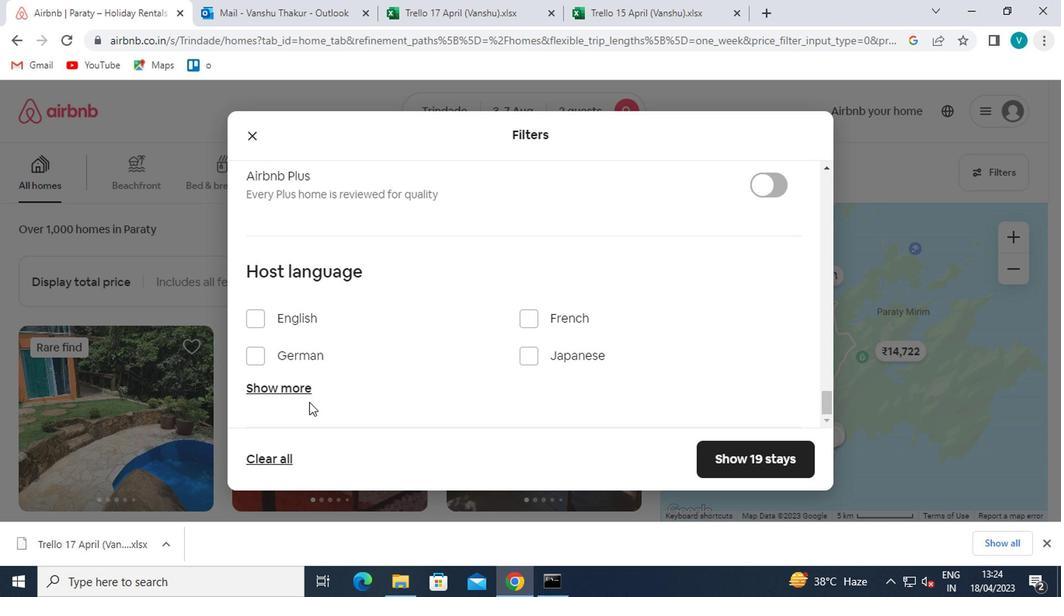 
Action: Mouse pressed left at (285, 394)
Screenshot: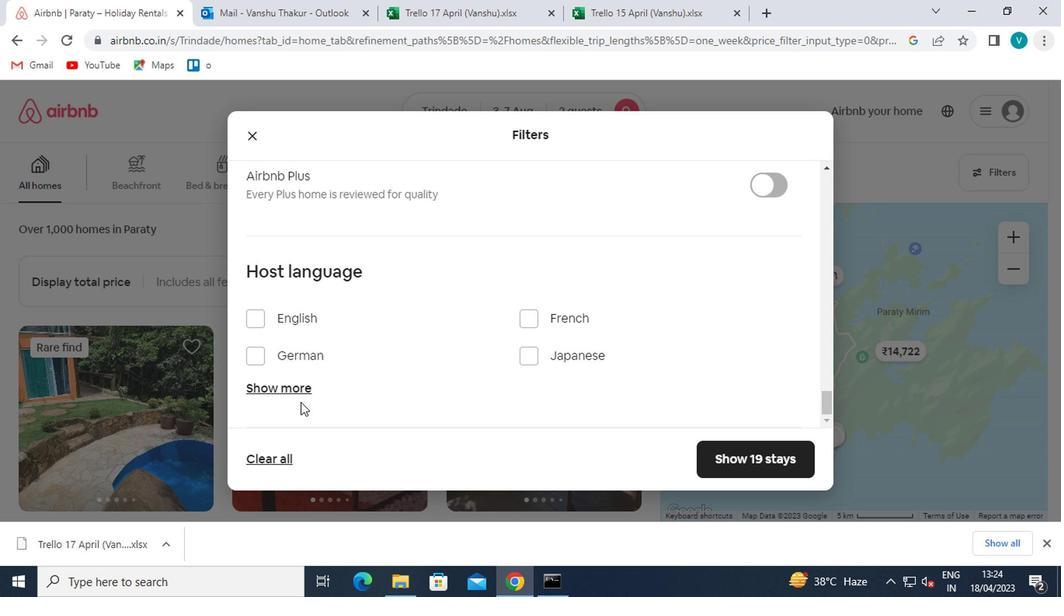 
Action: Mouse moved to (543, 384)
Screenshot: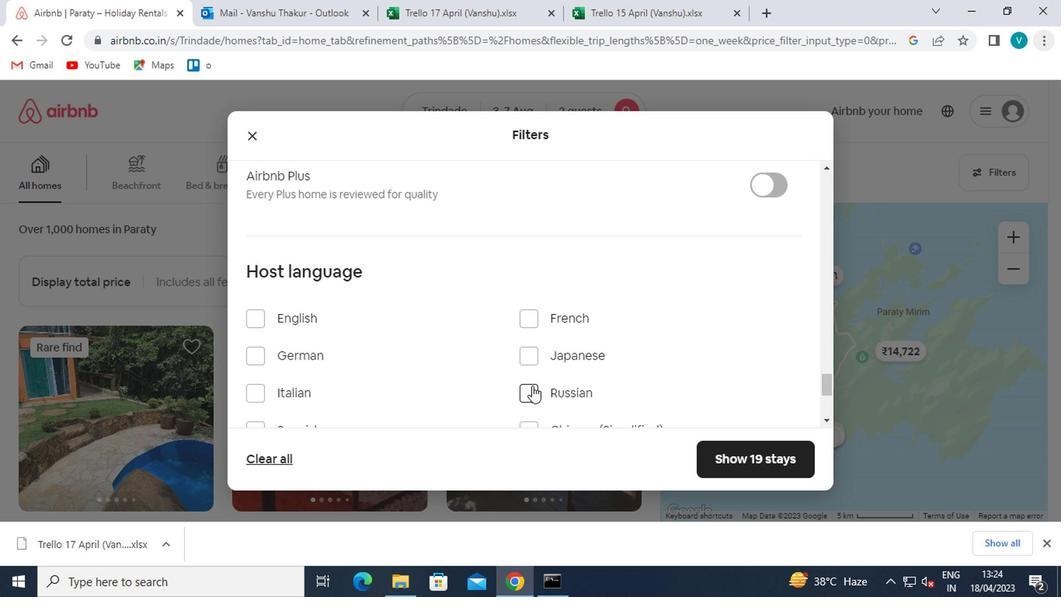 
Action: Mouse scrolled (543, 383) with delta (0, -1)
Screenshot: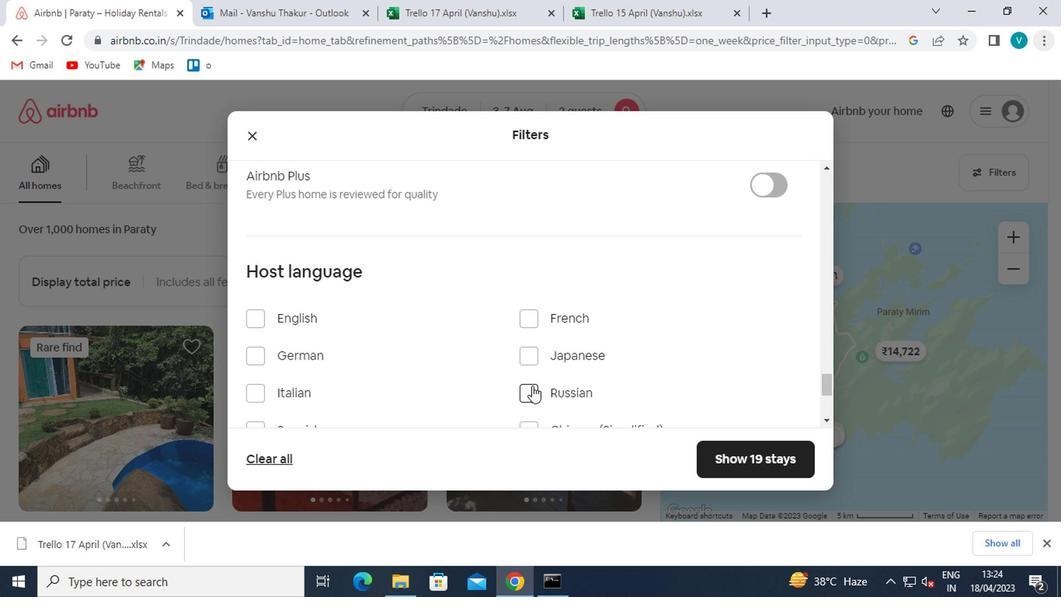 
Action: Mouse moved to (257, 356)
Screenshot: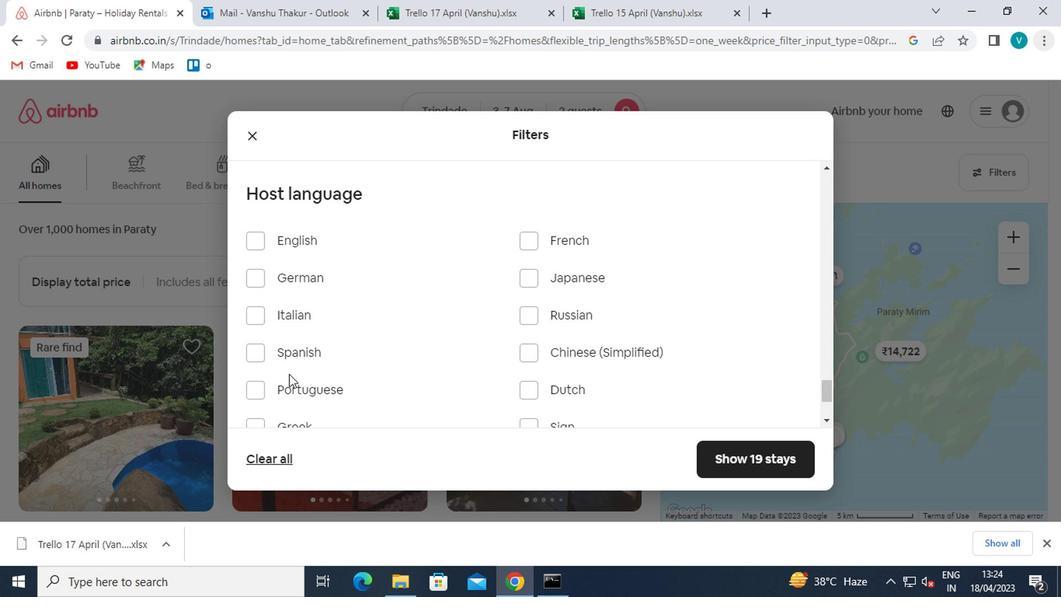 
Action: Mouse pressed left at (257, 356)
Screenshot: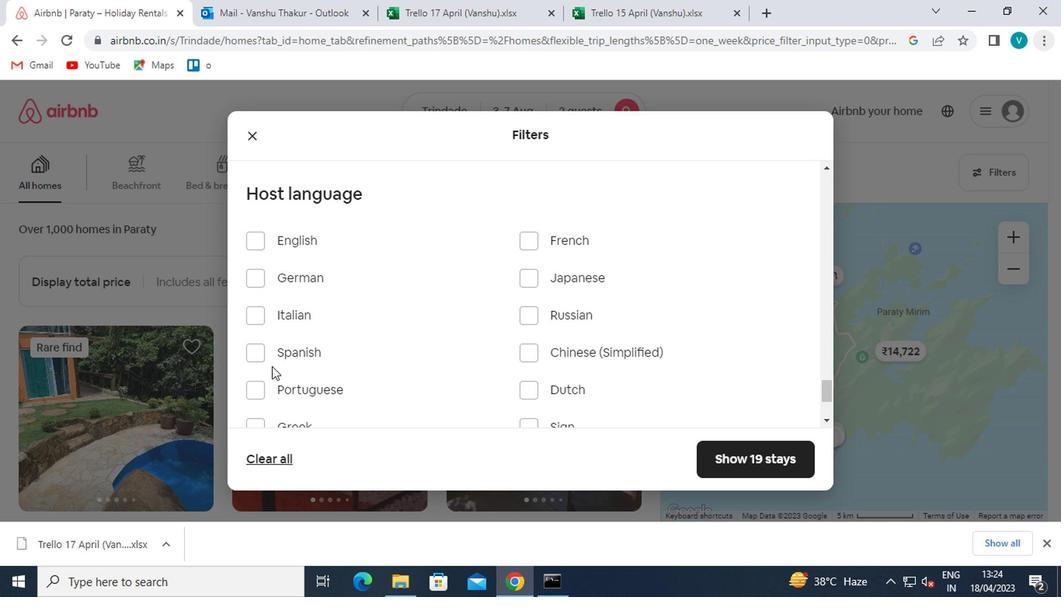 
Action: Mouse moved to (351, 335)
Screenshot: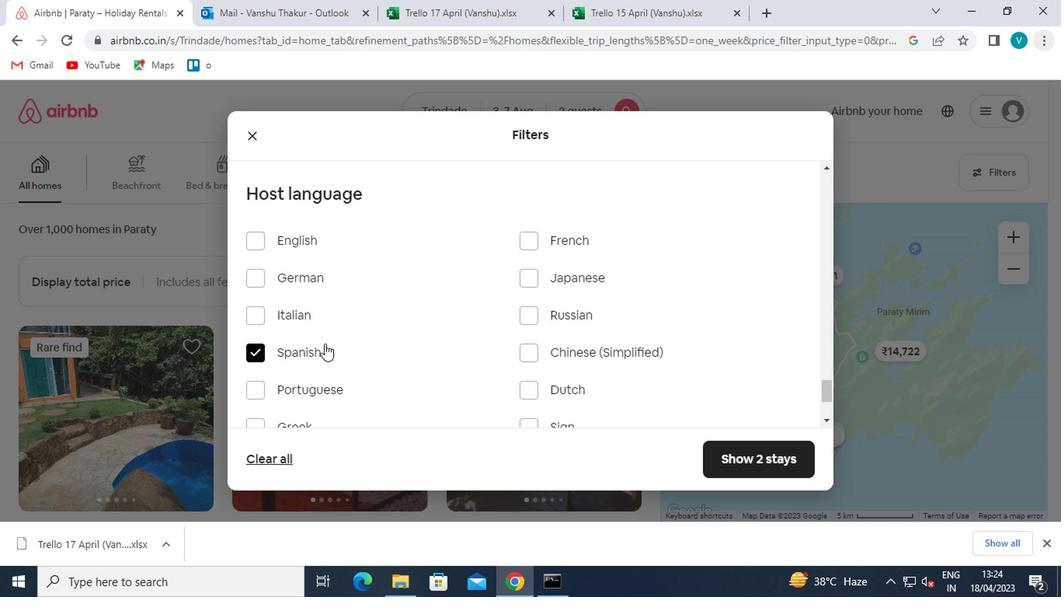 
Action: Mouse scrolled (351, 333) with delta (0, -1)
Screenshot: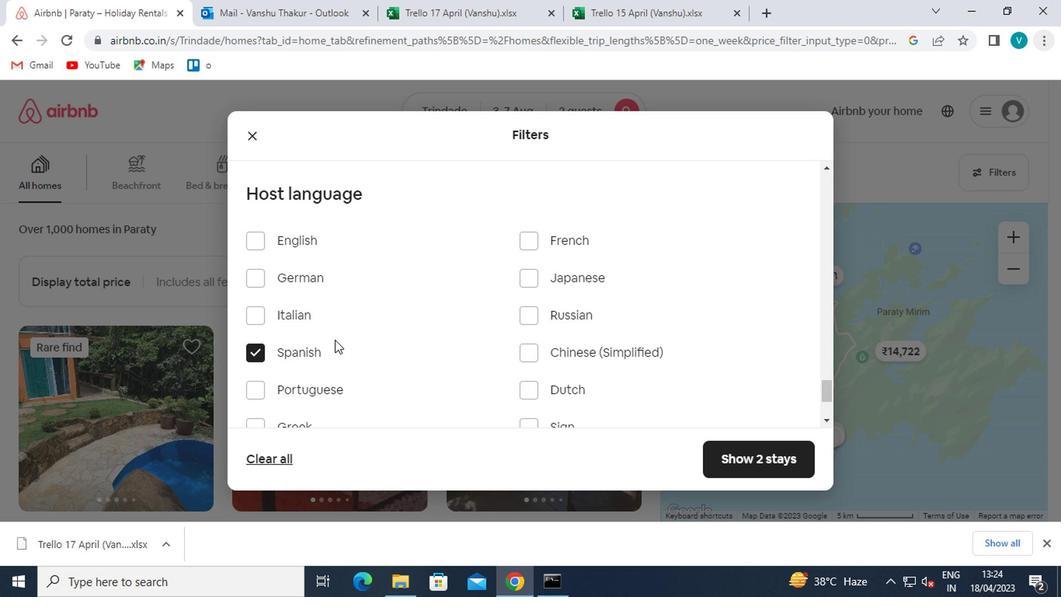 
Action: Mouse scrolled (351, 333) with delta (0, -1)
Screenshot: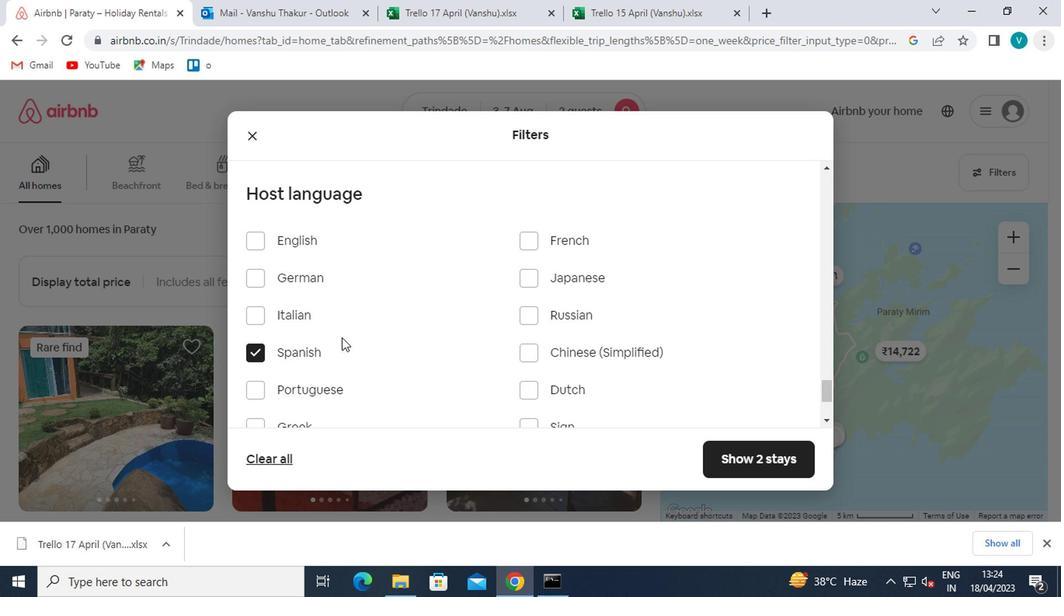 
Action: Mouse moved to (743, 445)
Screenshot: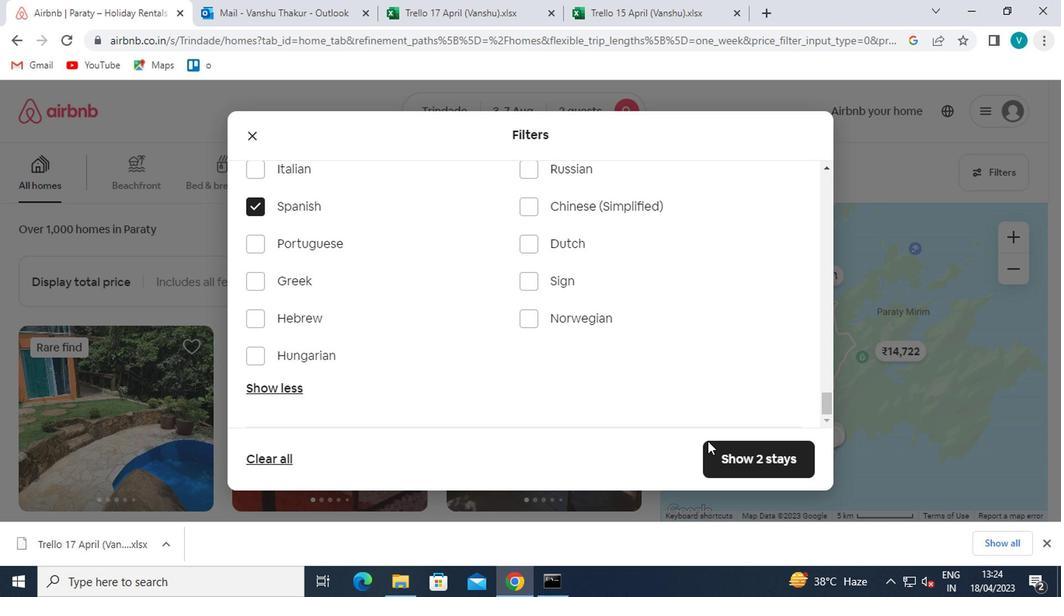 
Action: Mouse pressed left at (743, 445)
Screenshot: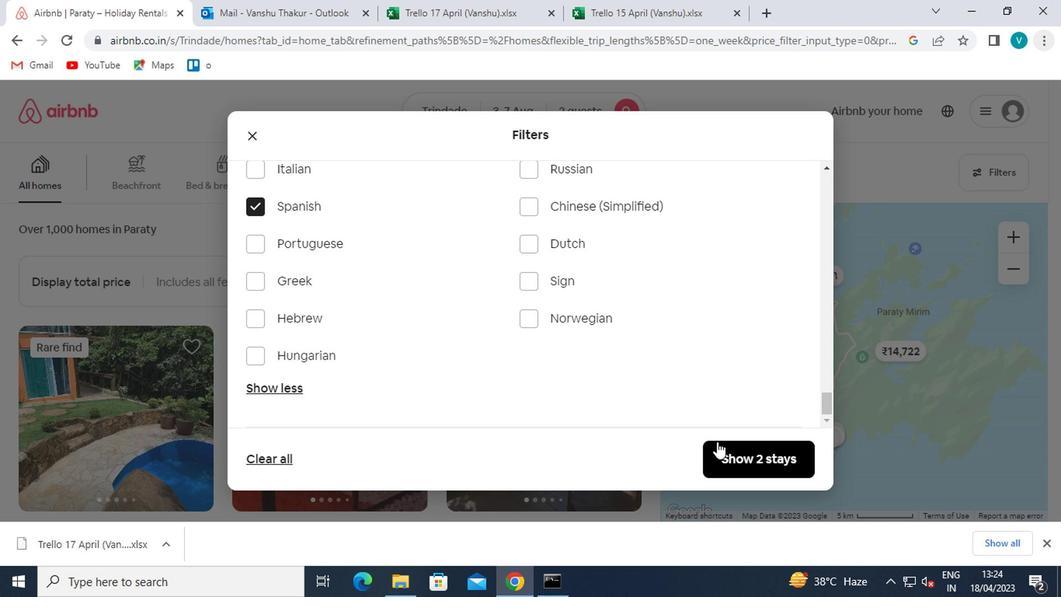 
Action: Mouse moved to (740, 445)
Screenshot: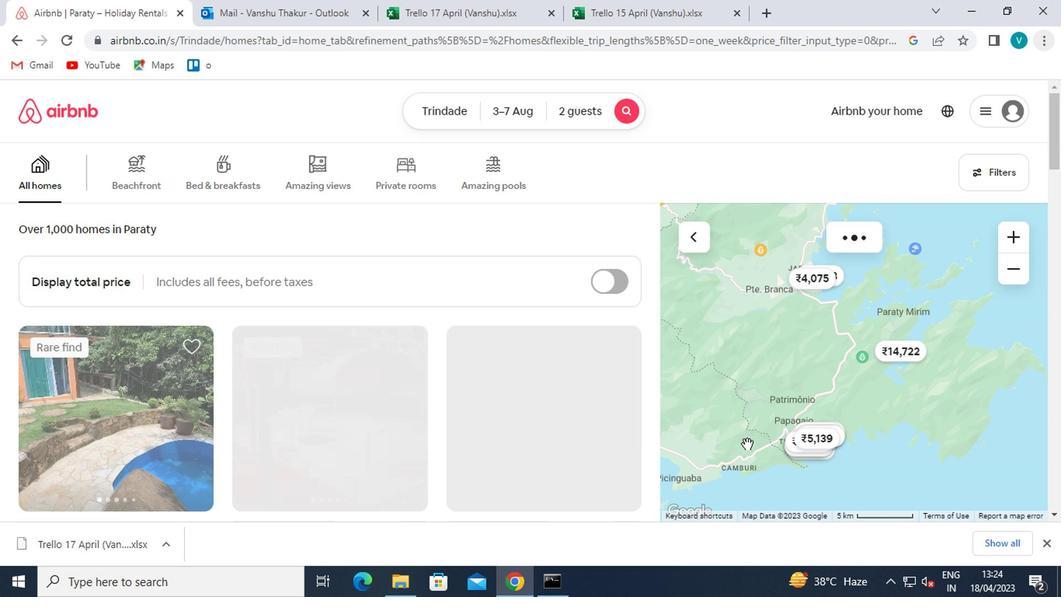 
